Task: Discover Waterfront Estates in Naples with Luxury Amenities.
Action: Key pressed <Key.caps_lock>N<Key.caps_lock>aples<Key.enter>
Screenshot: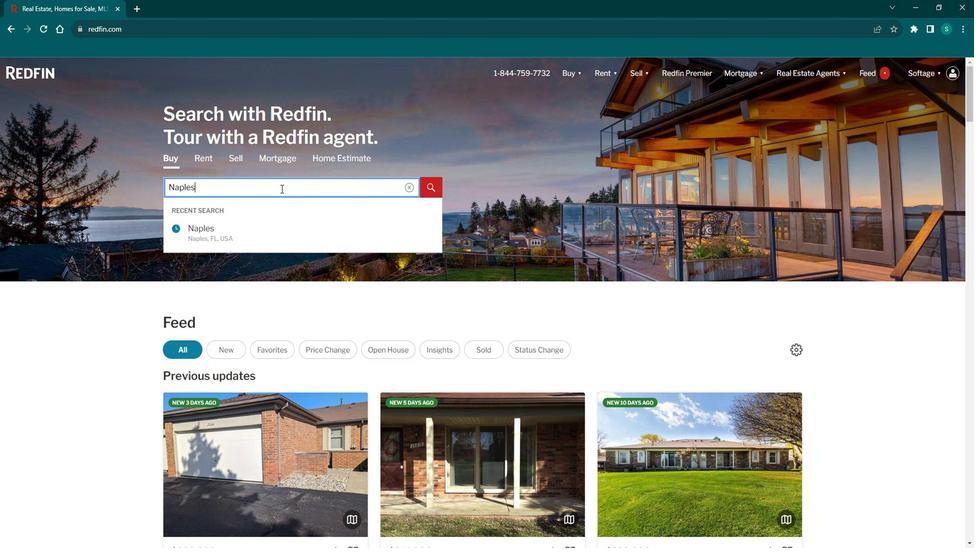 
Action: Mouse moved to (893, 156)
Screenshot: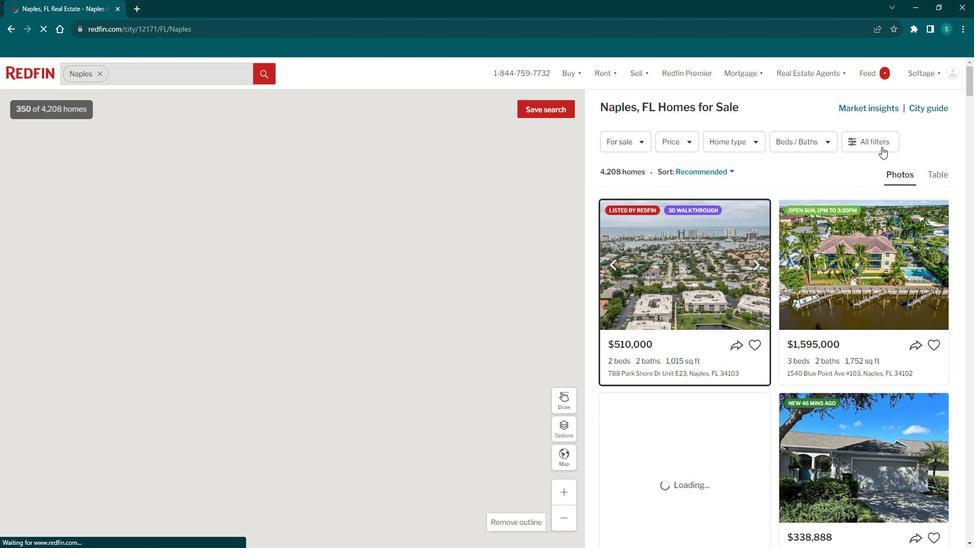 
Action: Mouse pressed left at (893, 156)
Screenshot: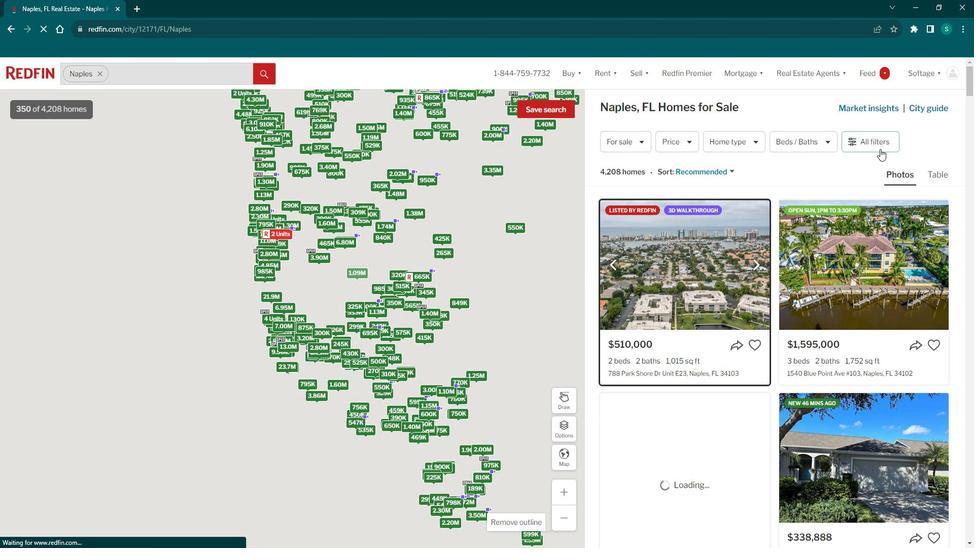 
Action: Mouse moved to (898, 155)
Screenshot: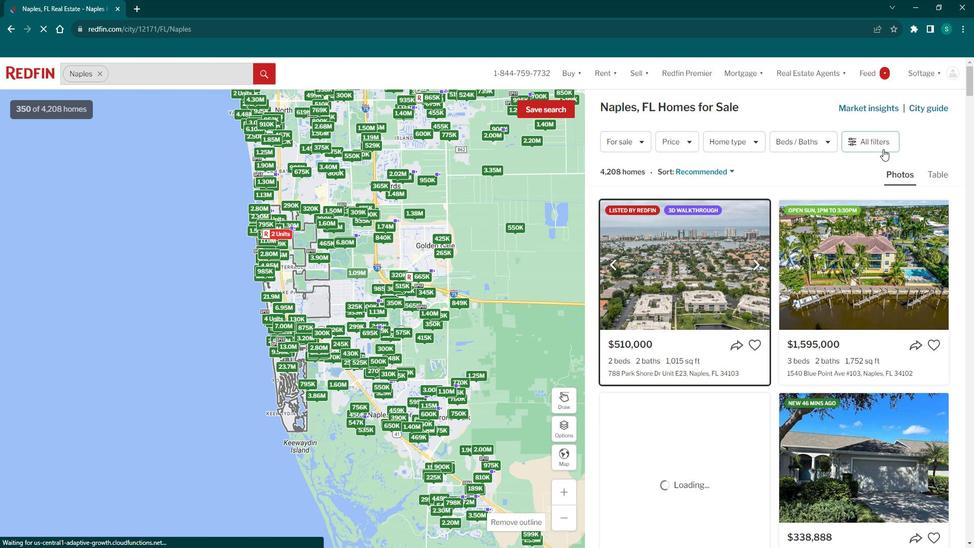 
Action: Mouse pressed left at (898, 155)
Screenshot: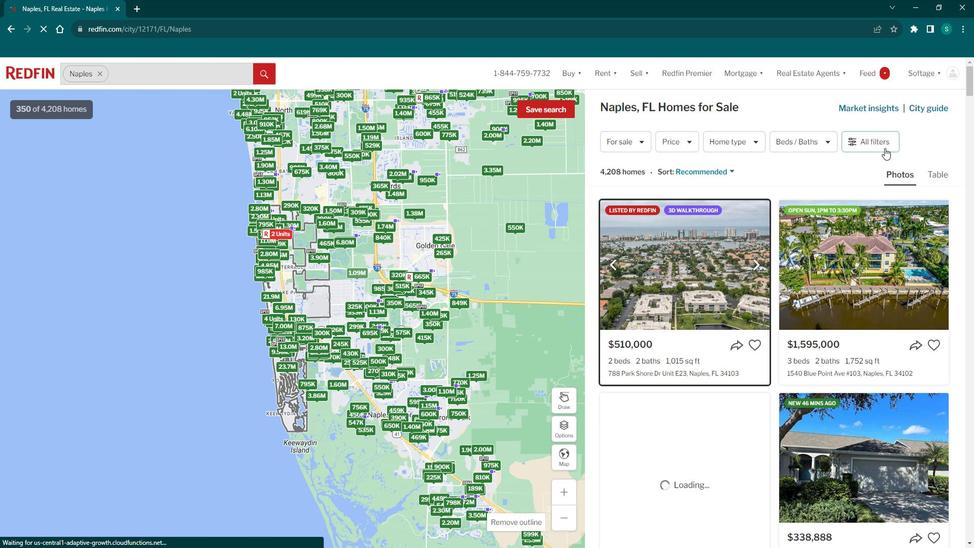 
Action: Mouse pressed left at (898, 155)
Screenshot: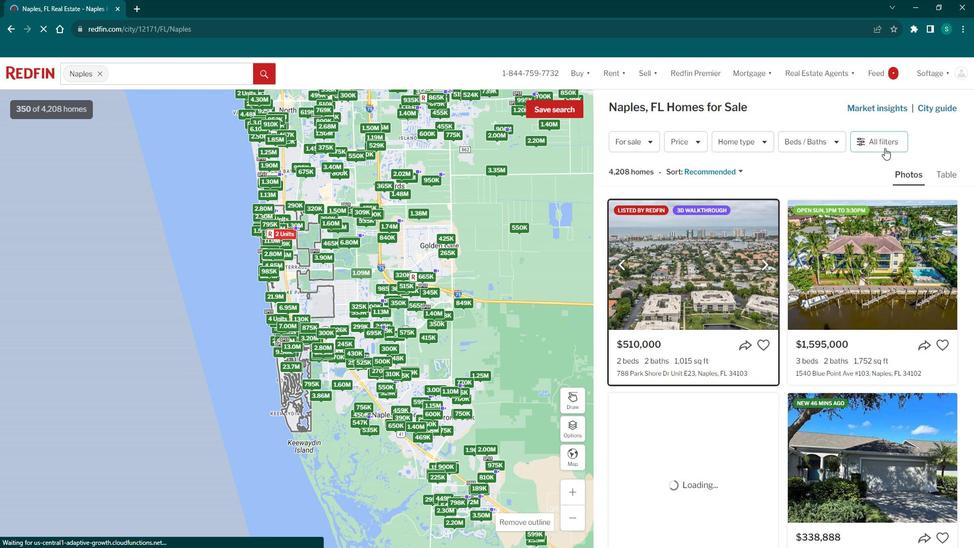 
Action: Mouse moved to (885, 149)
Screenshot: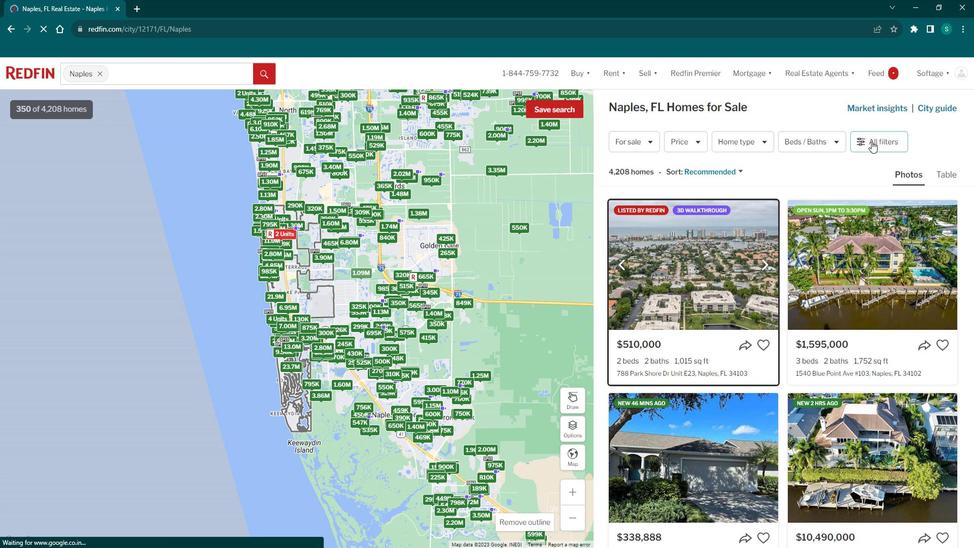 
Action: Mouse pressed left at (885, 149)
Screenshot: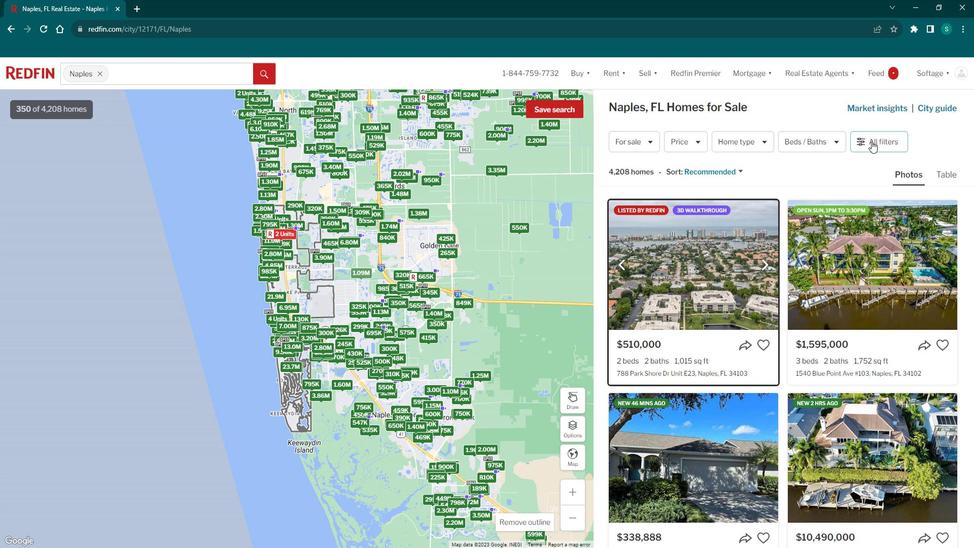 
Action: Mouse moved to (723, 402)
Screenshot: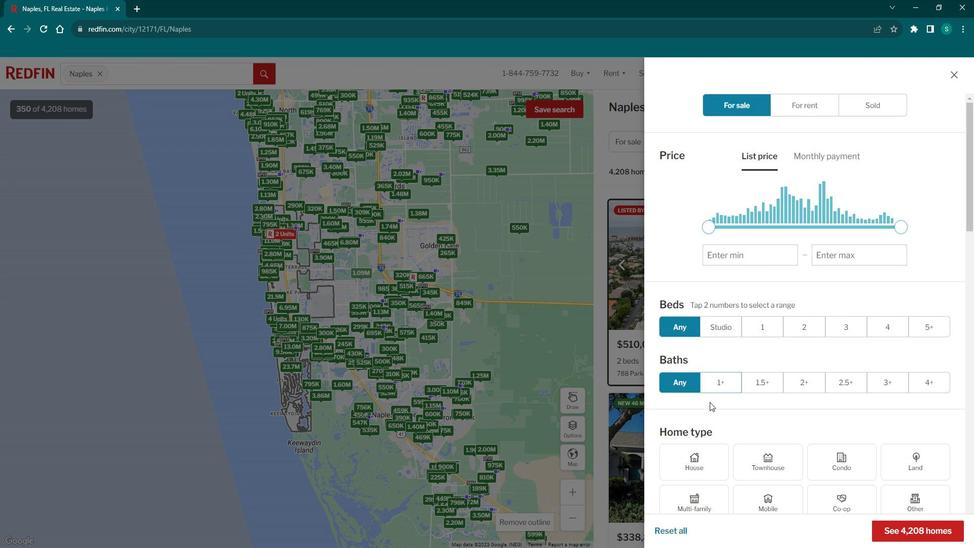 
Action: Mouse scrolled (723, 401) with delta (0, 0)
Screenshot: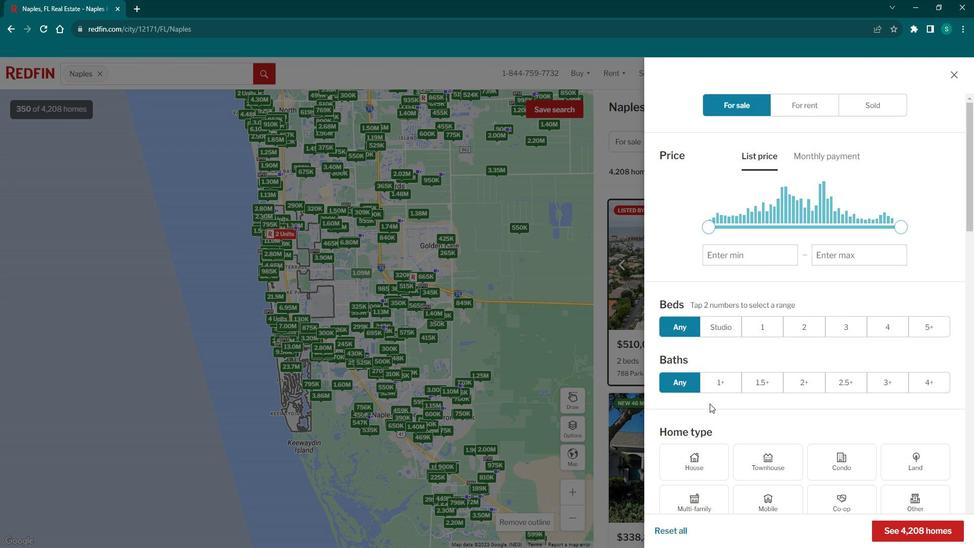 
Action: Mouse scrolled (723, 401) with delta (0, 0)
Screenshot: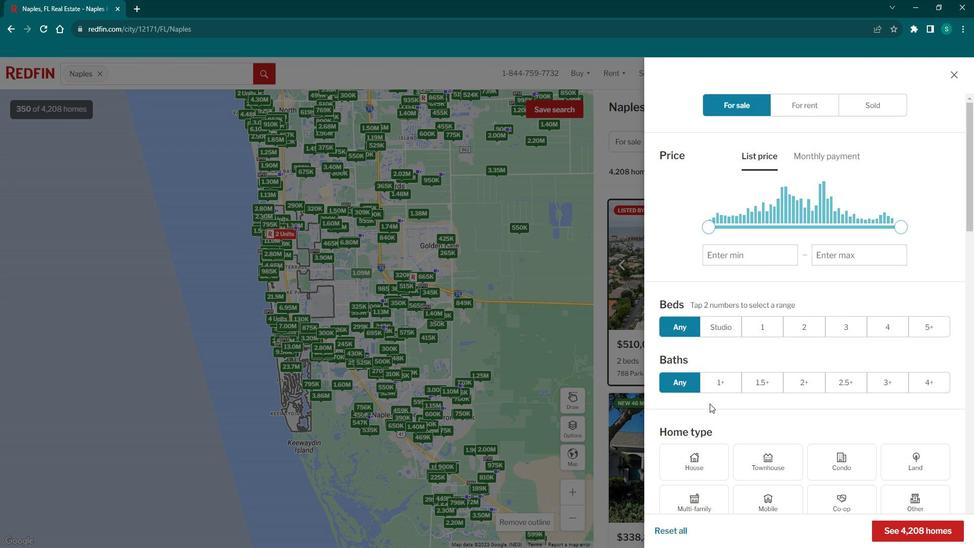 
Action: Mouse scrolled (723, 401) with delta (0, 0)
Screenshot: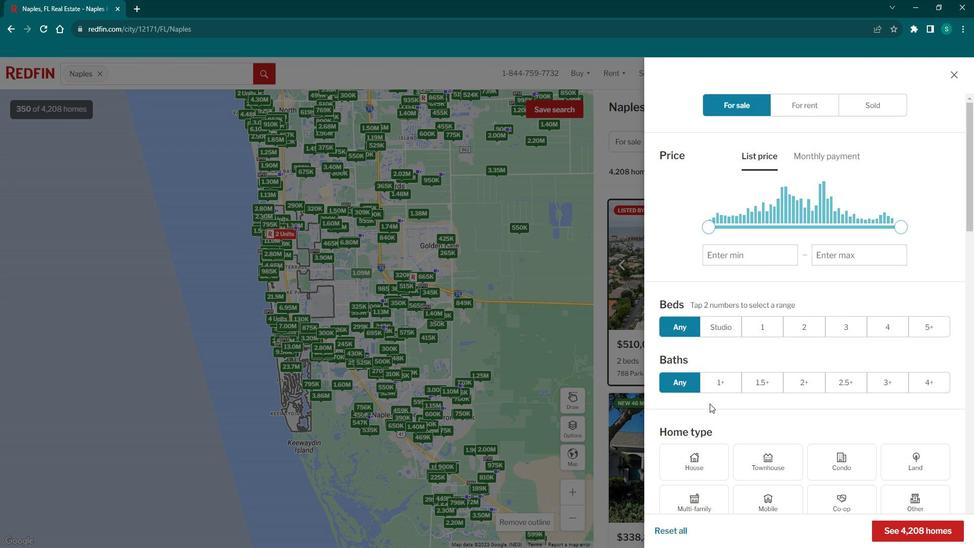 
Action: Mouse moved to (704, 298)
Screenshot: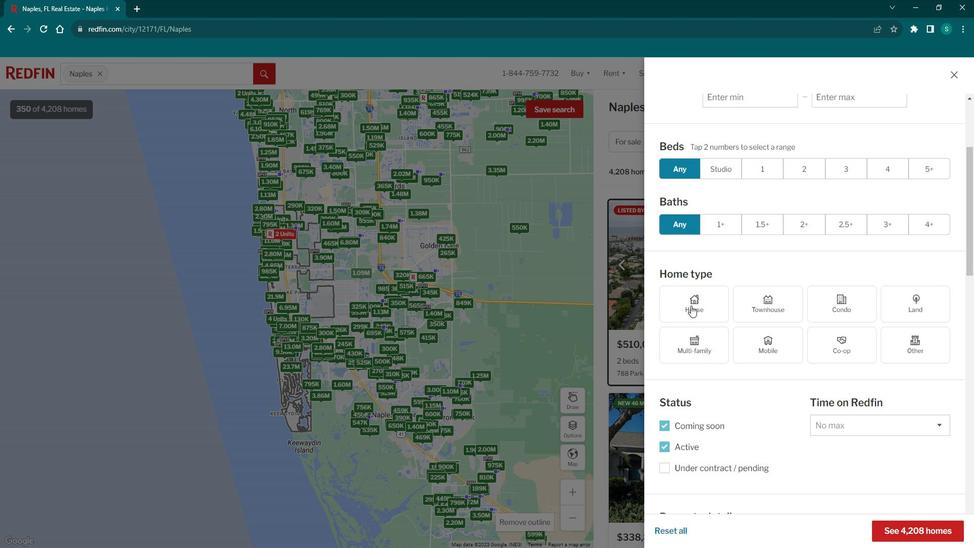
Action: Mouse pressed left at (704, 298)
Screenshot: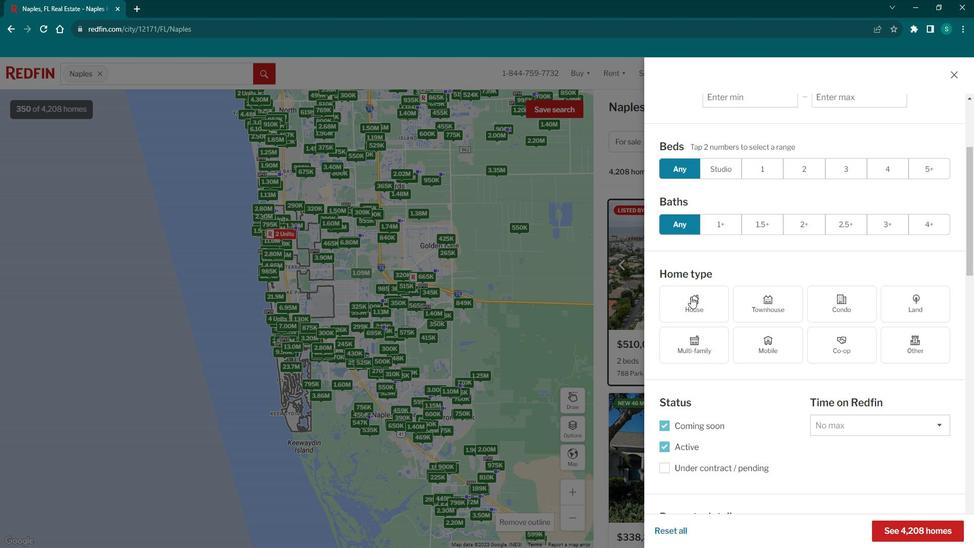 
Action: Mouse moved to (715, 393)
Screenshot: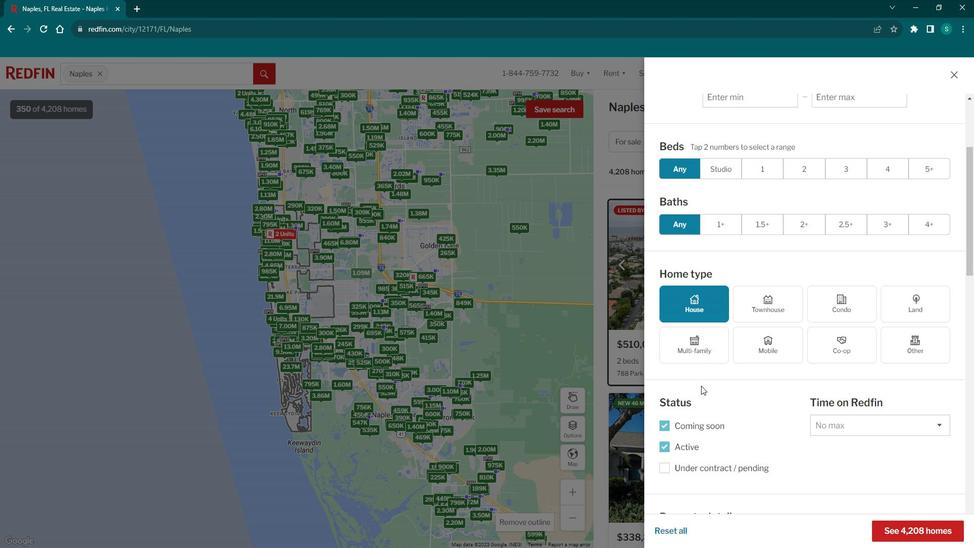 
Action: Mouse scrolled (715, 392) with delta (0, 0)
Screenshot: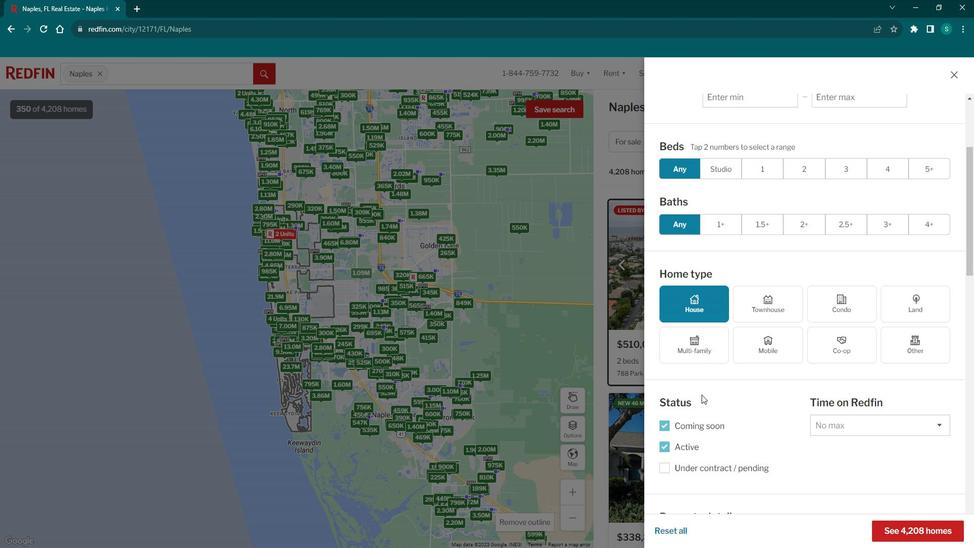 
Action: Mouse scrolled (715, 392) with delta (0, 0)
Screenshot: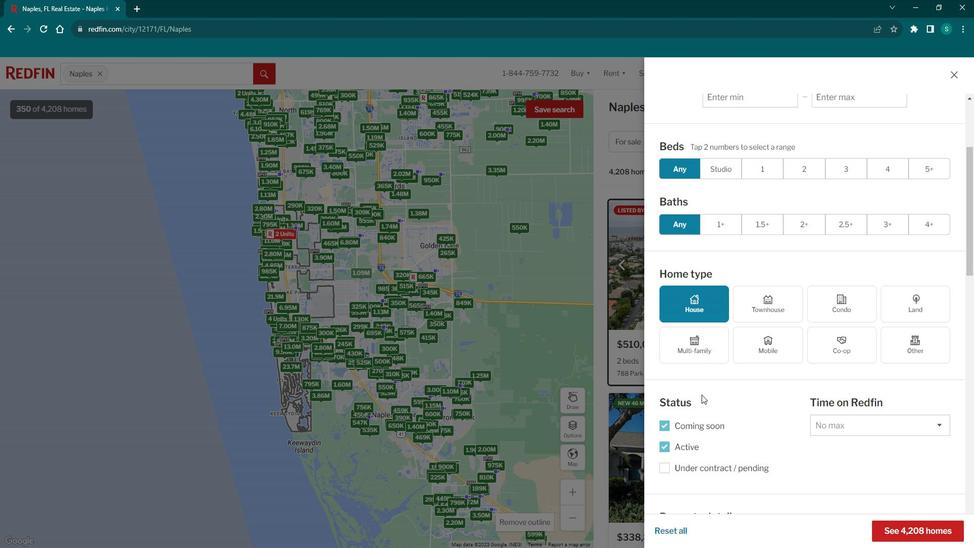 
Action: Mouse scrolled (715, 392) with delta (0, 0)
Screenshot: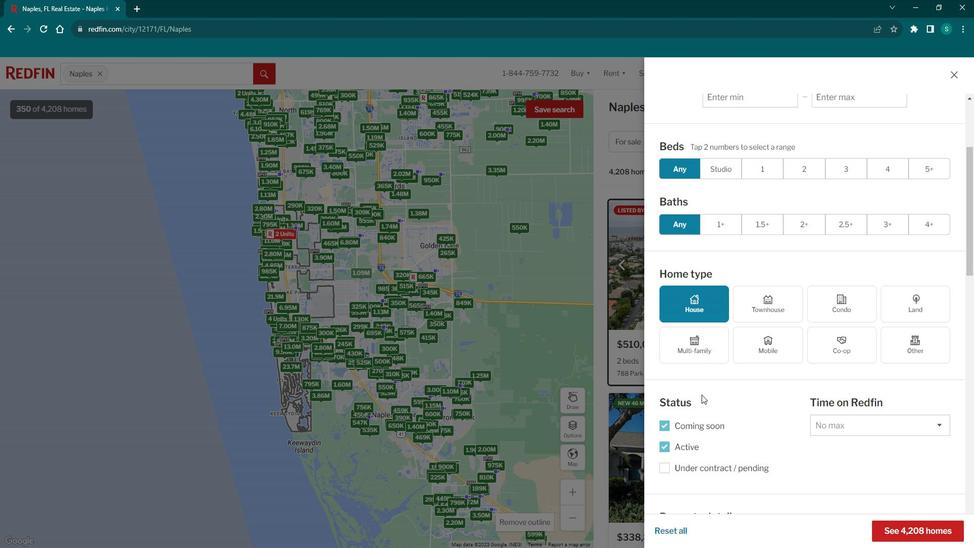 
Action: Mouse scrolled (715, 392) with delta (0, 0)
Screenshot: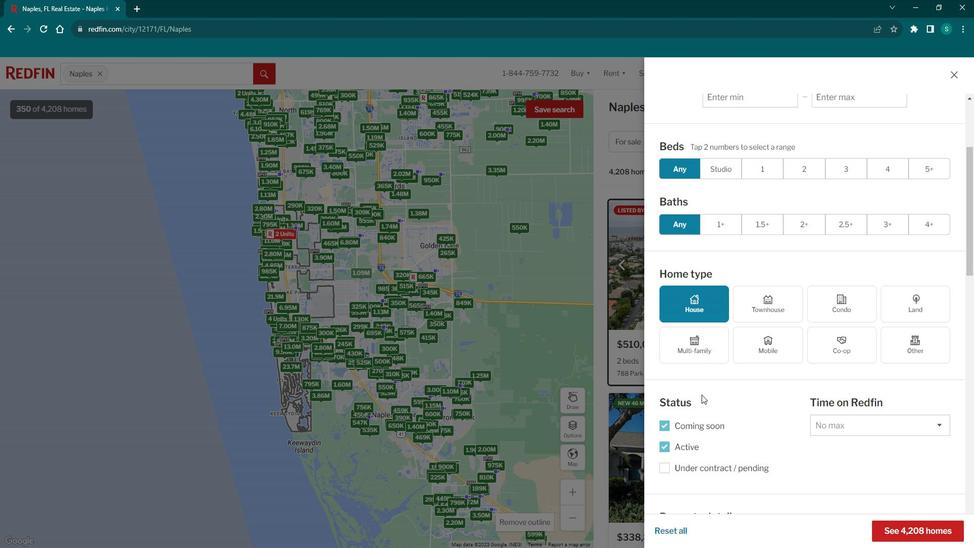 
Action: Mouse moved to (702, 324)
Screenshot: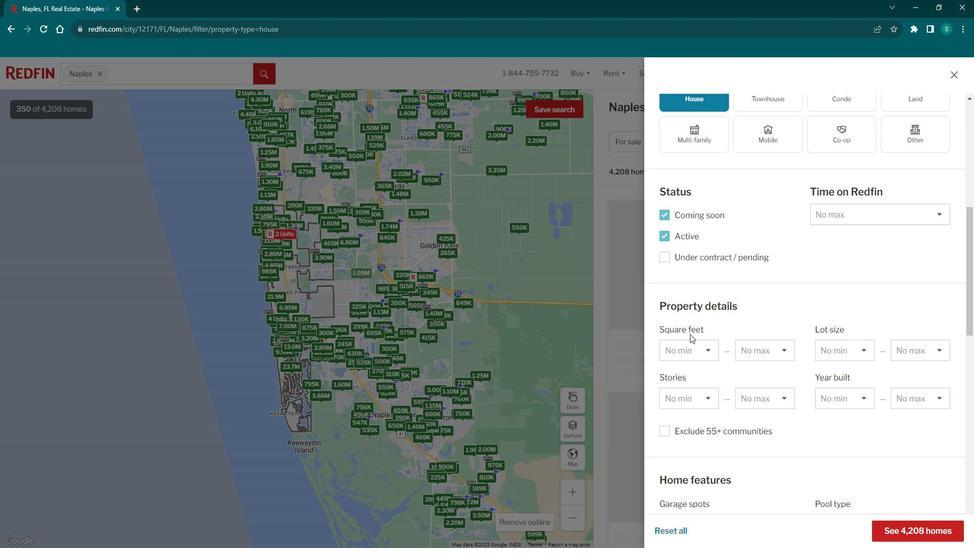 
Action: Mouse scrolled (702, 324) with delta (0, 0)
Screenshot: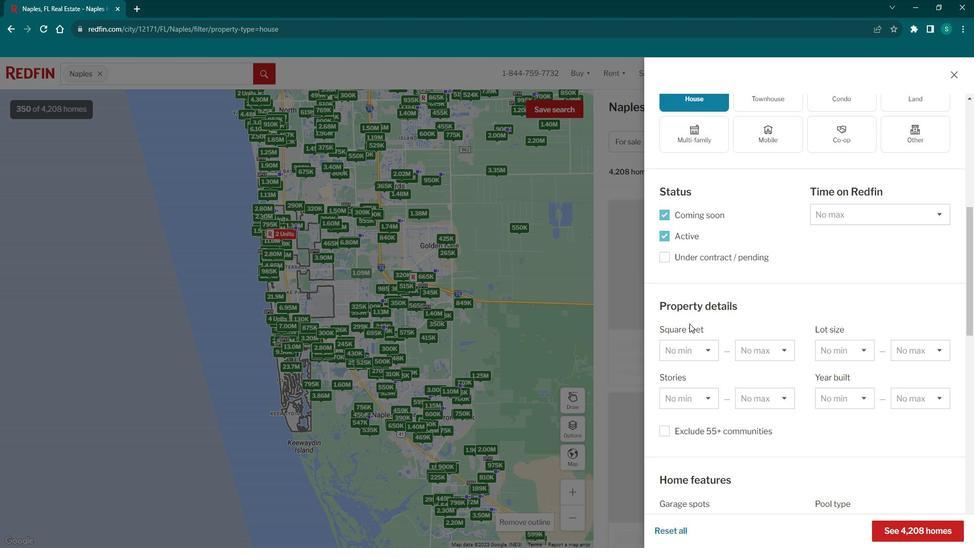 
Action: Mouse scrolled (702, 324) with delta (0, 0)
Screenshot: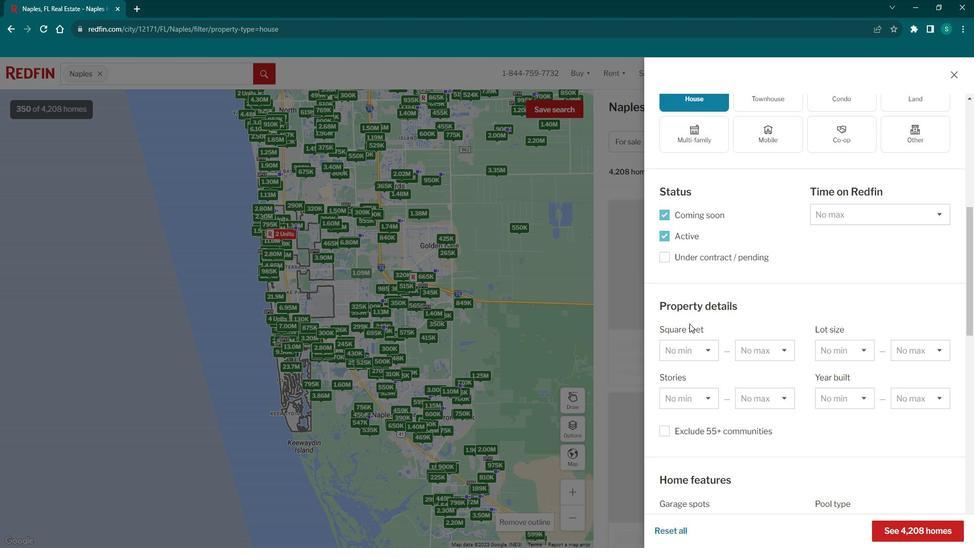 
Action: Mouse scrolled (702, 324) with delta (0, 0)
Screenshot: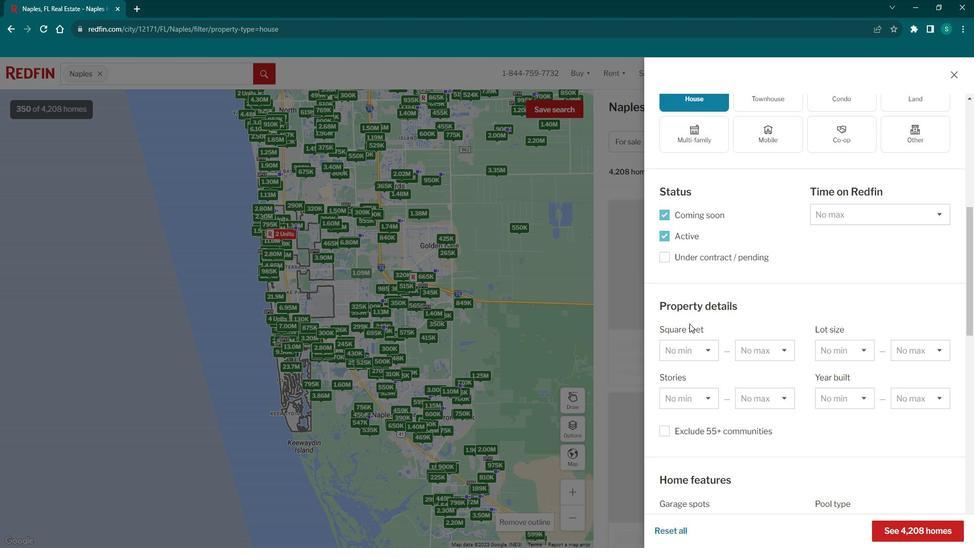 
Action: Mouse scrolled (702, 324) with delta (0, 0)
Screenshot: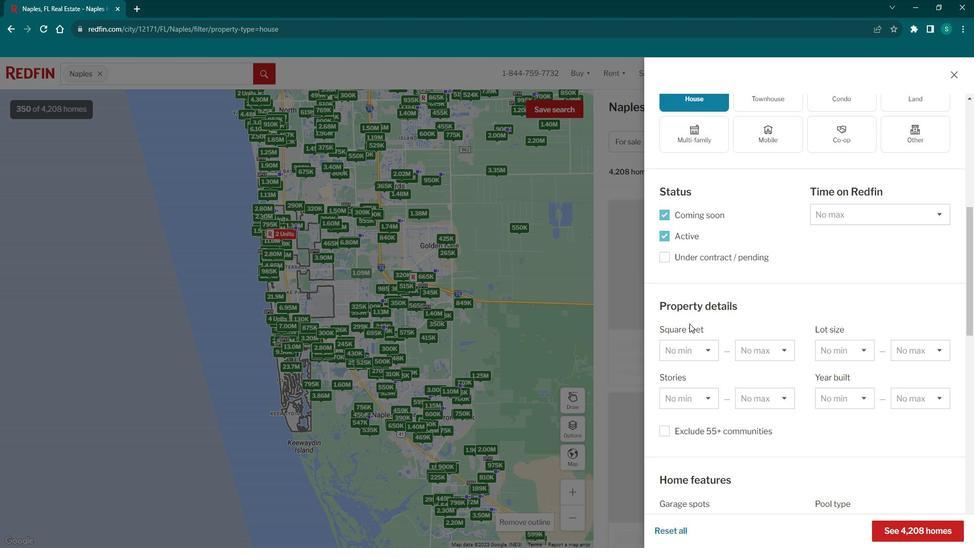 
Action: Mouse scrolled (702, 324) with delta (0, 0)
Screenshot: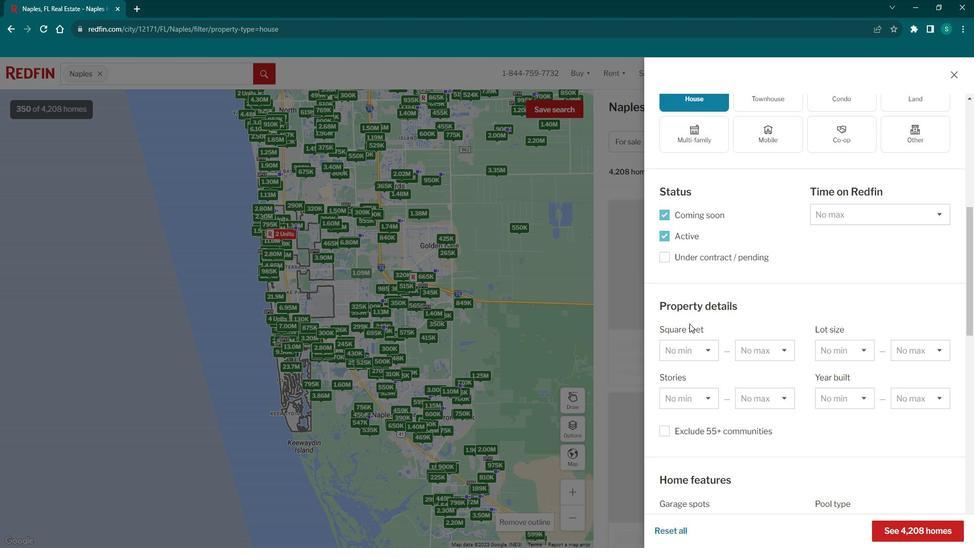 
Action: Mouse scrolled (702, 324) with delta (0, 0)
Screenshot: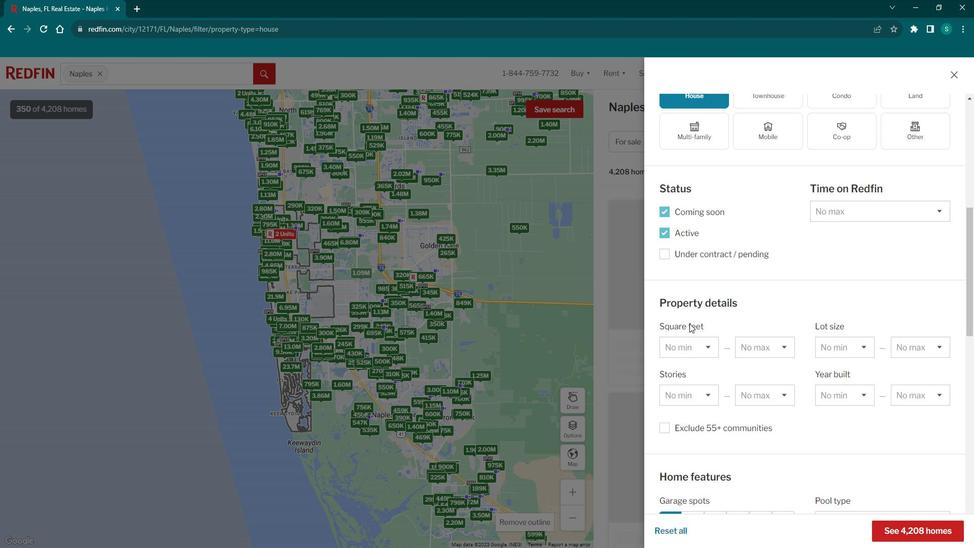 
Action: Mouse scrolled (702, 325) with delta (0, 0)
Screenshot: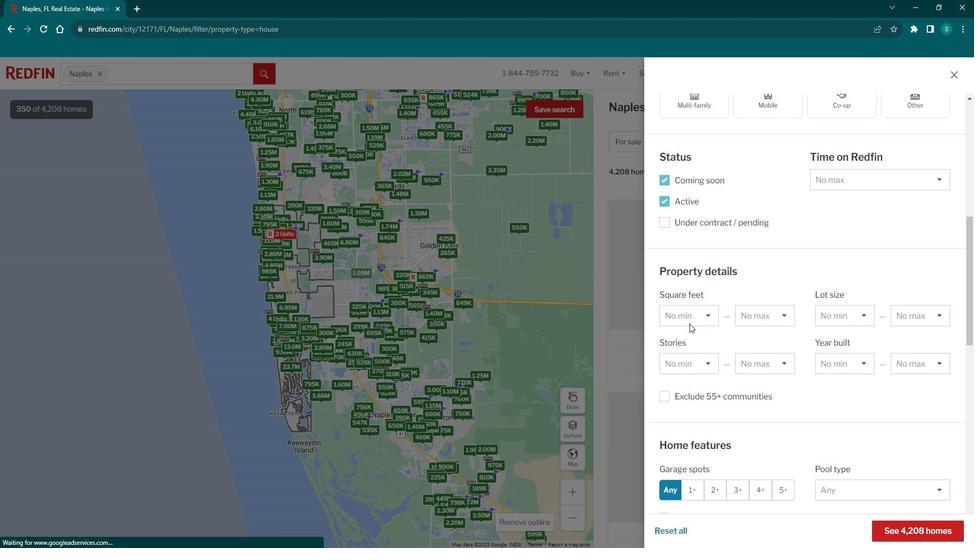 
Action: Mouse moved to (688, 343)
Screenshot: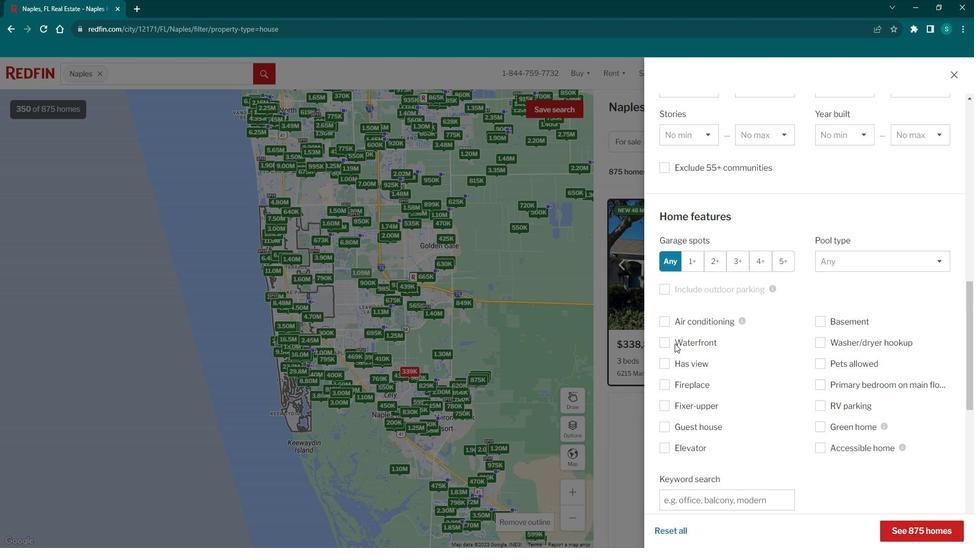 
Action: Mouse pressed left at (688, 343)
Screenshot: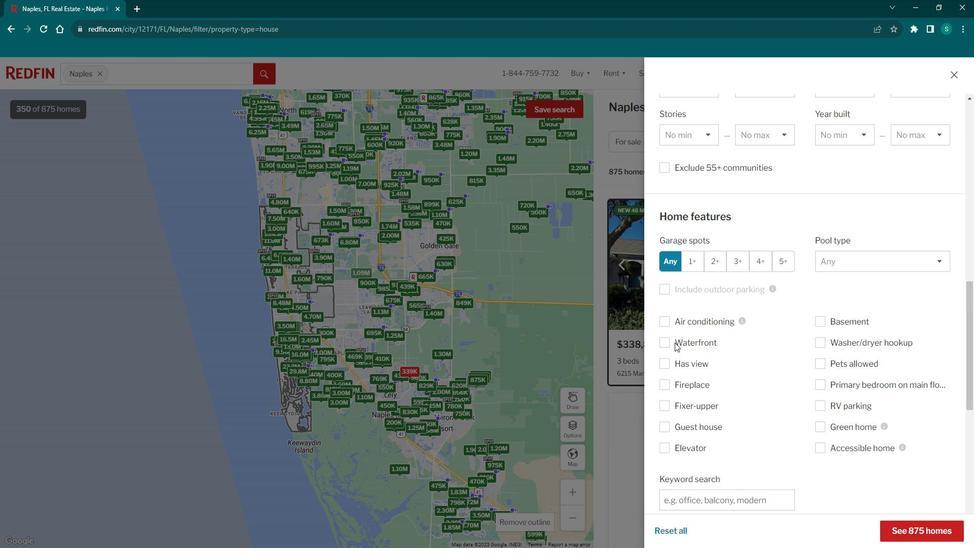 
Action: Mouse moved to (915, 529)
Screenshot: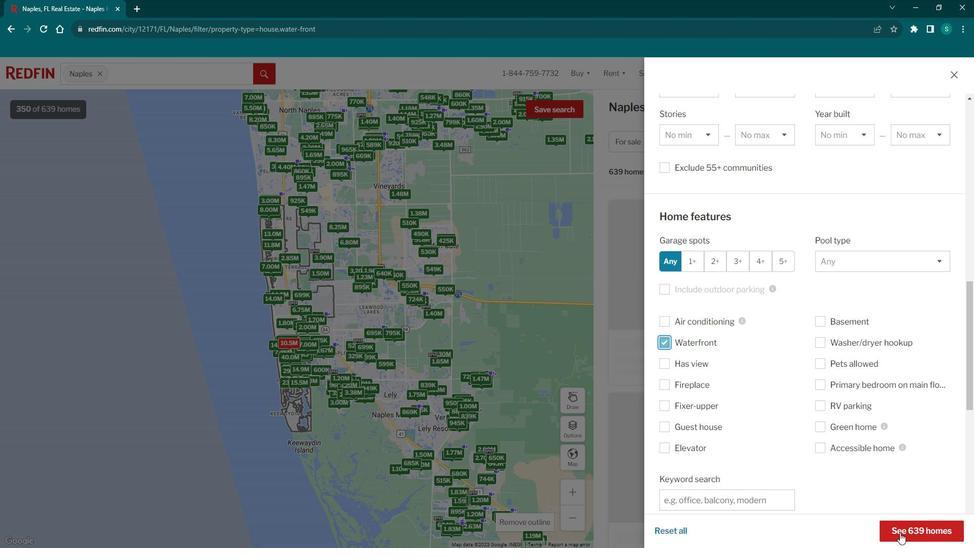 
Action: Mouse pressed left at (915, 529)
Screenshot: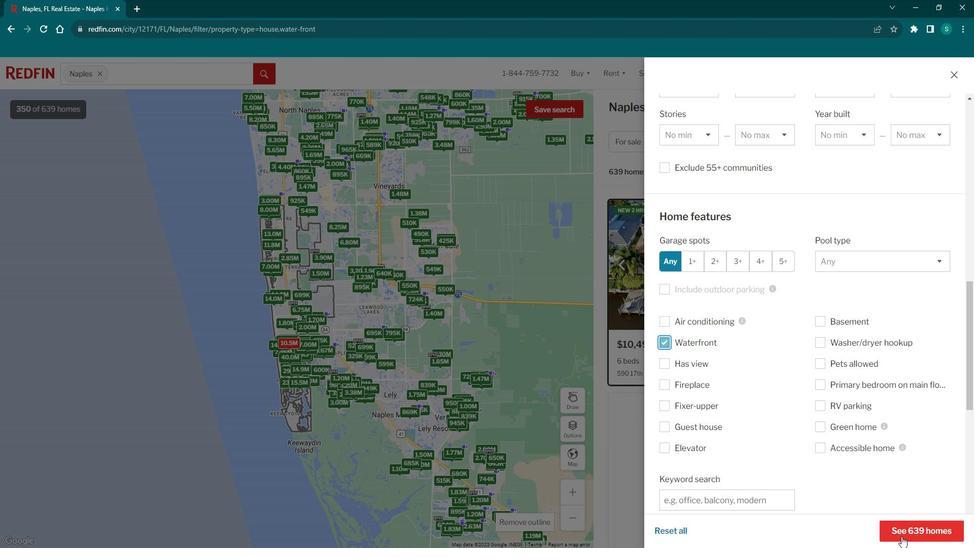 
Action: Mouse moved to (772, 417)
Screenshot: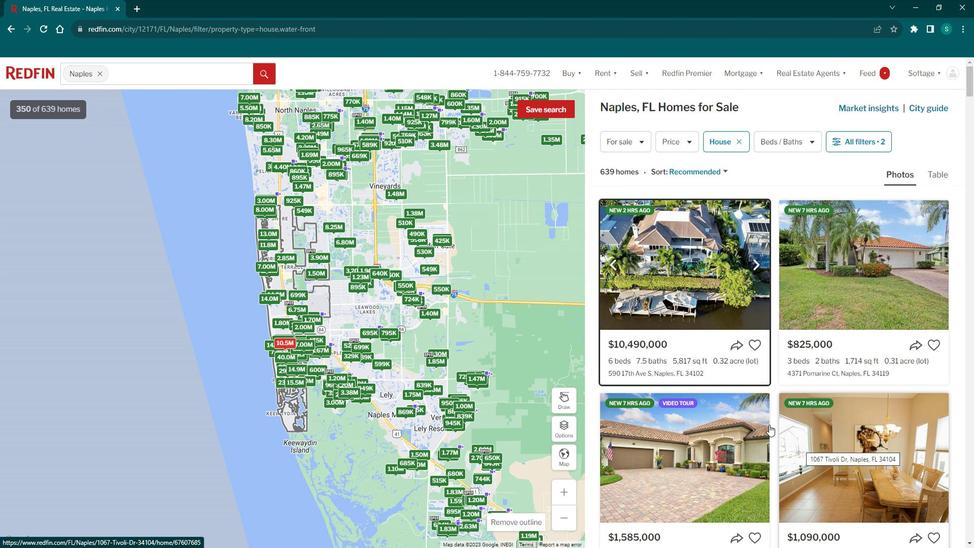
Action: Mouse scrolled (772, 417) with delta (0, 0)
Screenshot: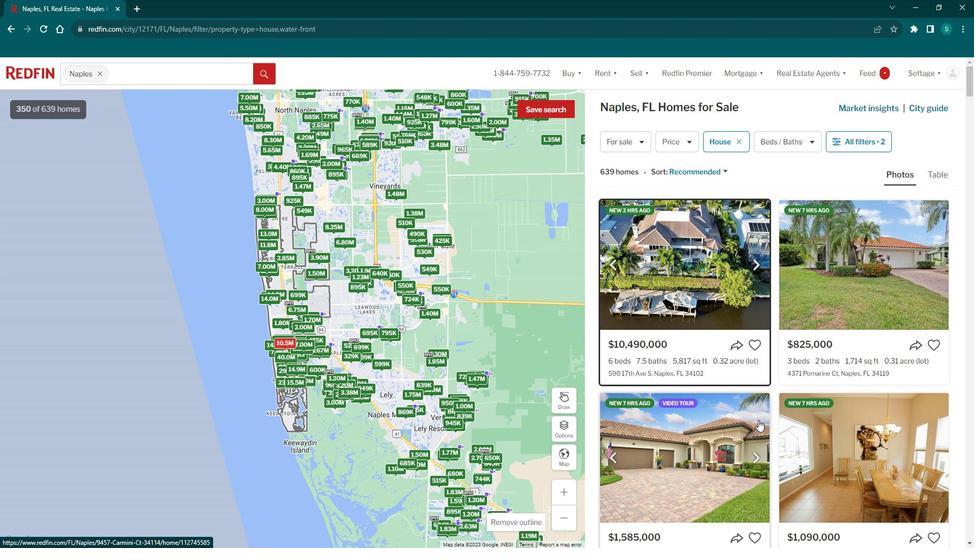
Action: Mouse scrolled (772, 417) with delta (0, 0)
Screenshot: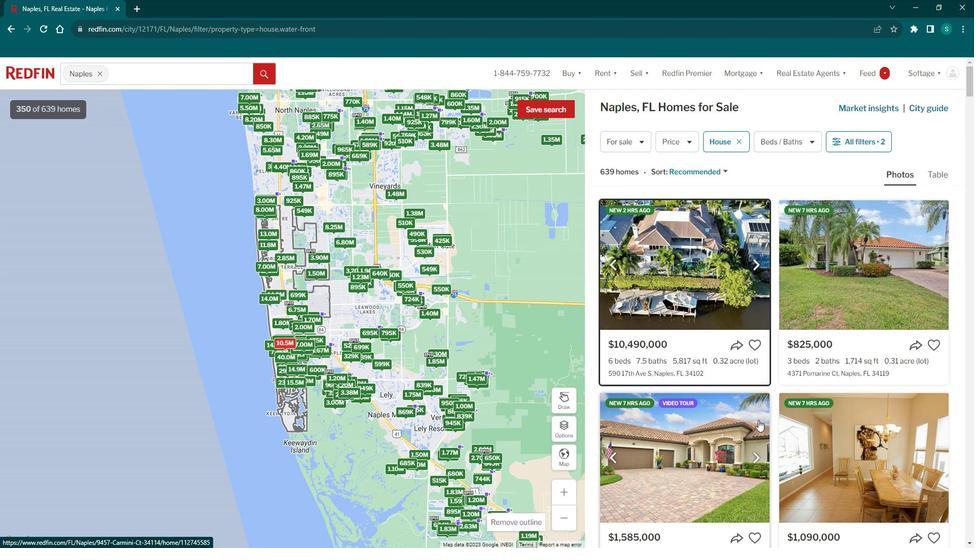 
Action: Mouse scrolled (772, 417) with delta (0, 0)
Screenshot: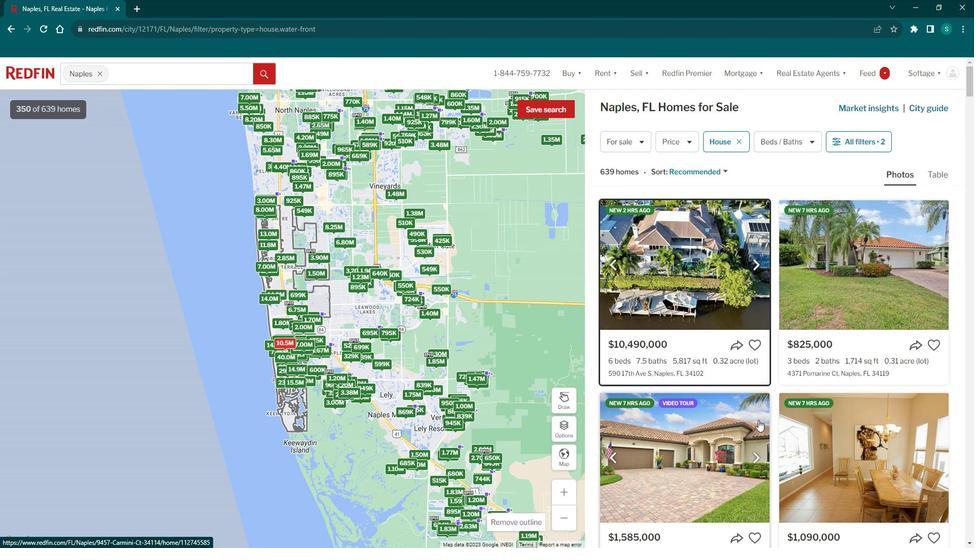 
Action: Mouse scrolled (772, 417) with delta (0, 0)
Screenshot: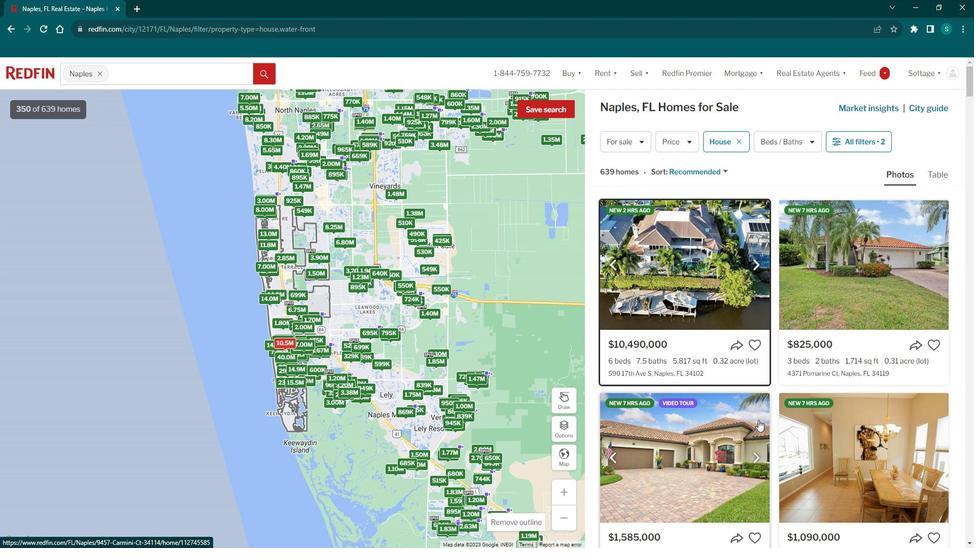 
Action: Mouse moved to (864, 293)
Screenshot: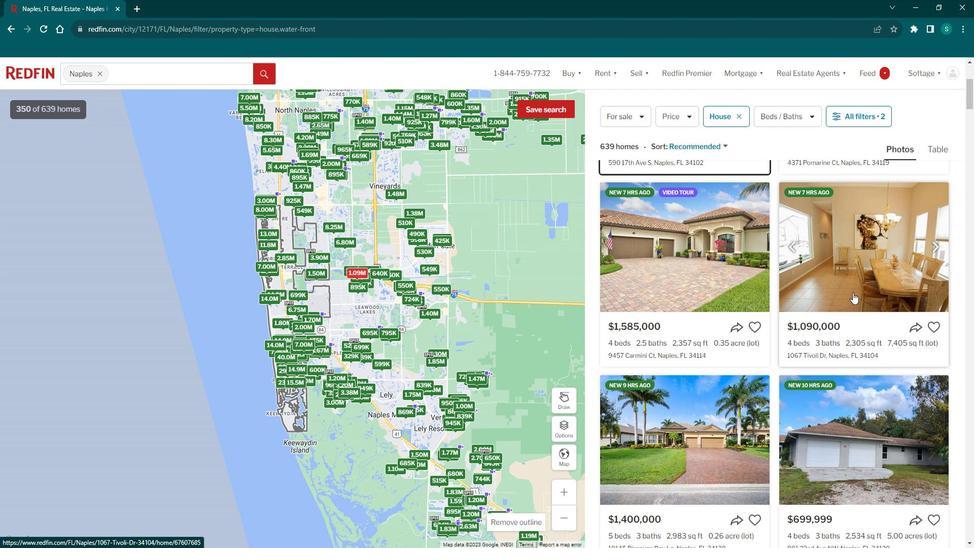 
Action: Mouse pressed left at (864, 293)
Screenshot: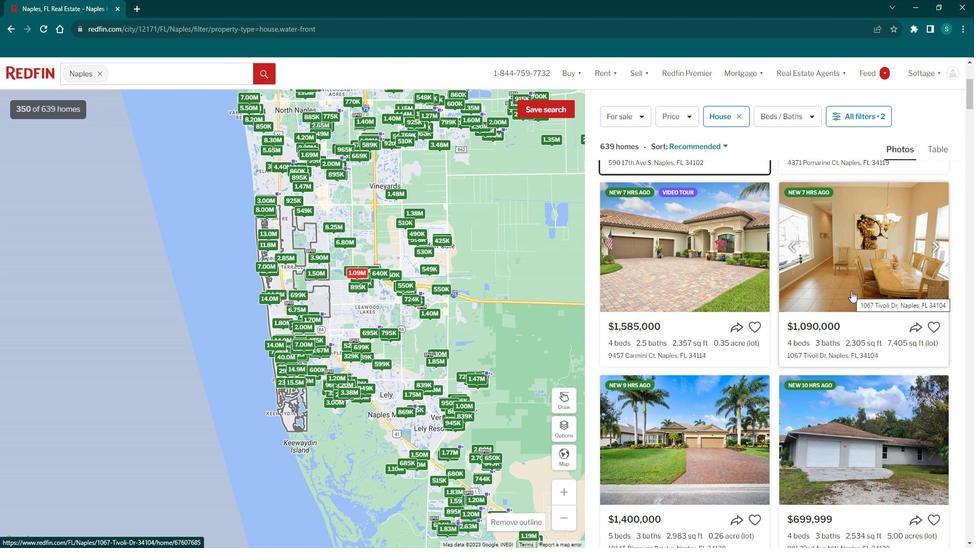 
Action: Mouse moved to (445, 237)
Screenshot: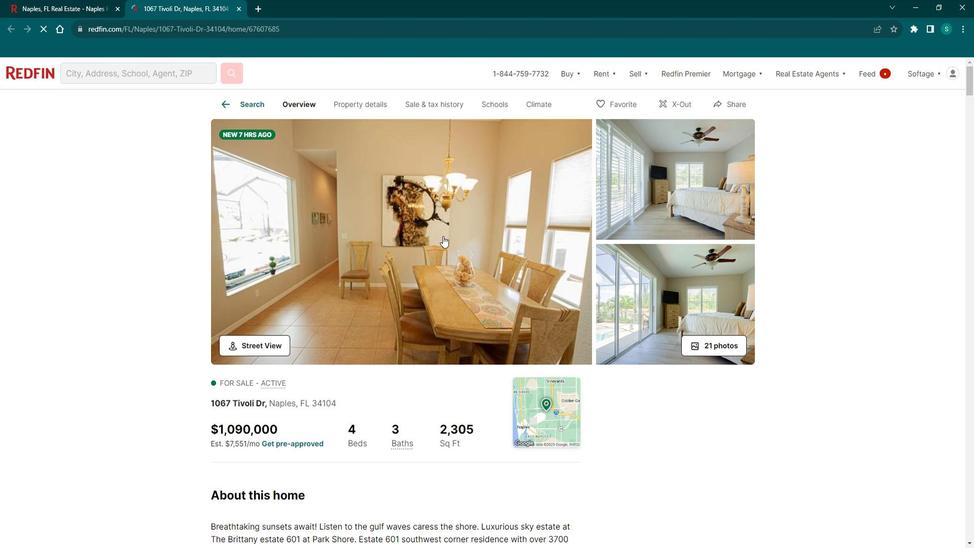 
Action: Mouse scrolled (445, 237) with delta (0, 0)
Screenshot: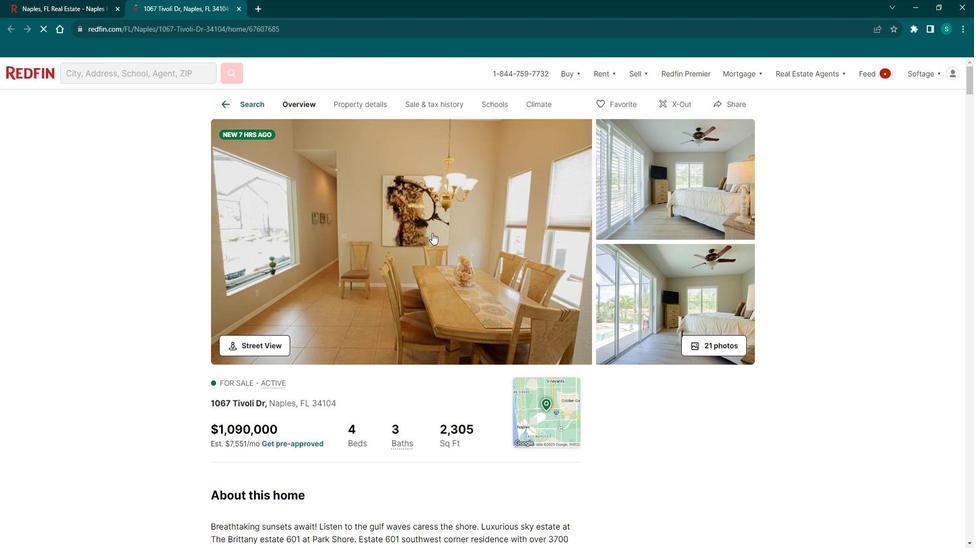 
Action: Mouse scrolled (445, 237) with delta (0, 0)
Screenshot: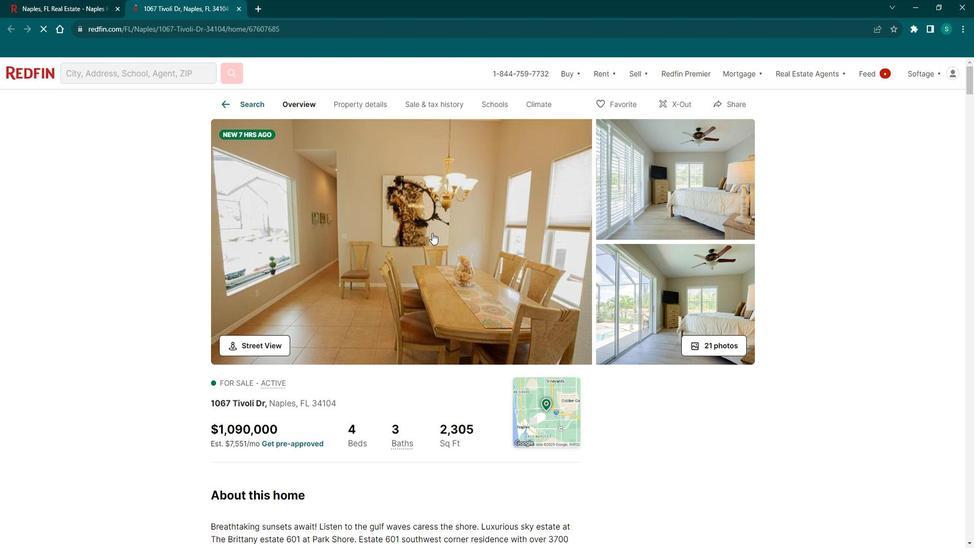 
Action: Mouse scrolled (445, 237) with delta (0, 0)
Screenshot: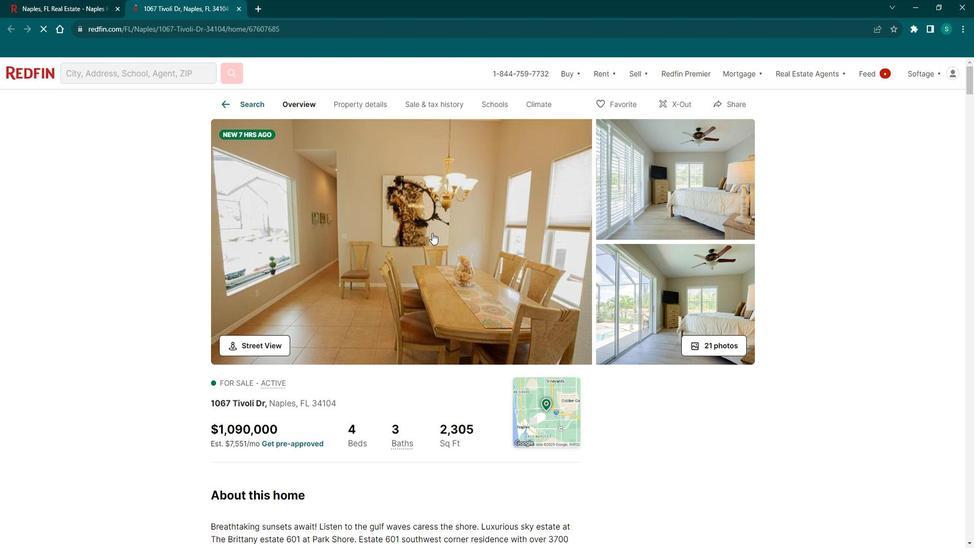 
Action: Mouse scrolled (445, 237) with delta (0, 0)
Screenshot: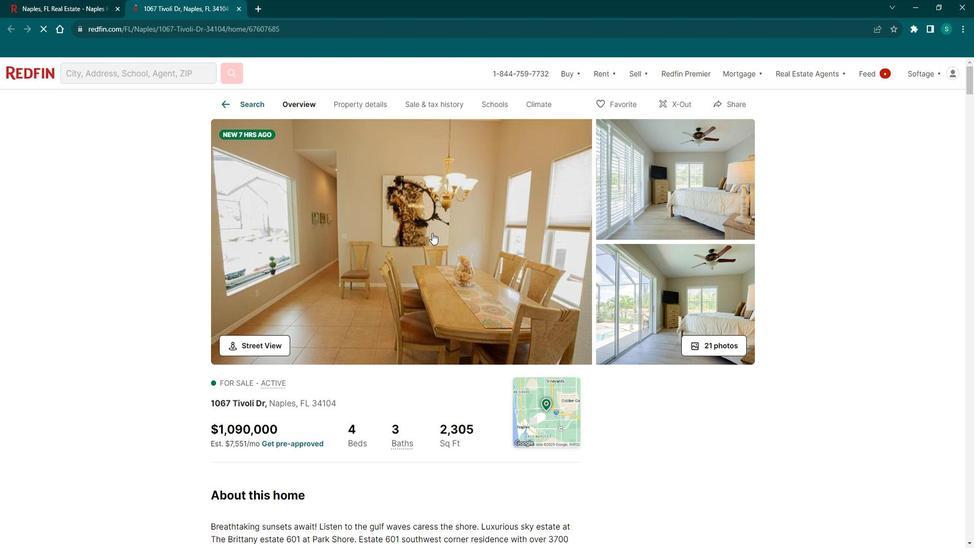 
Action: Mouse scrolled (445, 237) with delta (0, 0)
Screenshot: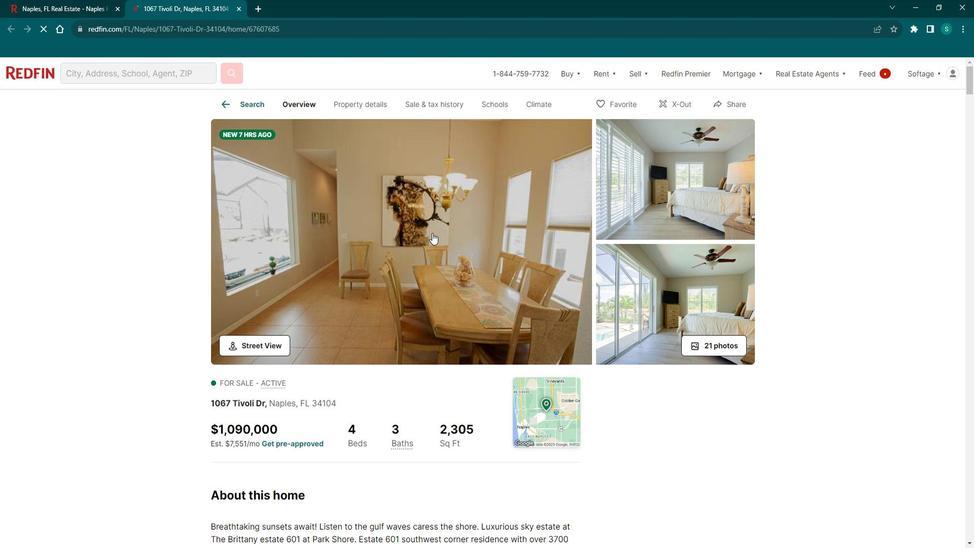 
Action: Mouse moved to (272, 306)
Screenshot: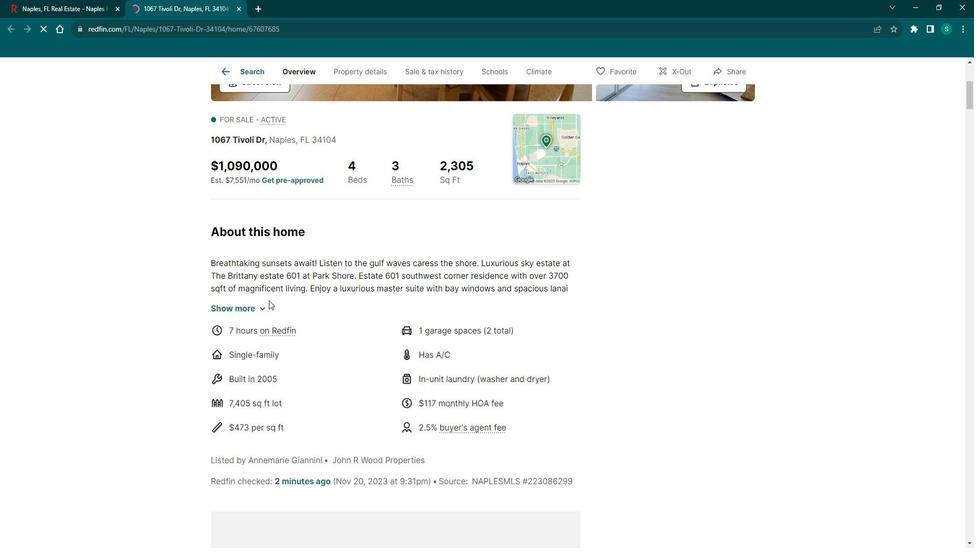 
Action: Mouse pressed left at (272, 306)
Screenshot: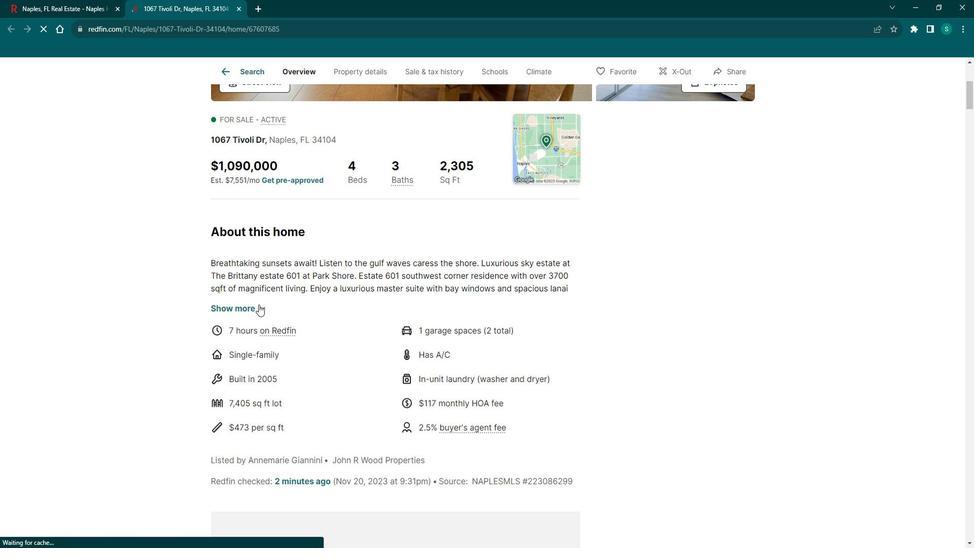 
Action: Mouse moved to (346, 280)
Screenshot: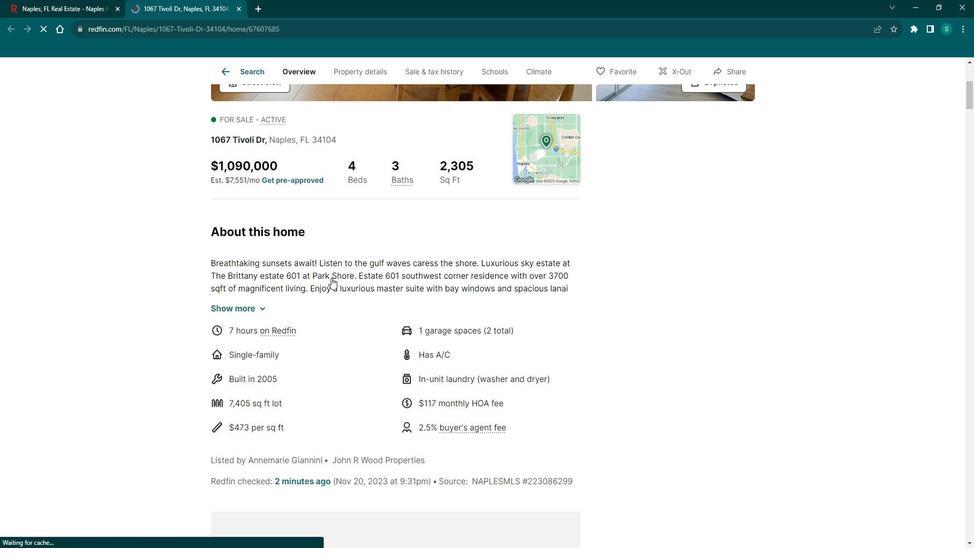 
Action: Mouse scrolled (346, 279) with delta (0, 0)
Screenshot: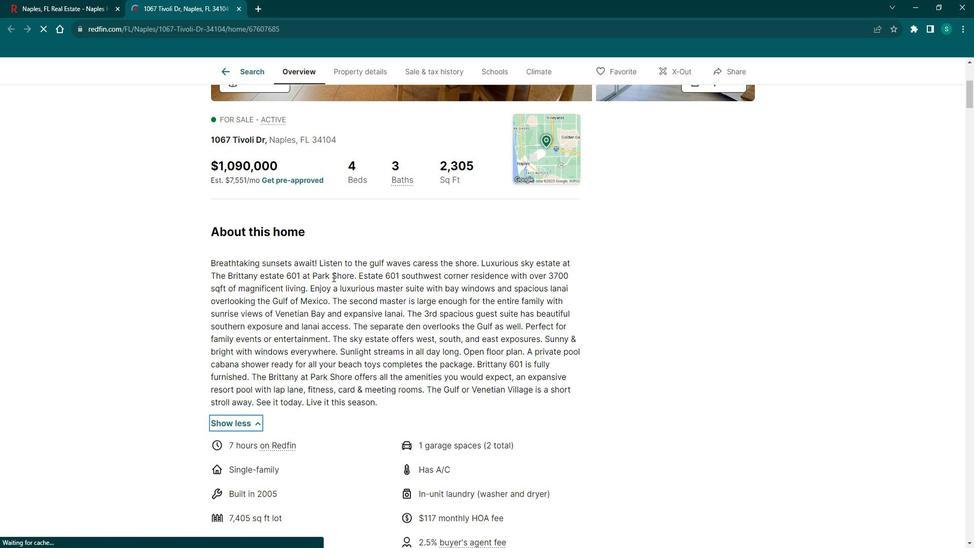 
Action: Mouse scrolled (346, 279) with delta (0, 0)
Screenshot: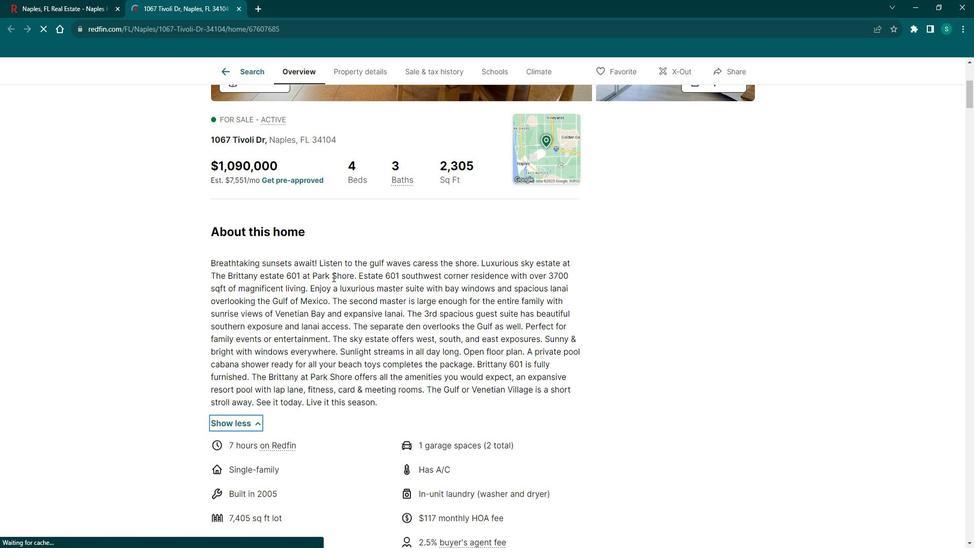 
Action: Mouse scrolled (346, 279) with delta (0, 0)
Screenshot: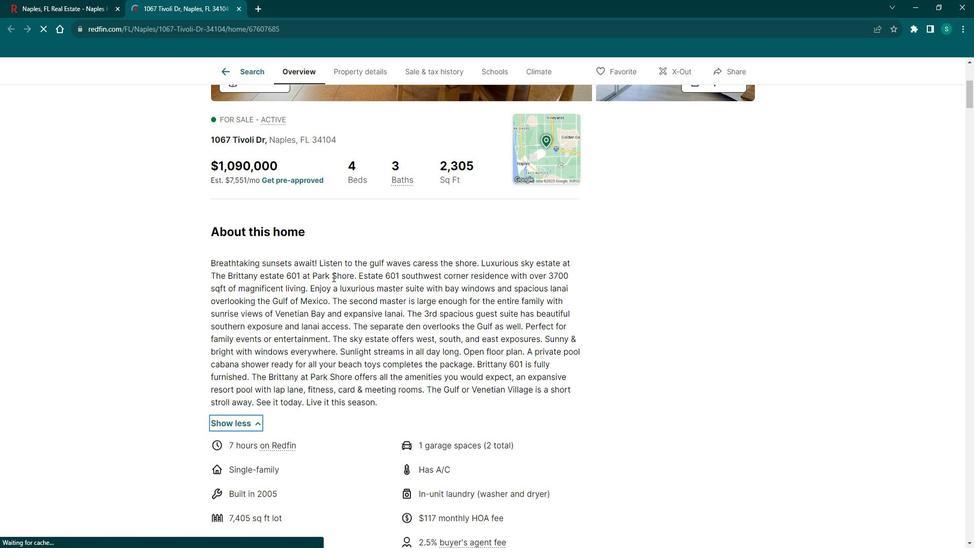 
Action: Mouse scrolled (346, 279) with delta (0, 0)
Screenshot: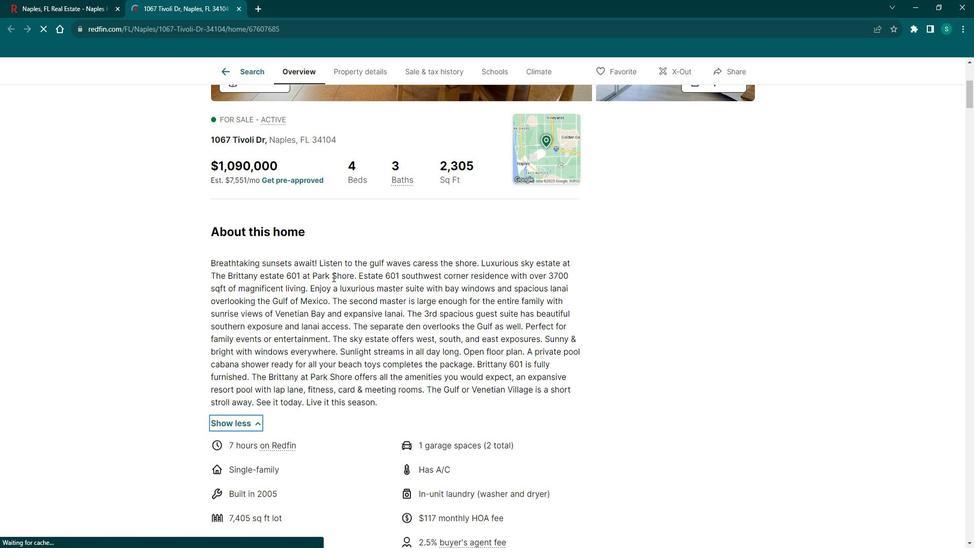 
Action: Mouse scrolled (346, 279) with delta (0, 0)
Screenshot: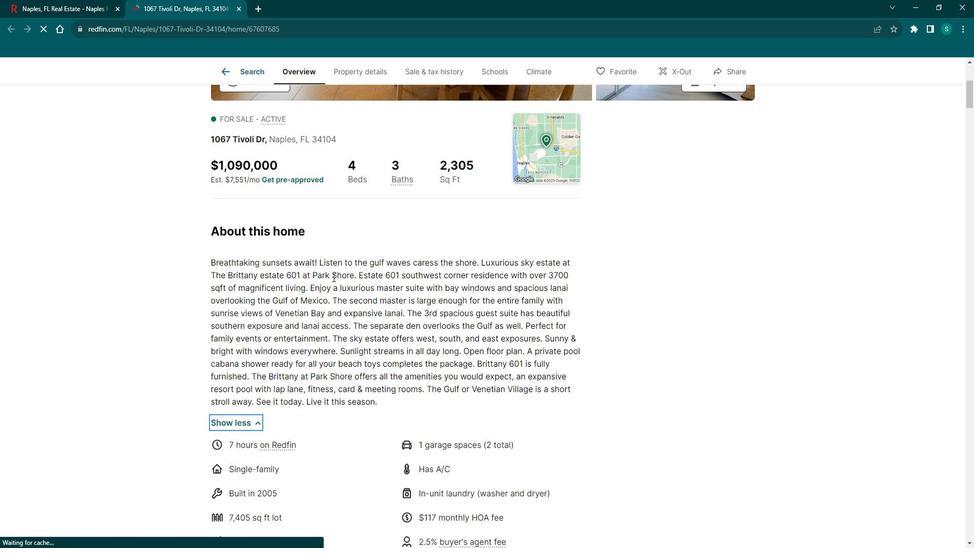 
Action: Mouse scrolled (346, 279) with delta (0, 0)
Screenshot: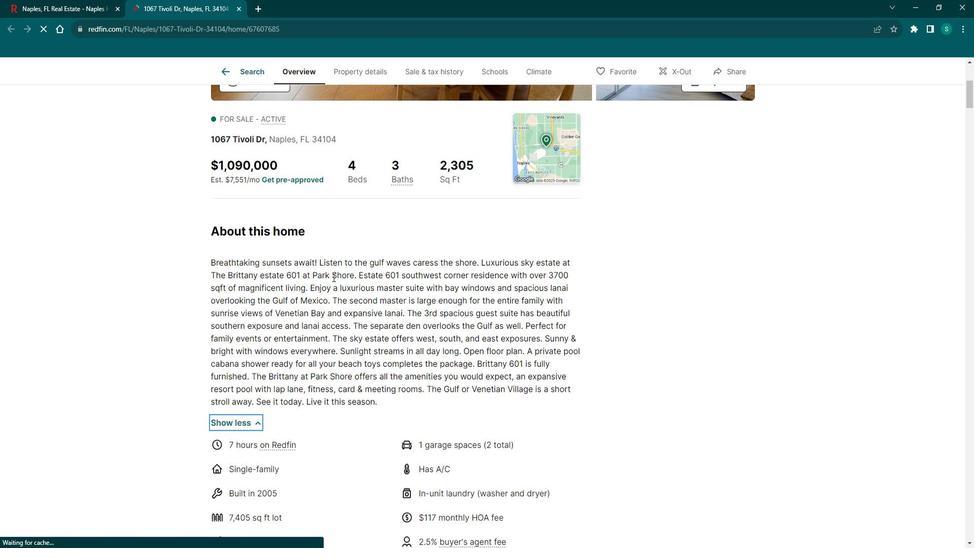 
Action: Mouse scrolled (346, 279) with delta (0, 0)
Screenshot: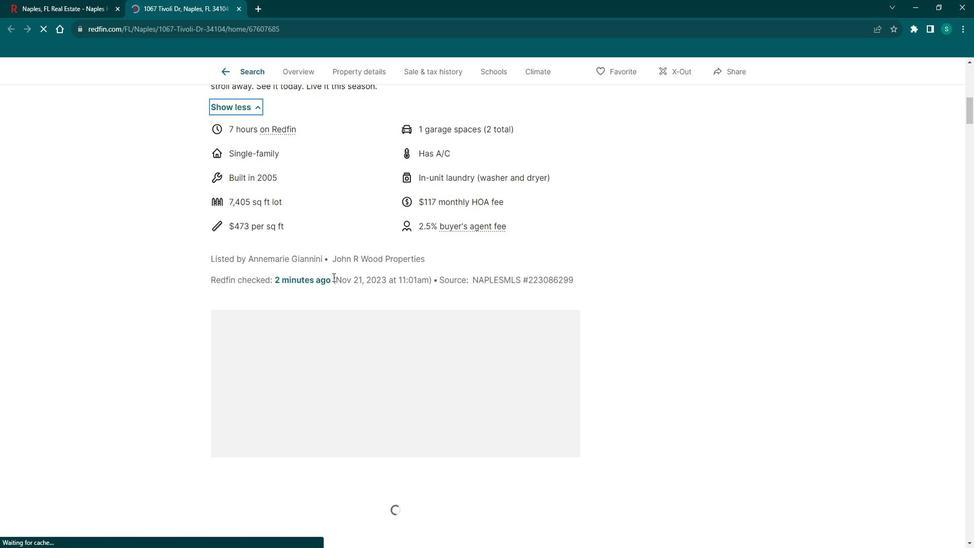
Action: Mouse scrolled (346, 279) with delta (0, 0)
Screenshot: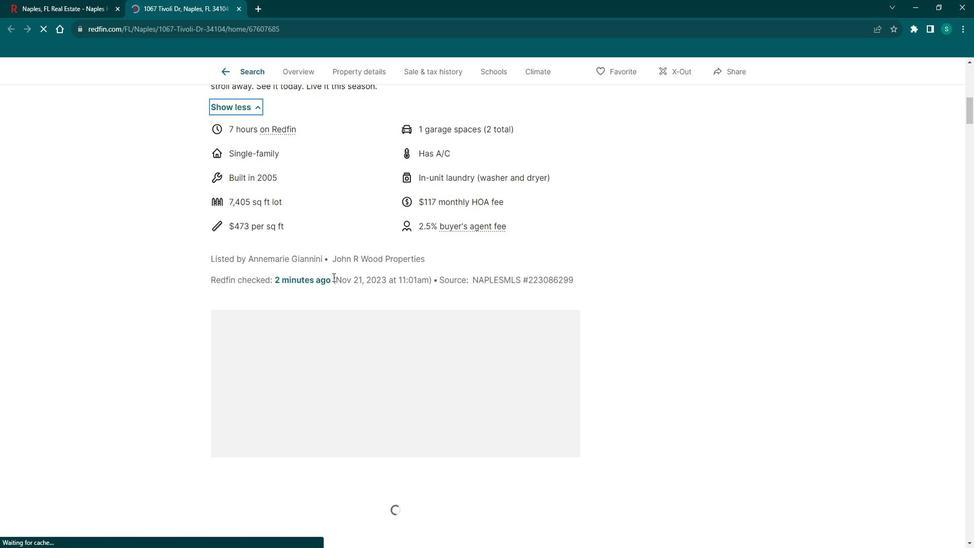 
Action: Mouse scrolled (346, 279) with delta (0, 0)
Screenshot: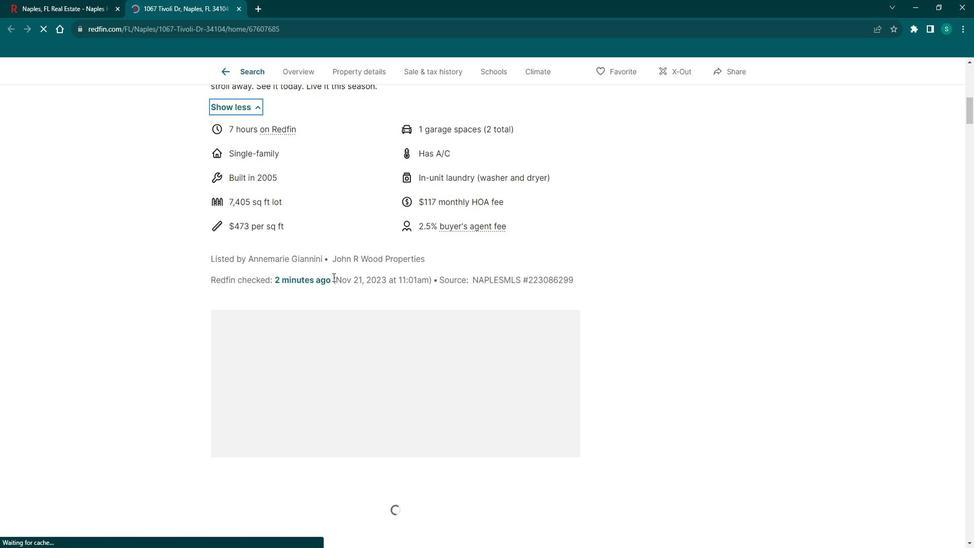 
Action: Mouse scrolled (346, 279) with delta (0, 0)
Screenshot: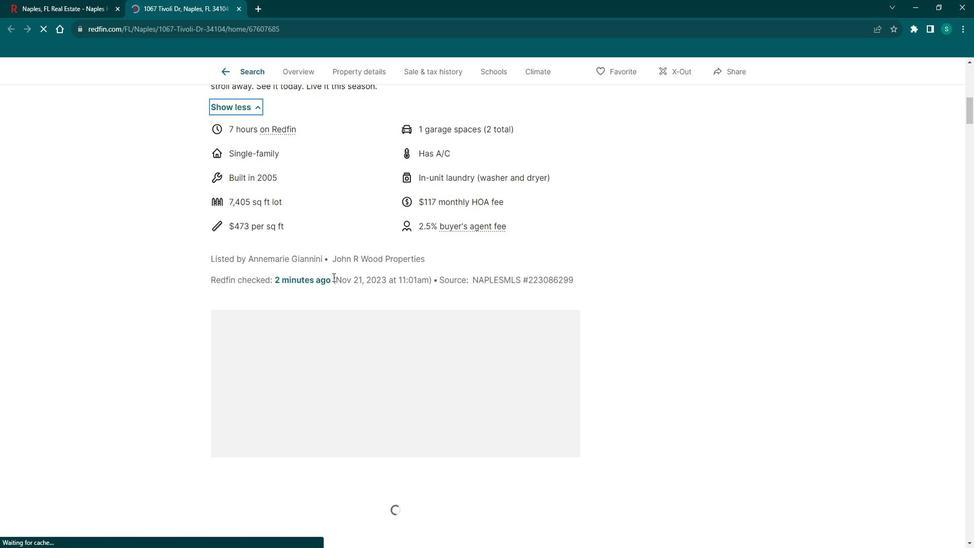 
Action: Mouse scrolled (346, 279) with delta (0, 0)
Screenshot: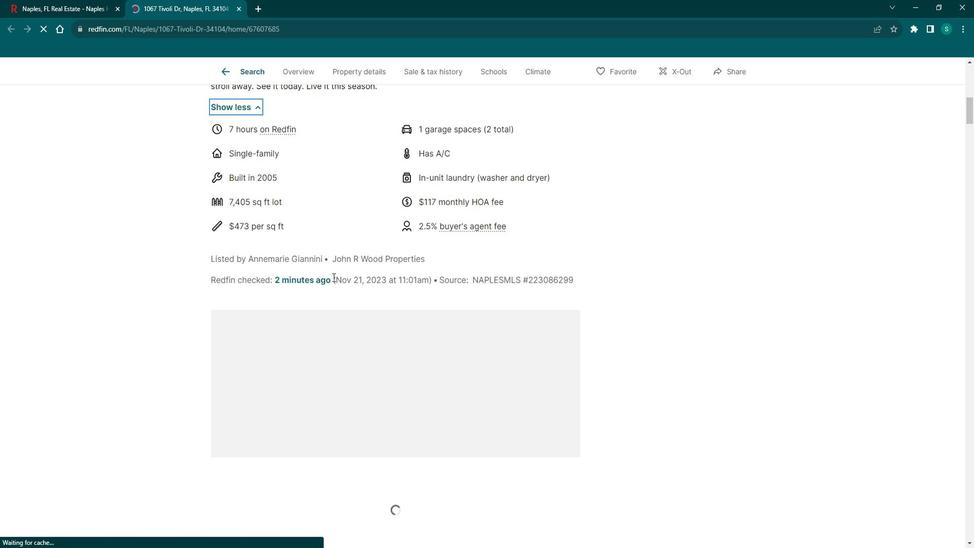 
Action: Mouse scrolled (346, 279) with delta (0, 0)
Screenshot: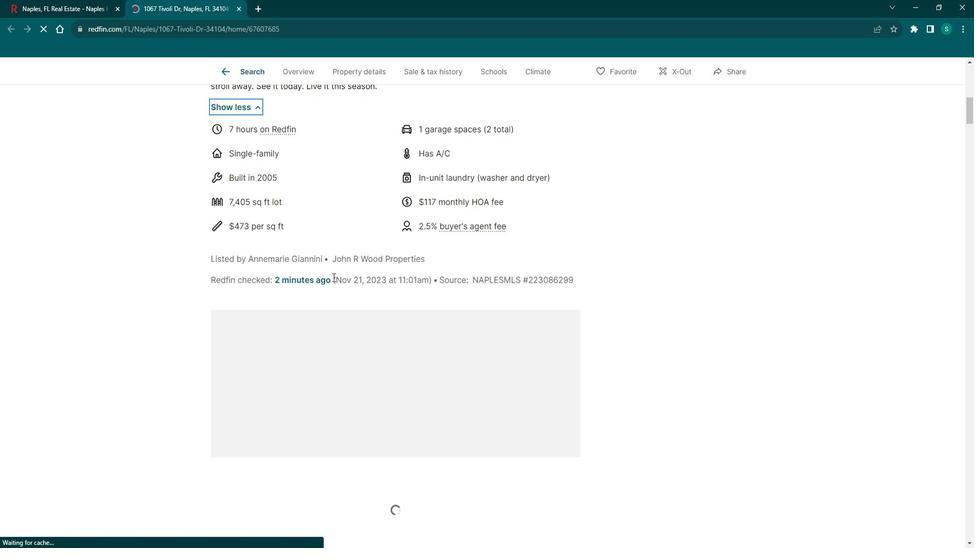 
Action: Mouse scrolled (346, 279) with delta (0, 0)
Screenshot: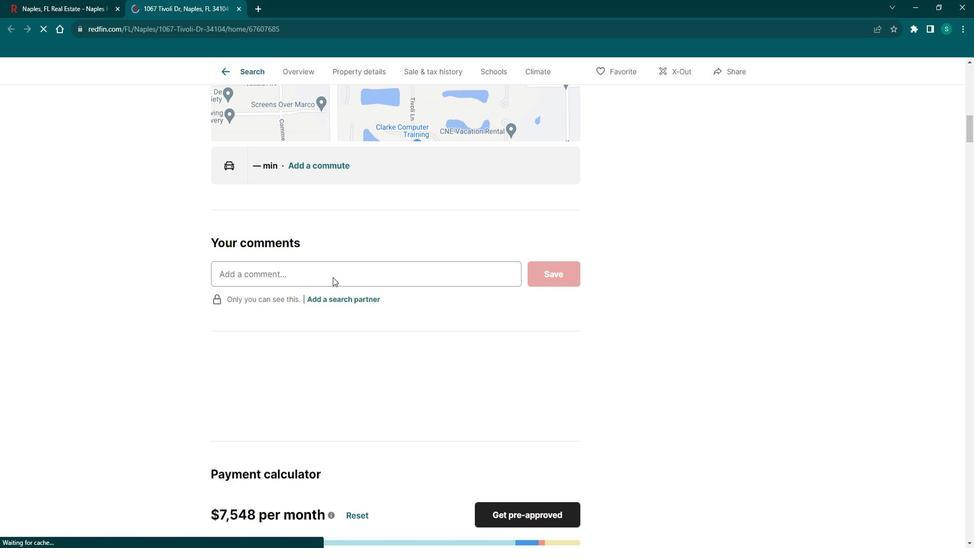 
Action: Mouse scrolled (346, 279) with delta (0, 0)
Screenshot: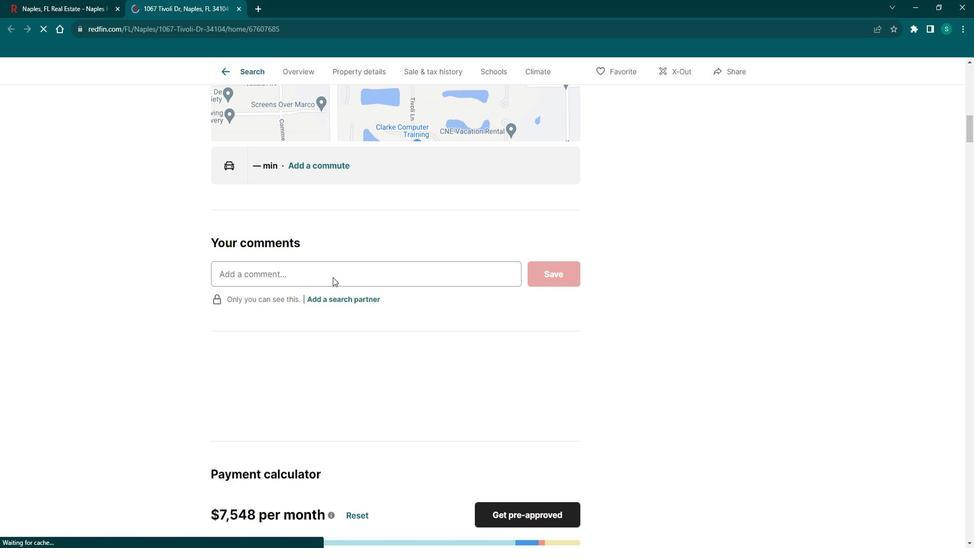 
Action: Mouse scrolled (346, 279) with delta (0, 0)
Screenshot: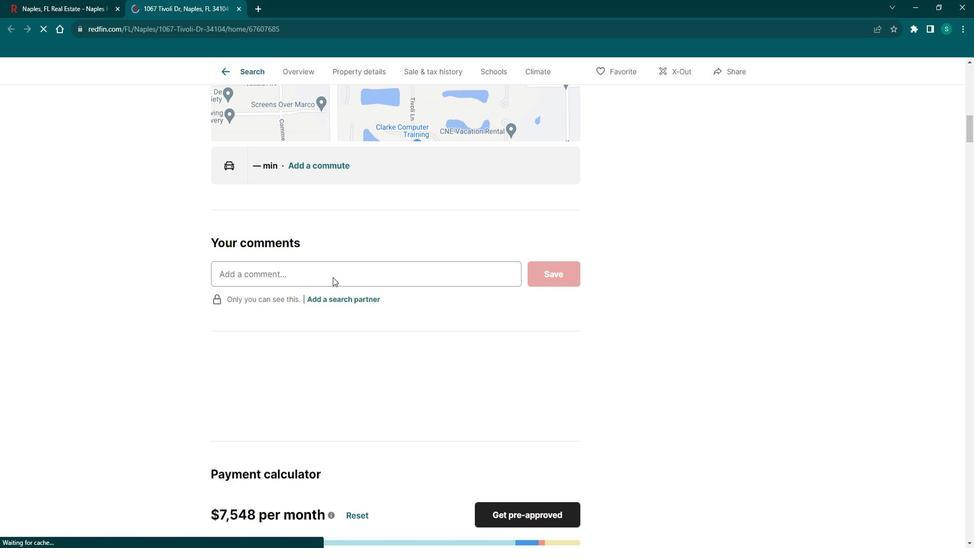 
Action: Mouse scrolled (346, 279) with delta (0, 0)
Screenshot: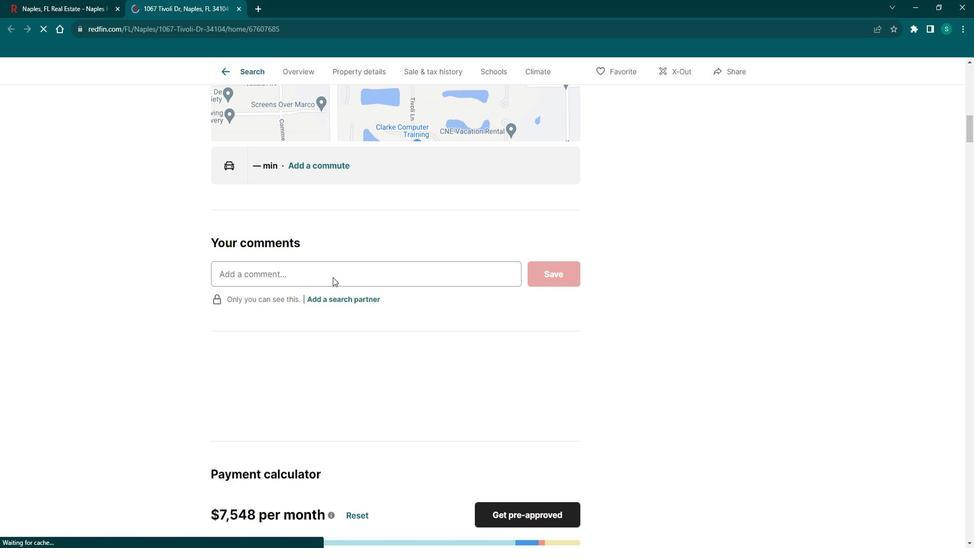 
Action: Mouse scrolled (346, 279) with delta (0, 0)
Screenshot: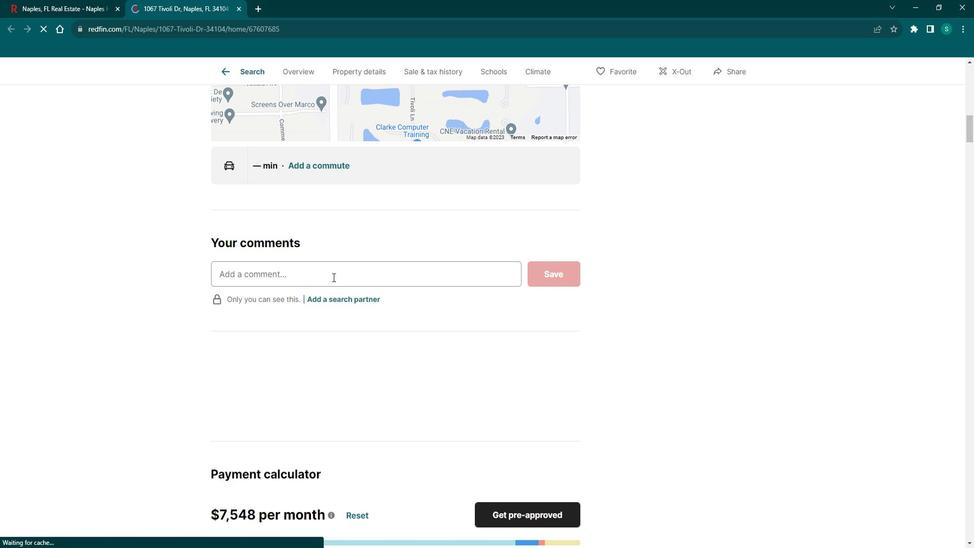 
Action: Mouse scrolled (346, 279) with delta (0, 0)
Screenshot: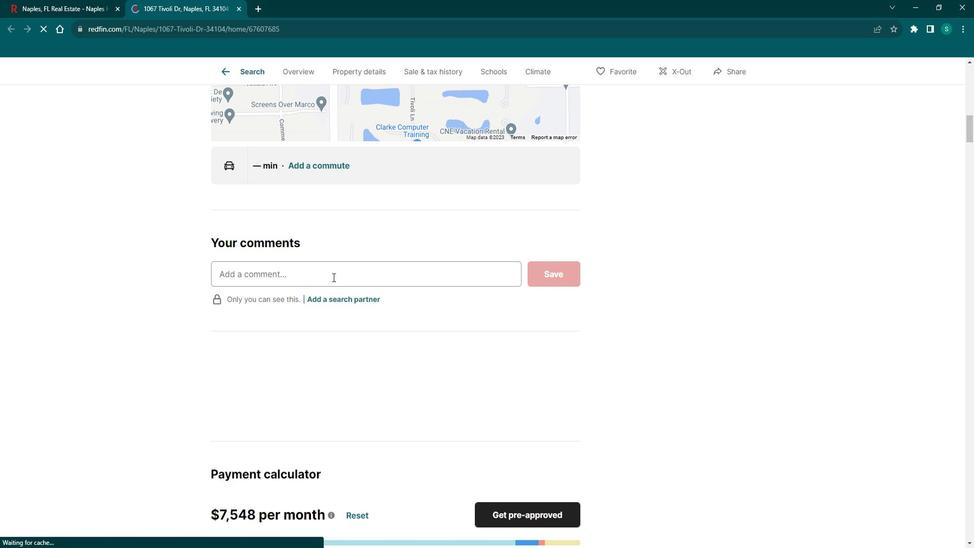 
Action: Mouse scrolled (346, 279) with delta (0, 0)
Screenshot: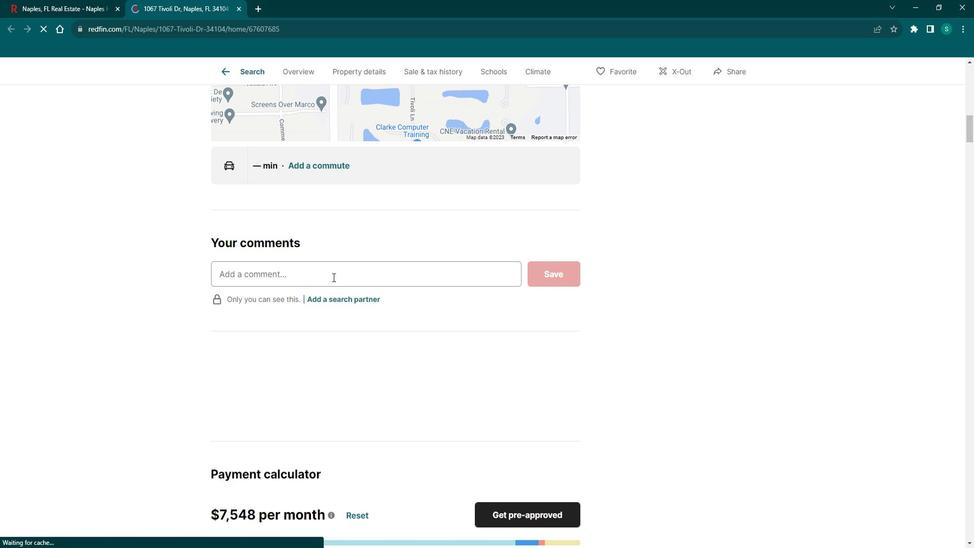 
Action: Mouse scrolled (346, 280) with delta (0, 0)
Screenshot: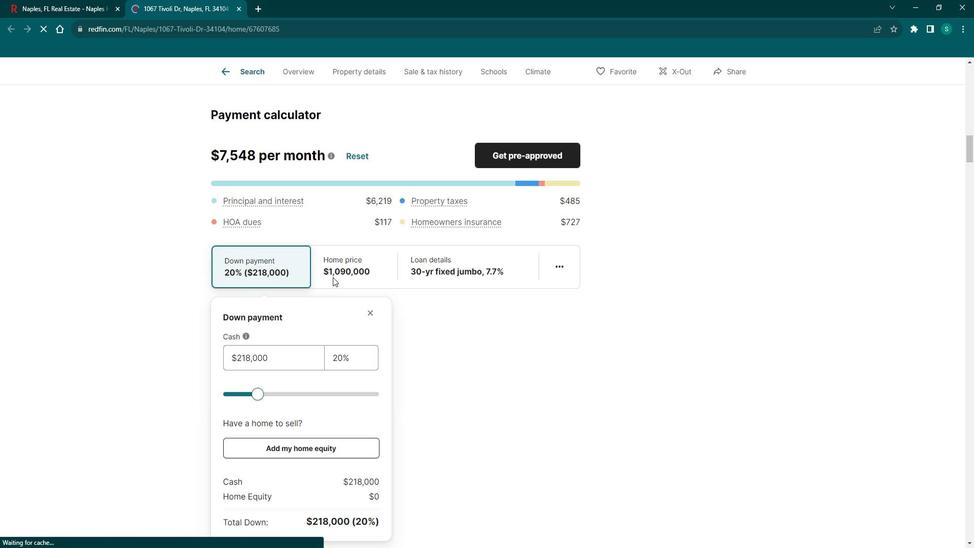
Action: Mouse scrolled (346, 279) with delta (0, 0)
Screenshot: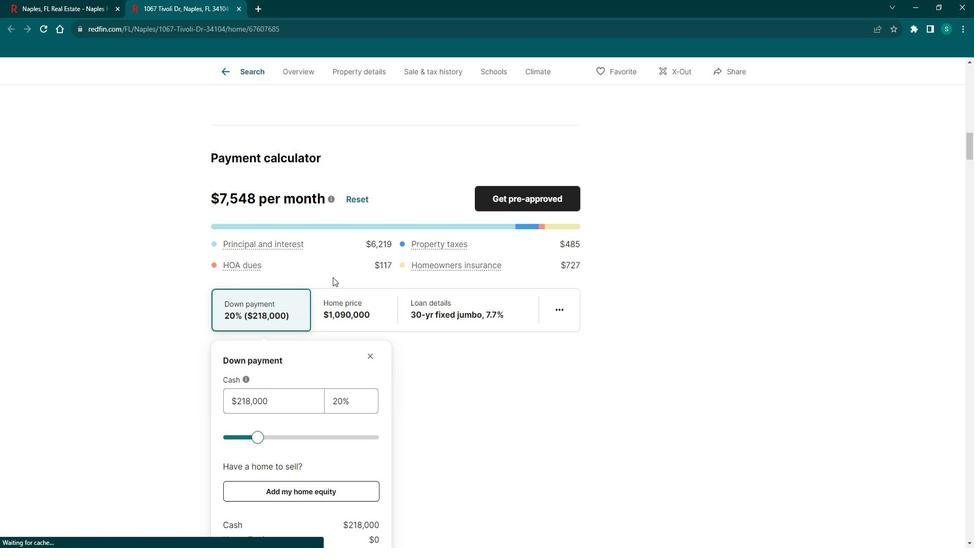 
Action: Mouse scrolled (346, 279) with delta (0, 0)
Screenshot: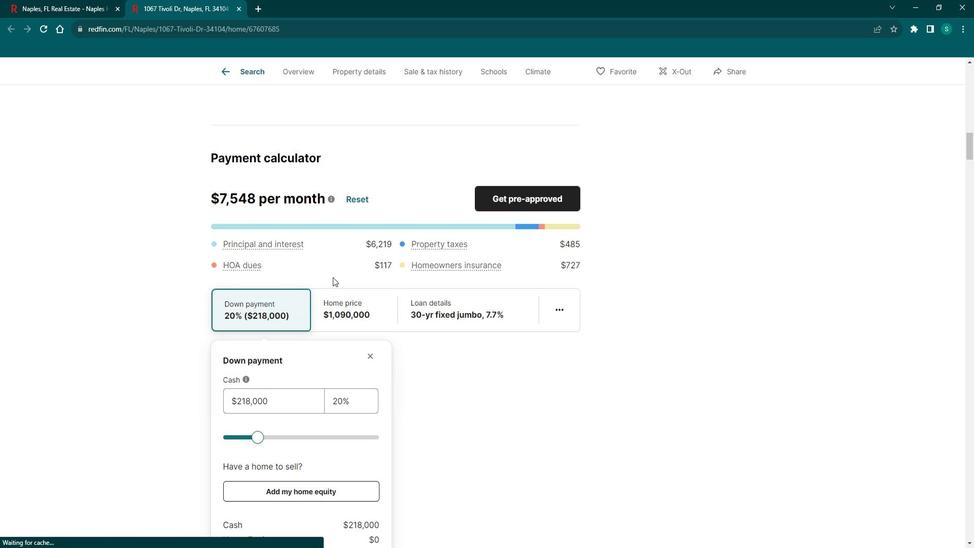 
Action: Mouse scrolled (346, 279) with delta (0, 0)
Screenshot: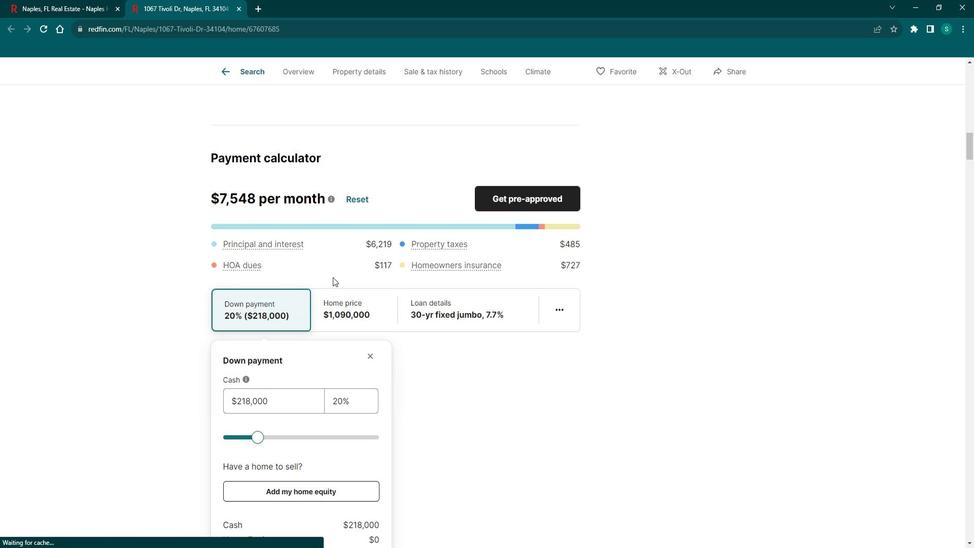 
Action: Mouse scrolled (346, 279) with delta (0, 0)
Screenshot: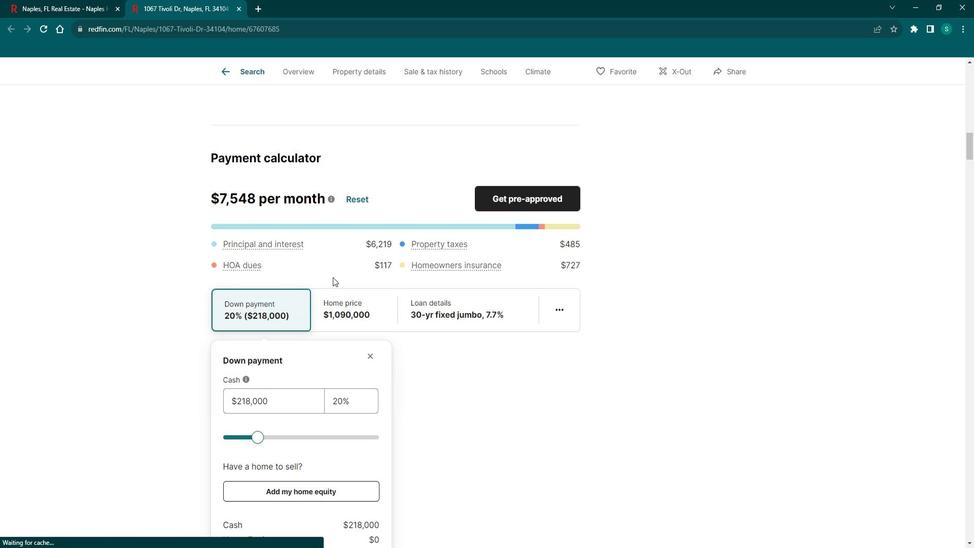 
Action: Mouse scrolled (346, 279) with delta (0, 0)
Screenshot: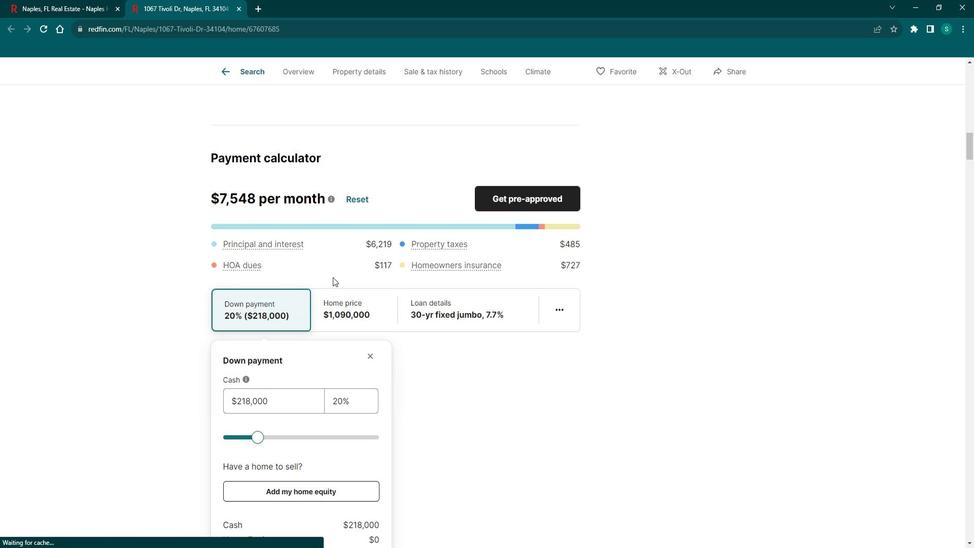 
Action: Mouse scrolled (346, 279) with delta (0, 0)
Screenshot: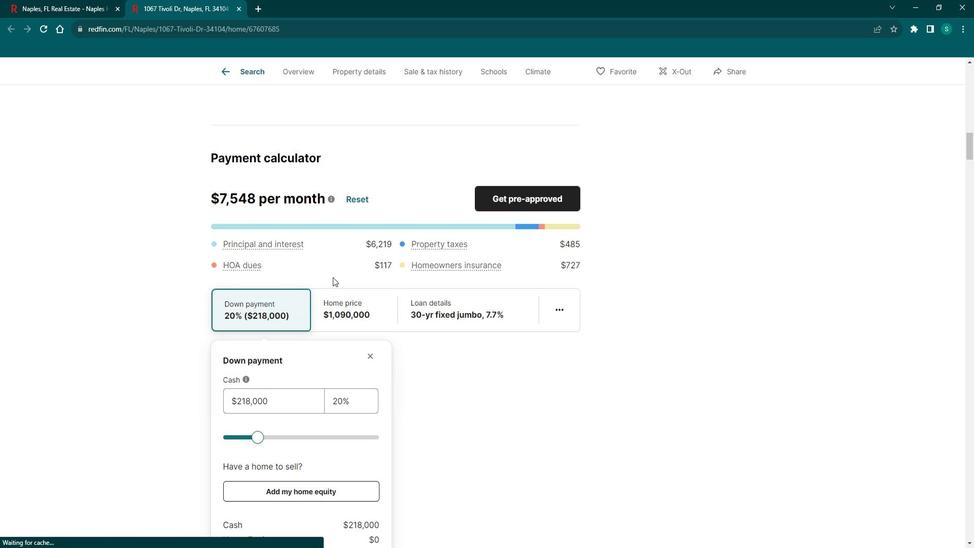 
Action: Mouse scrolled (346, 279) with delta (0, 0)
Screenshot: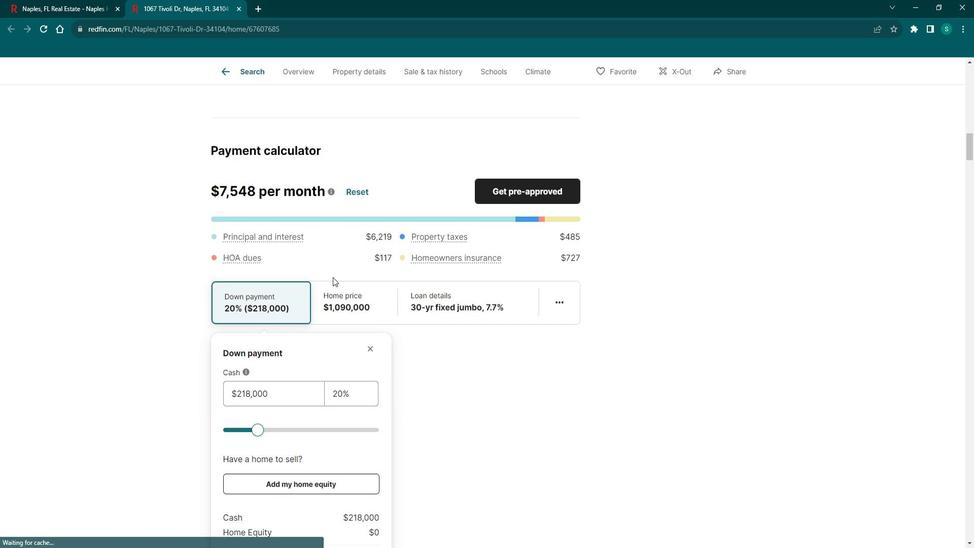 
Action: Mouse scrolled (346, 279) with delta (0, 0)
Screenshot: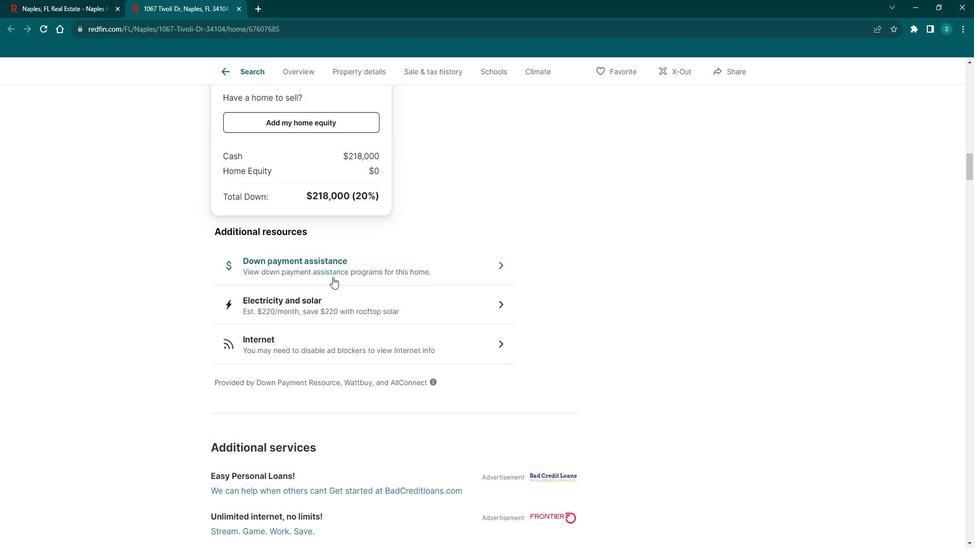 
Action: Mouse scrolled (346, 279) with delta (0, 0)
Screenshot: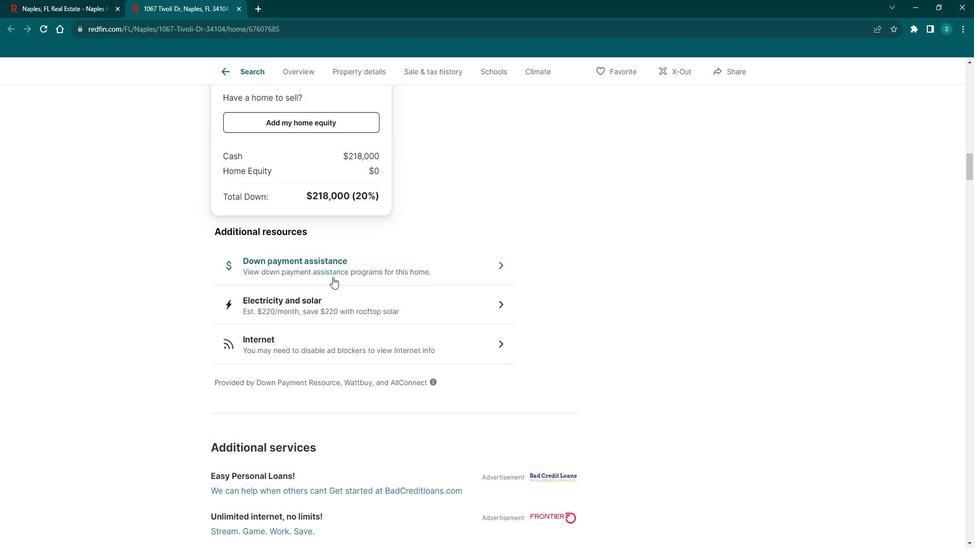 
Action: Mouse scrolled (346, 279) with delta (0, 0)
Screenshot: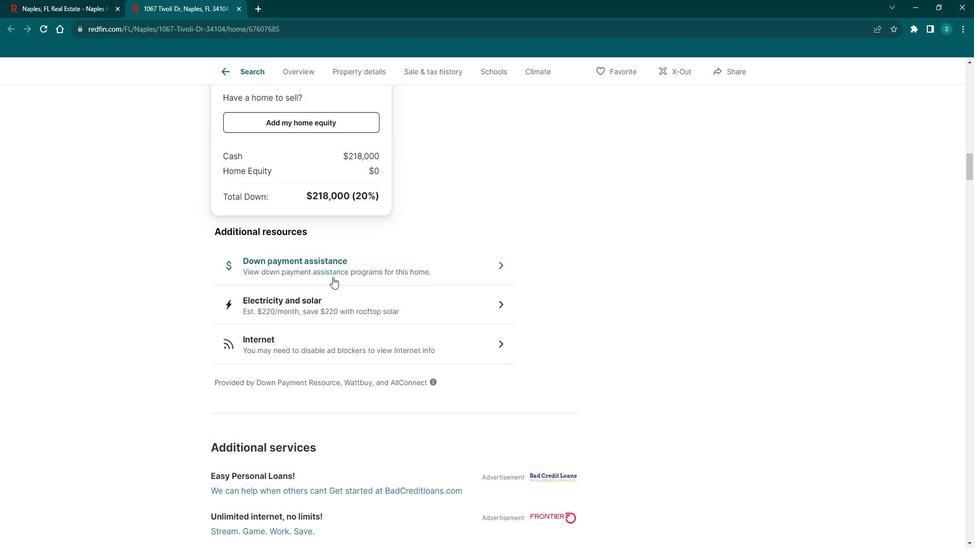 
Action: Mouse scrolled (346, 279) with delta (0, 0)
Screenshot: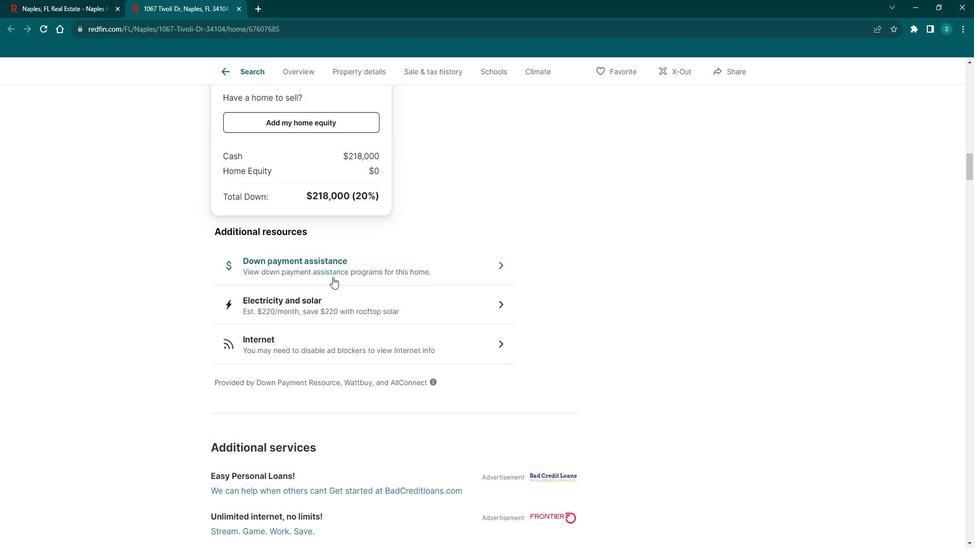 
Action: Mouse scrolled (346, 279) with delta (0, 0)
Screenshot: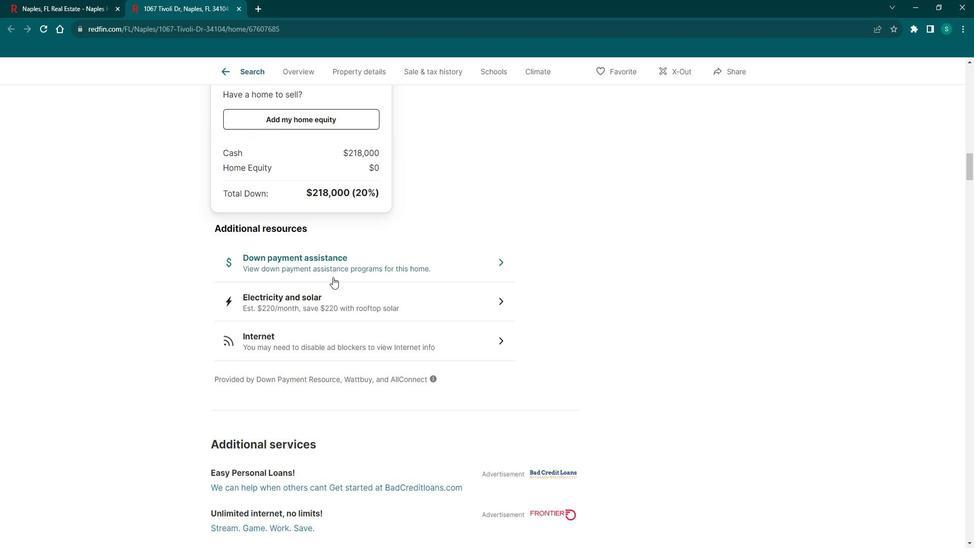 
Action: Mouse scrolled (346, 279) with delta (0, 0)
Screenshot: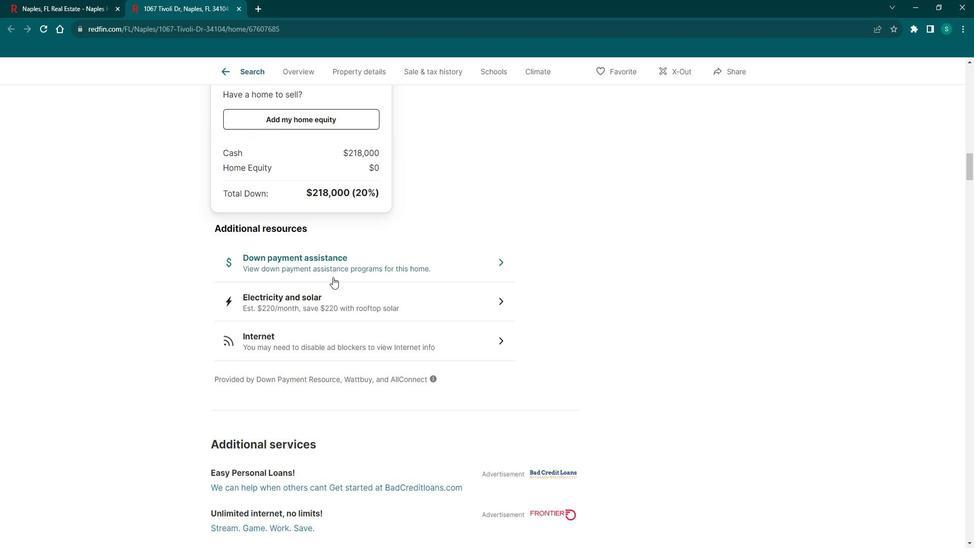 
Action: Mouse scrolled (346, 279) with delta (0, 0)
Screenshot: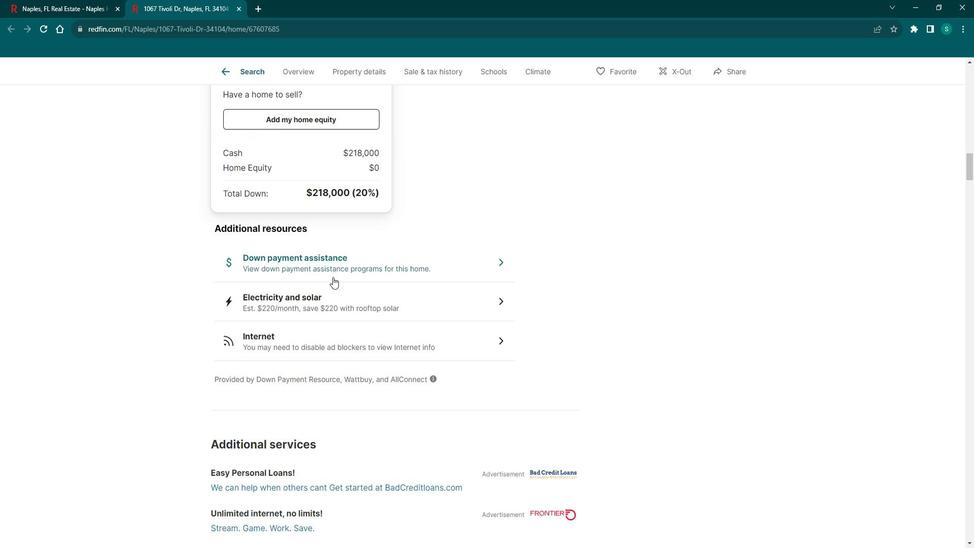 
Action: Mouse scrolled (346, 279) with delta (0, 0)
Screenshot: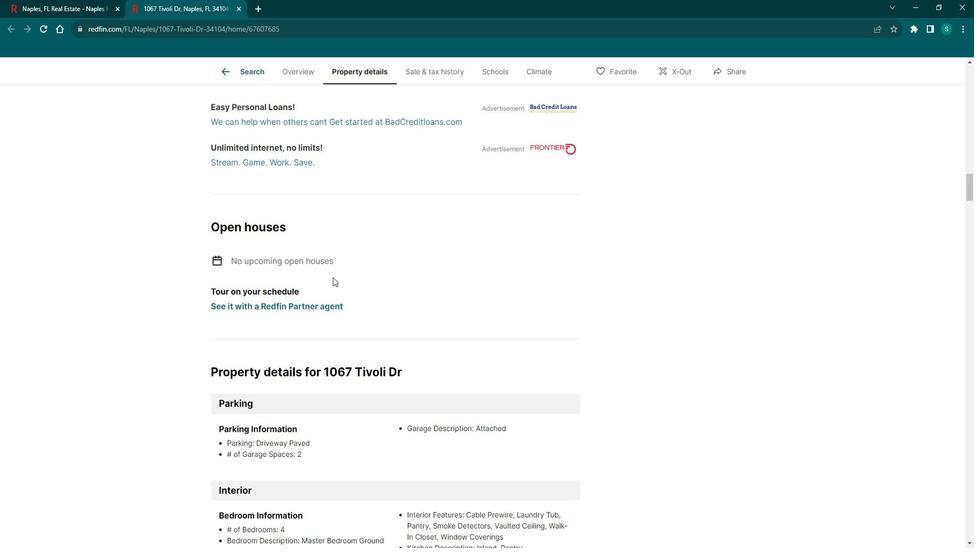 
Action: Mouse scrolled (346, 279) with delta (0, 0)
Screenshot: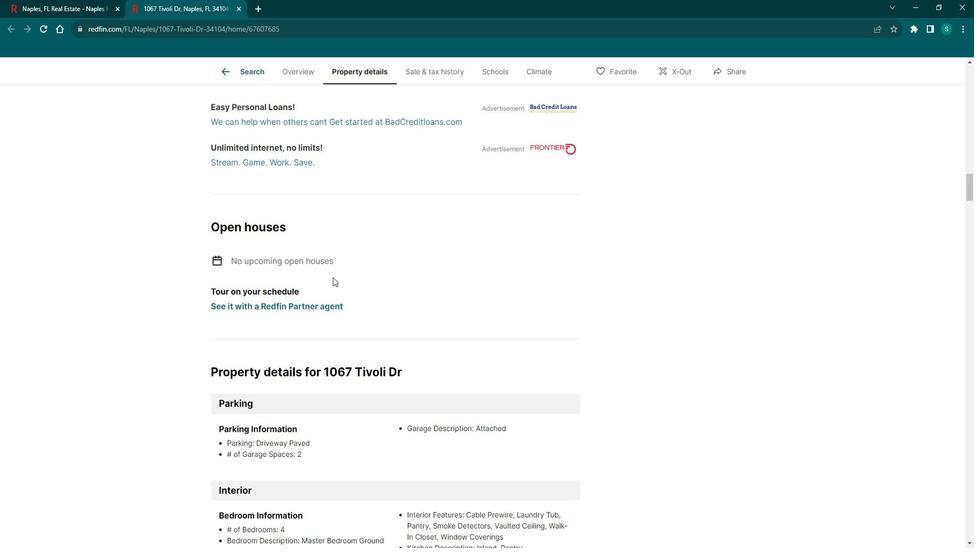 
Action: Mouse scrolled (346, 279) with delta (0, 0)
Screenshot: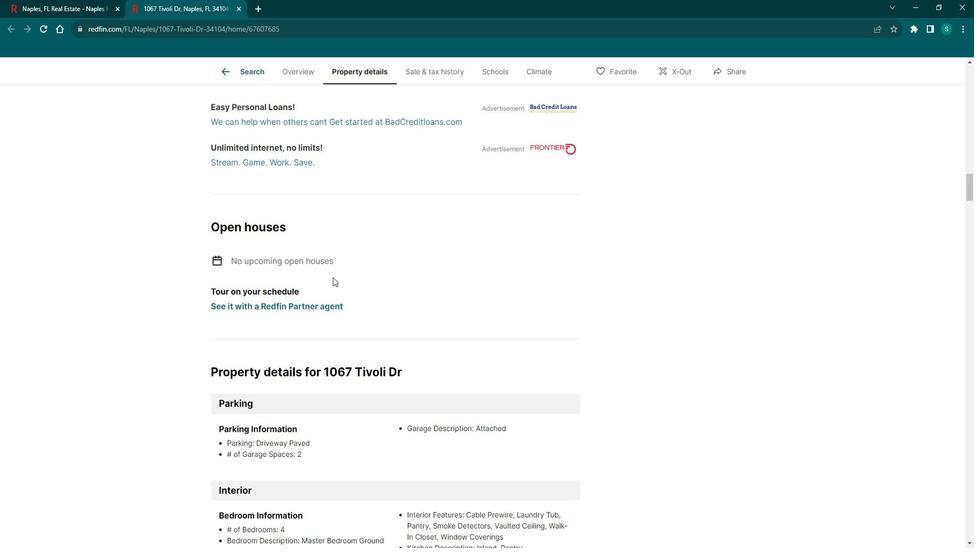 
Action: Mouse scrolled (346, 279) with delta (0, 0)
Screenshot: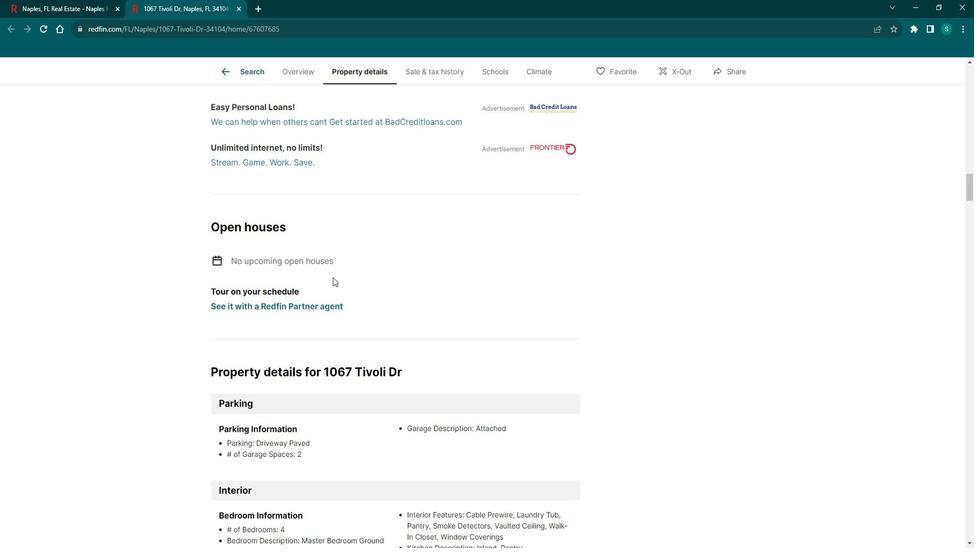 
Action: Mouse scrolled (346, 279) with delta (0, 0)
Screenshot: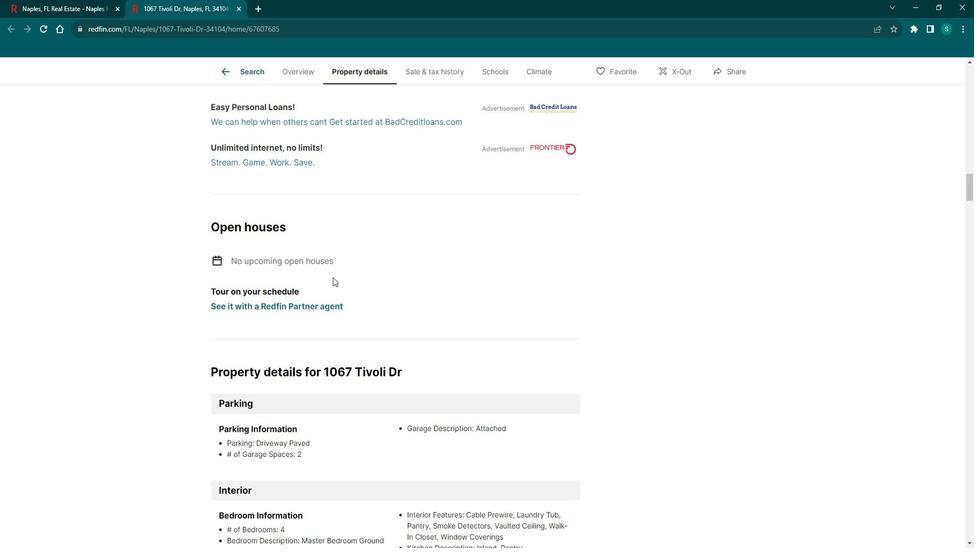 
Action: Mouse scrolled (346, 279) with delta (0, 0)
Screenshot: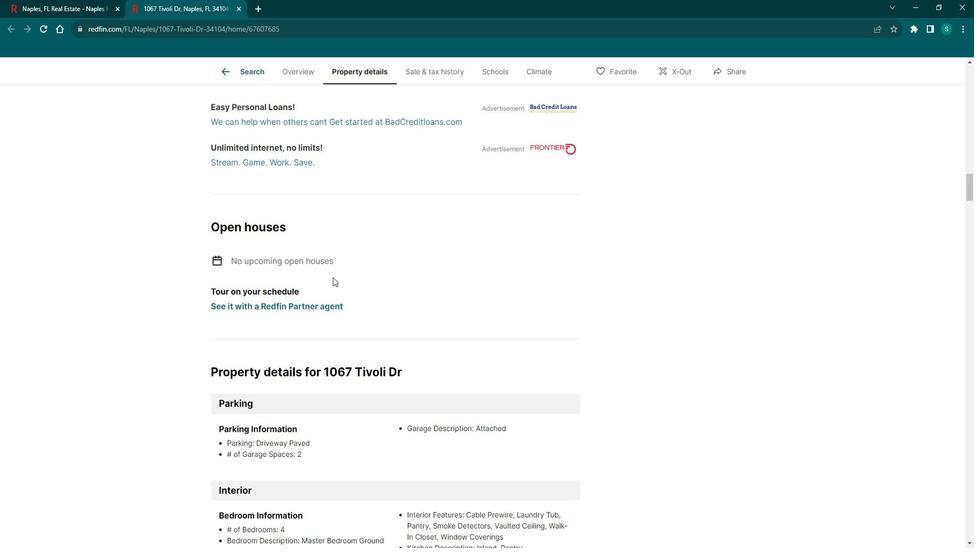 
Action: Mouse scrolled (346, 279) with delta (0, 0)
Screenshot: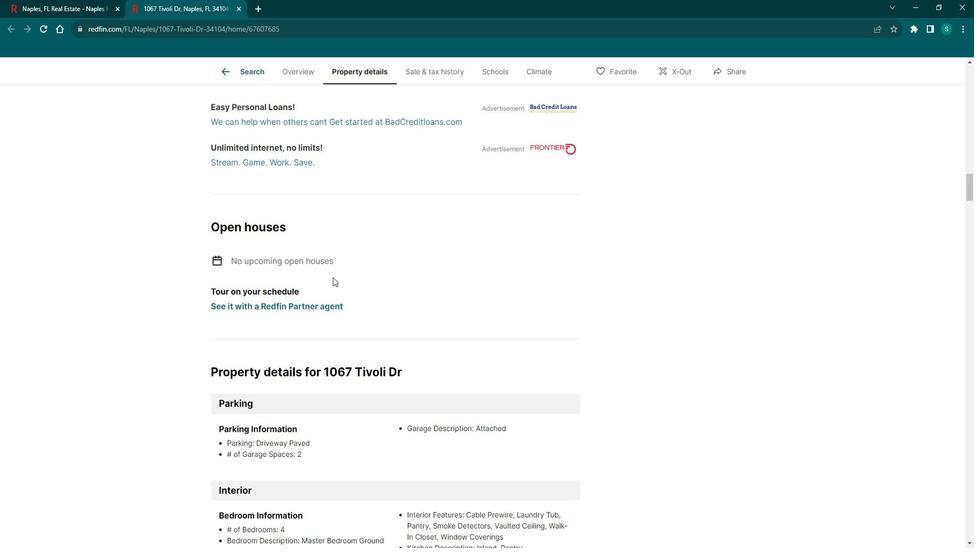
Action: Mouse scrolled (346, 279) with delta (0, 0)
Screenshot: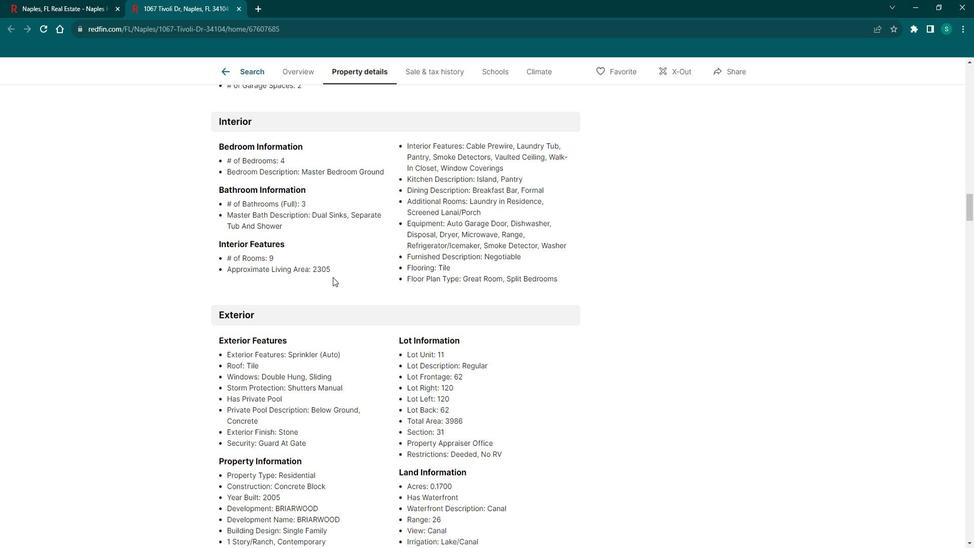 
Action: Mouse scrolled (346, 279) with delta (0, 0)
Screenshot: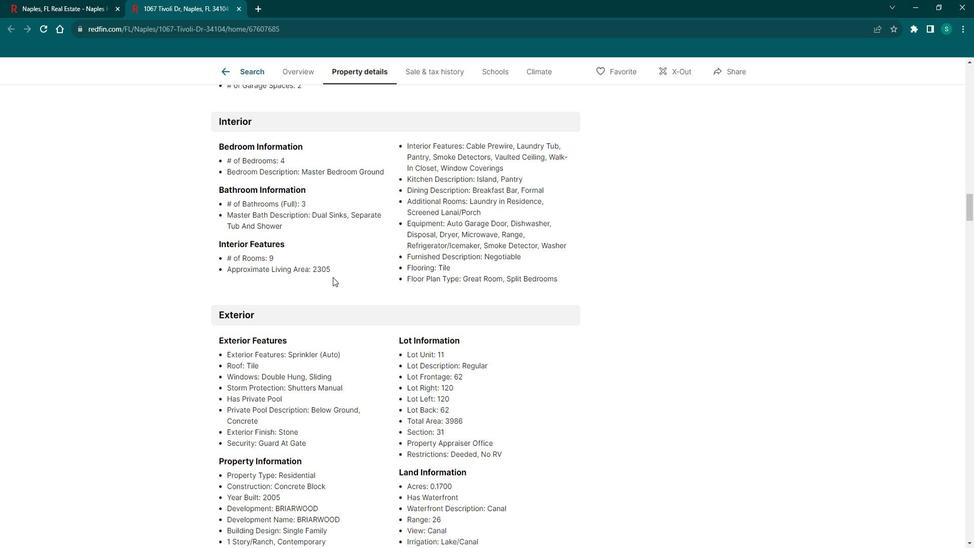 
Action: Mouse scrolled (346, 279) with delta (0, 0)
Screenshot: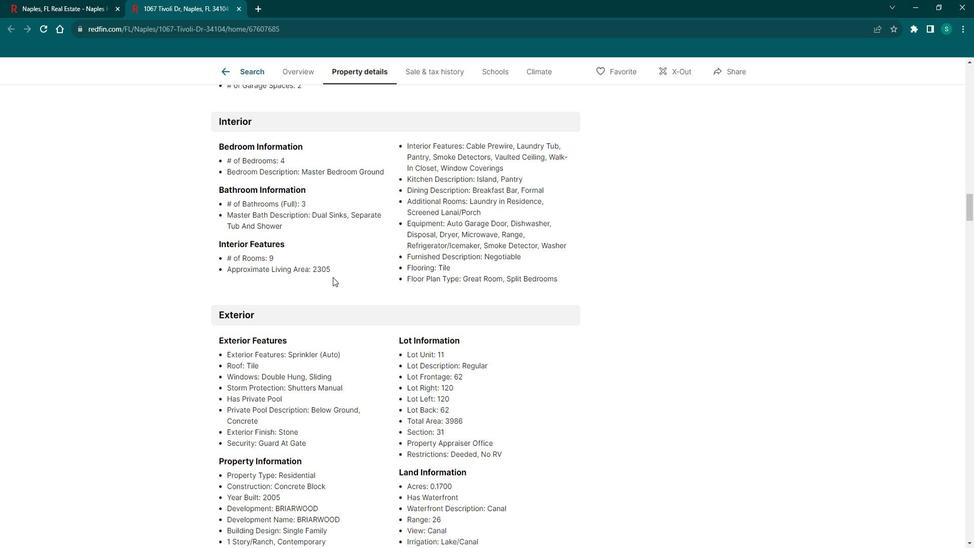 
Action: Mouse scrolled (346, 279) with delta (0, 0)
Screenshot: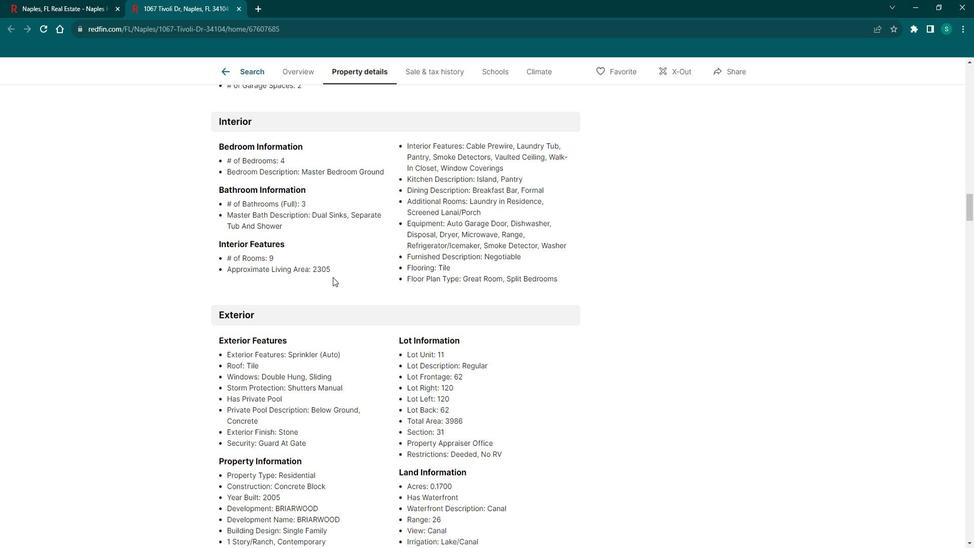 
Action: Mouse scrolled (346, 279) with delta (0, 0)
Screenshot: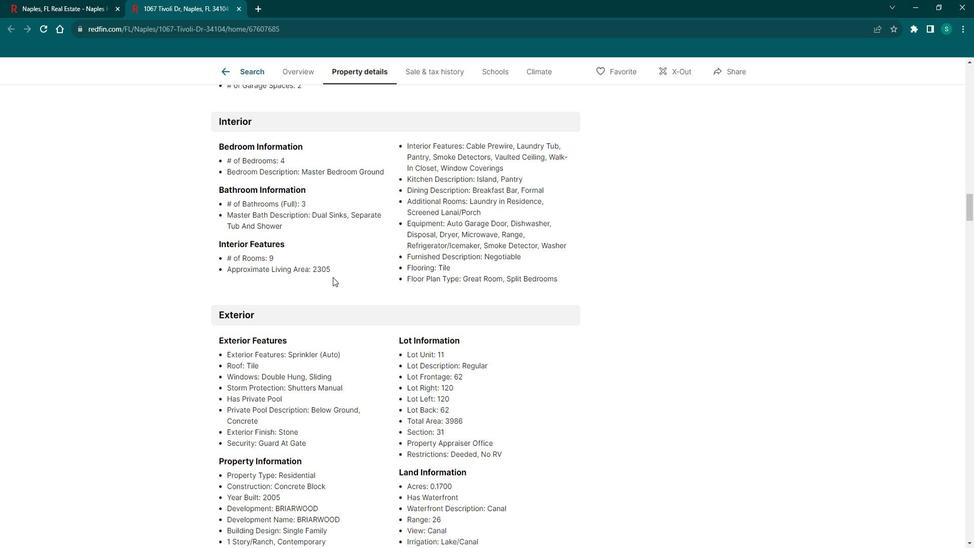 
Action: Mouse scrolled (346, 279) with delta (0, 0)
Screenshot: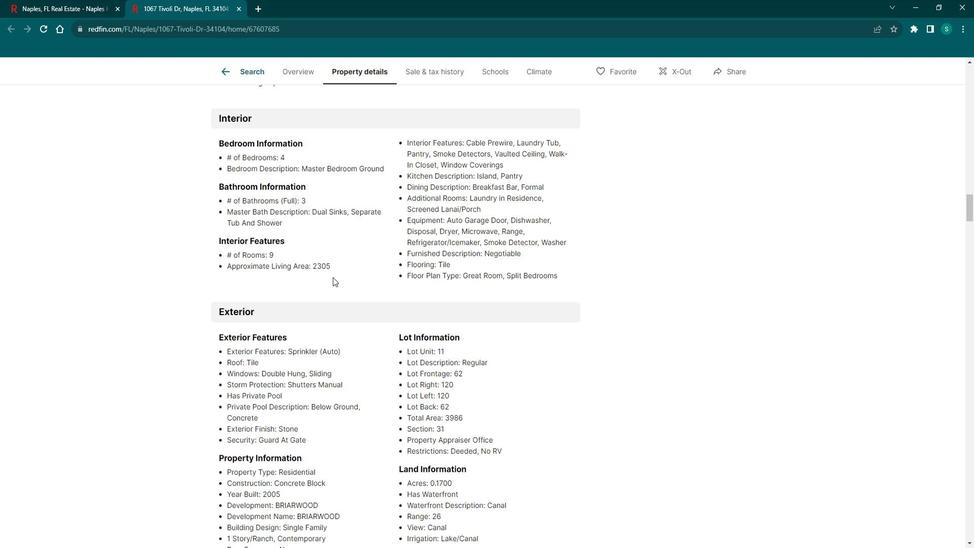 
Action: Mouse scrolled (346, 279) with delta (0, 0)
Screenshot: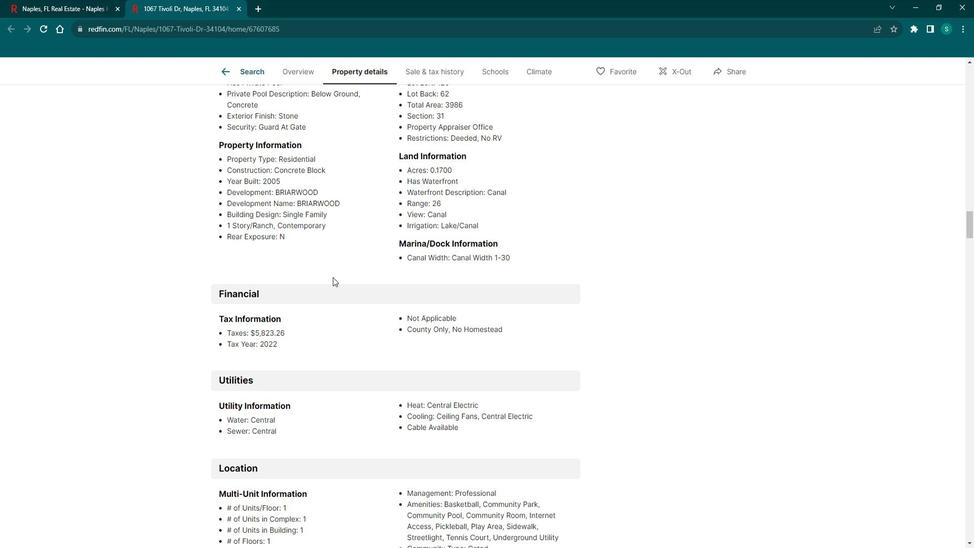 
Action: Mouse scrolled (346, 279) with delta (0, 0)
Screenshot: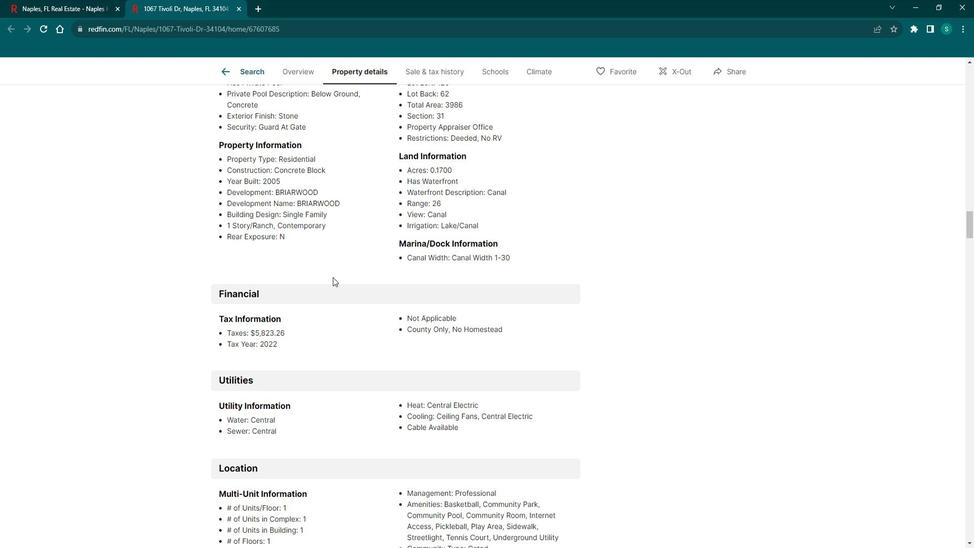 
Action: Mouse scrolled (346, 279) with delta (0, 0)
Screenshot: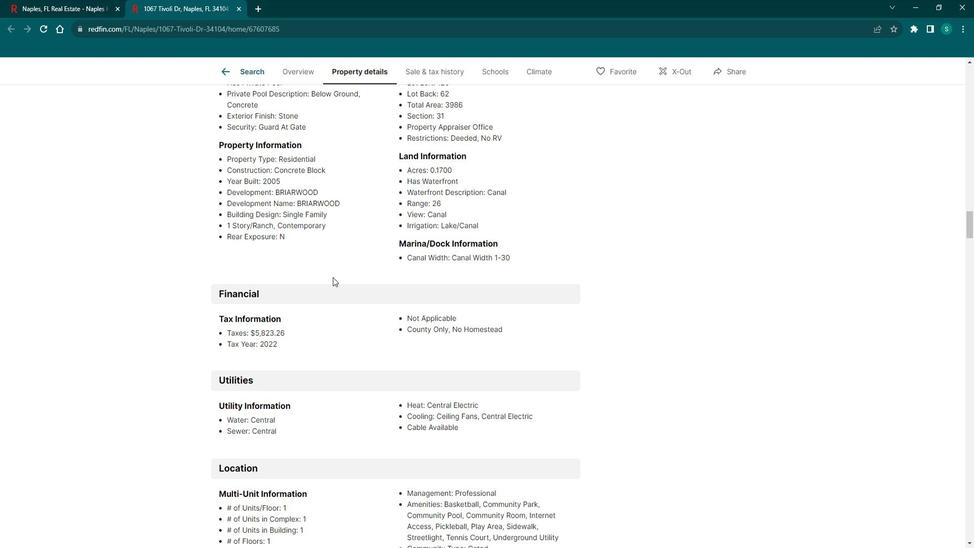 
Action: Mouse scrolled (346, 279) with delta (0, 0)
Screenshot: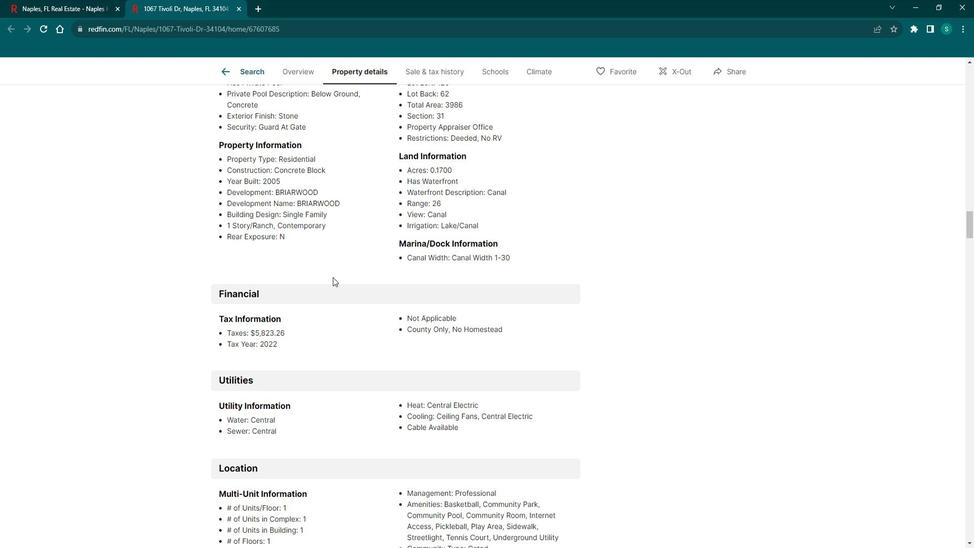 
Action: Mouse scrolled (346, 279) with delta (0, 0)
Screenshot: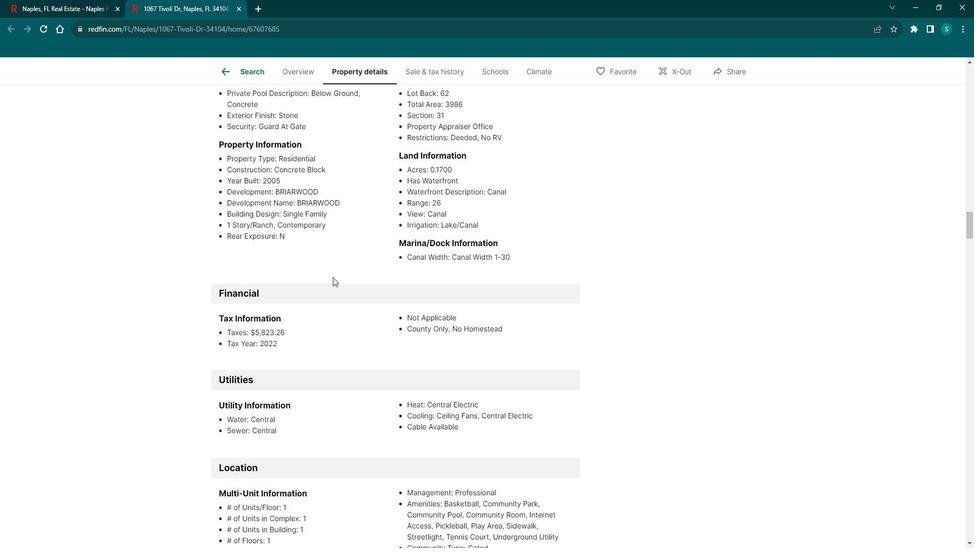 
Action: Mouse scrolled (346, 279) with delta (0, 0)
Screenshot: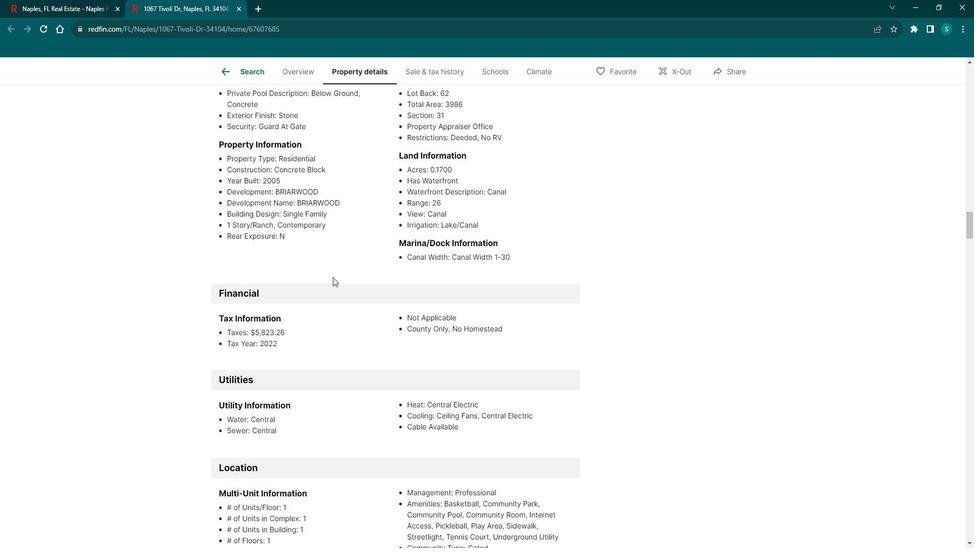 
Action: Mouse scrolled (346, 279) with delta (0, 0)
Screenshot: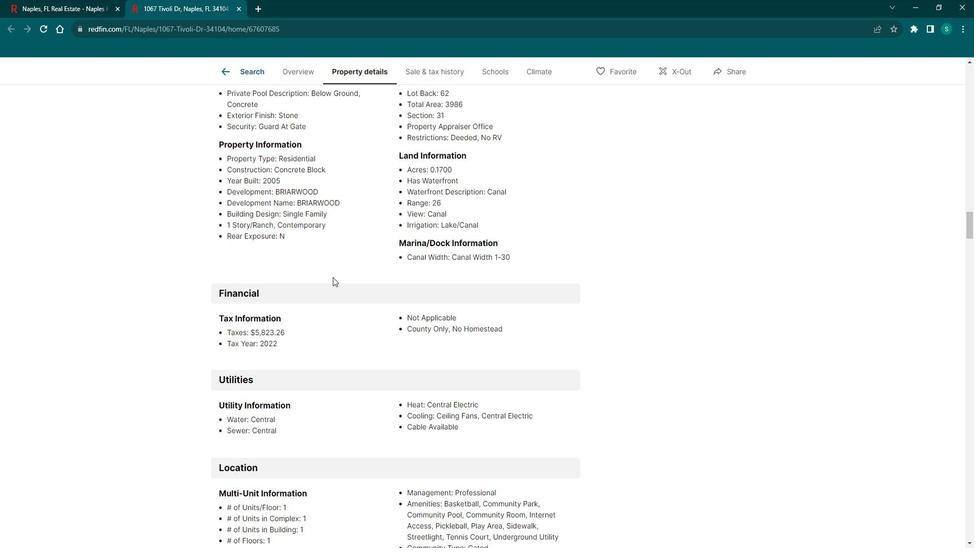 
Action: Mouse scrolled (346, 279) with delta (0, 0)
Screenshot: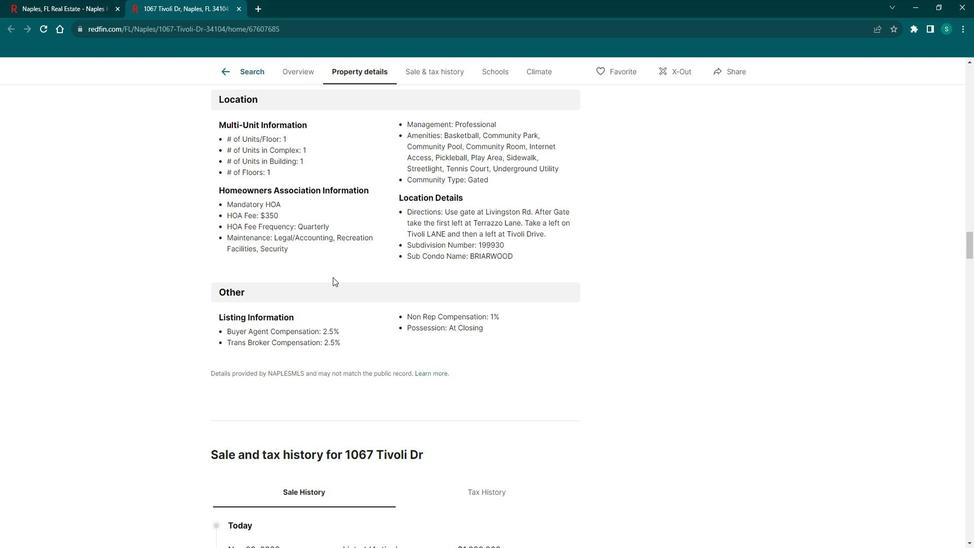 
Action: Mouse scrolled (346, 279) with delta (0, 0)
Screenshot: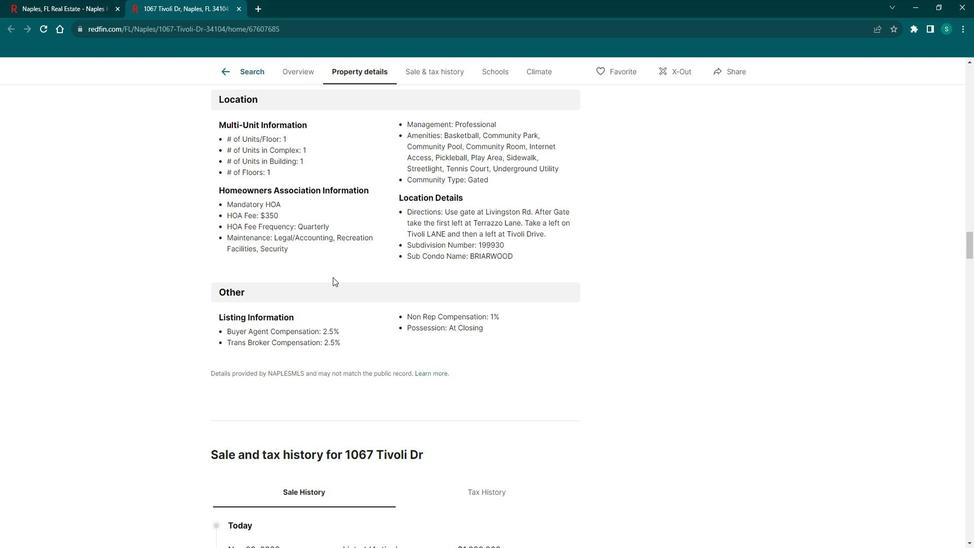 
Action: Mouse scrolled (346, 279) with delta (0, 0)
Screenshot: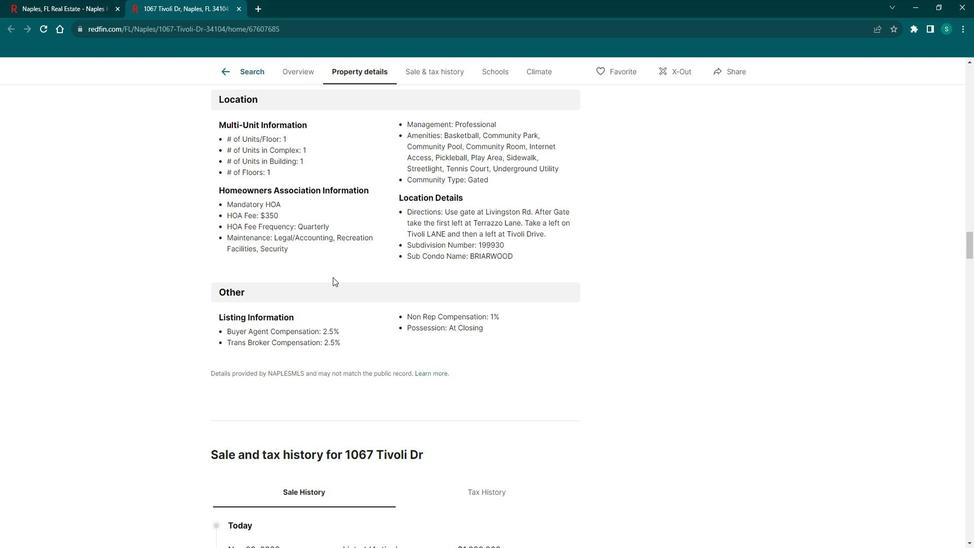 
Action: Mouse scrolled (346, 279) with delta (0, 0)
Screenshot: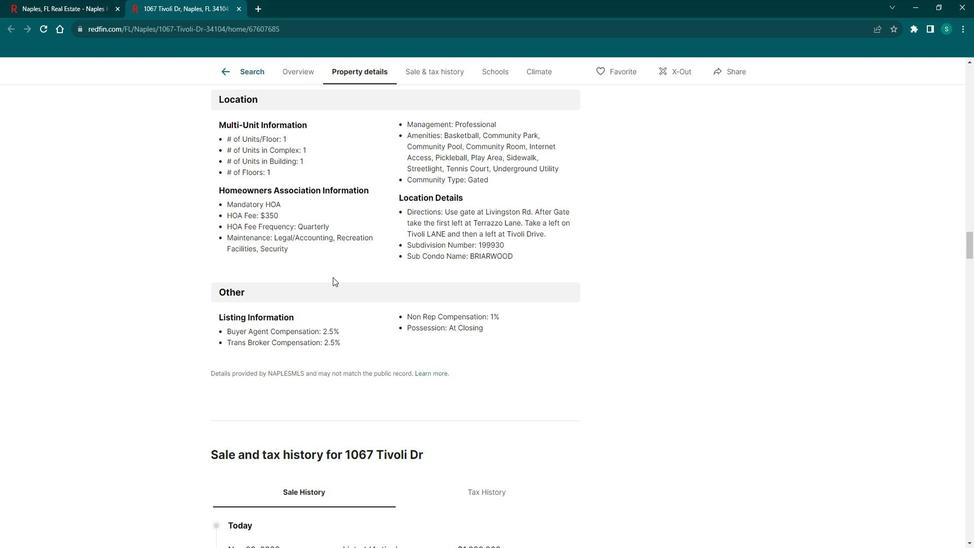 
Action: Mouse scrolled (346, 279) with delta (0, 0)
Screenshot: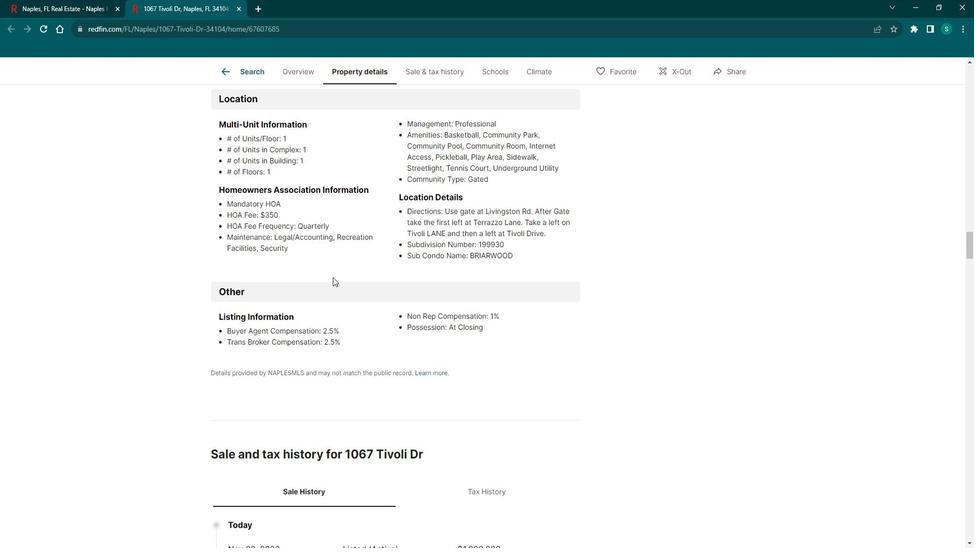 
Action: Mouse scrolled (346, 279) with delta (0, 0)
Screenshot: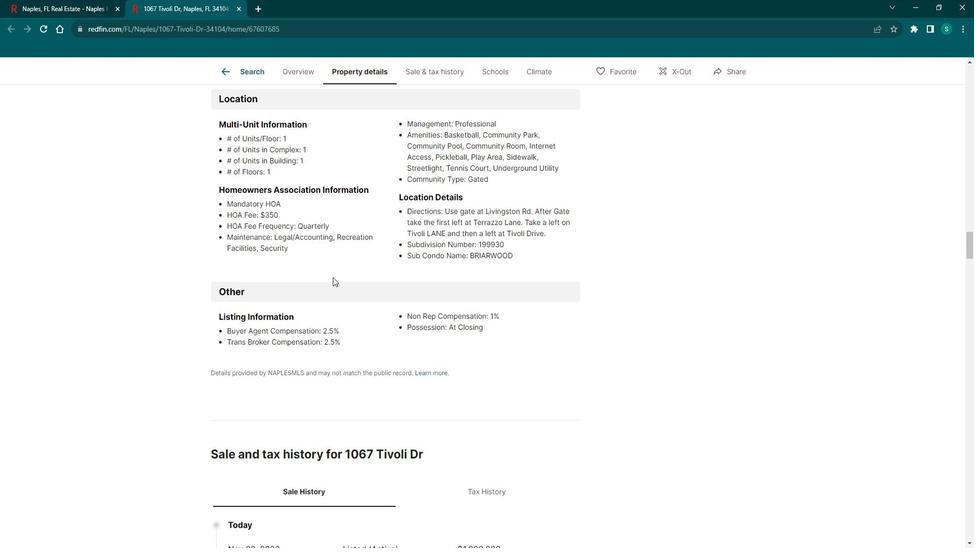 
Action: Mouse scrolled (346, 279) with delta (0, 0)
Screenshot: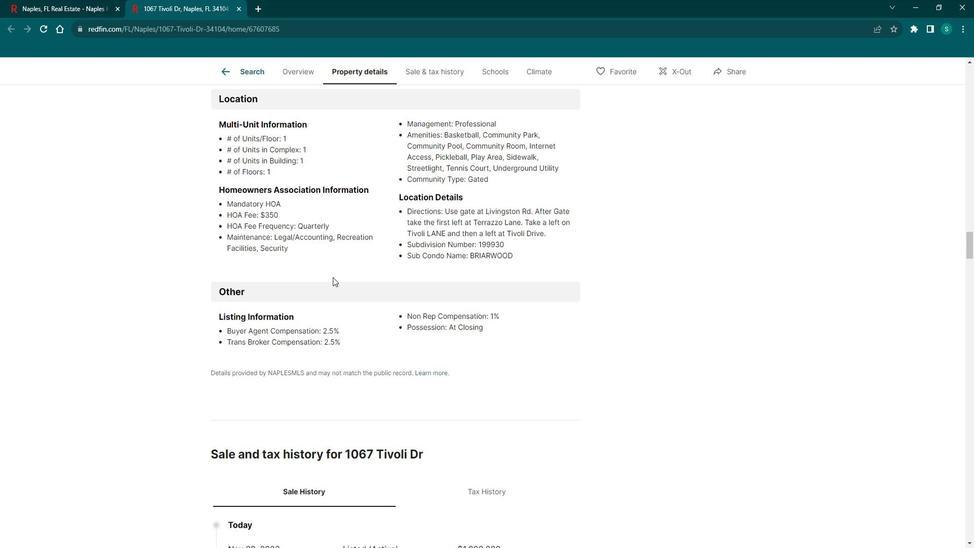 
Action: Mouse scrolled (346, 279) with delta (0, 0)
Screenshot: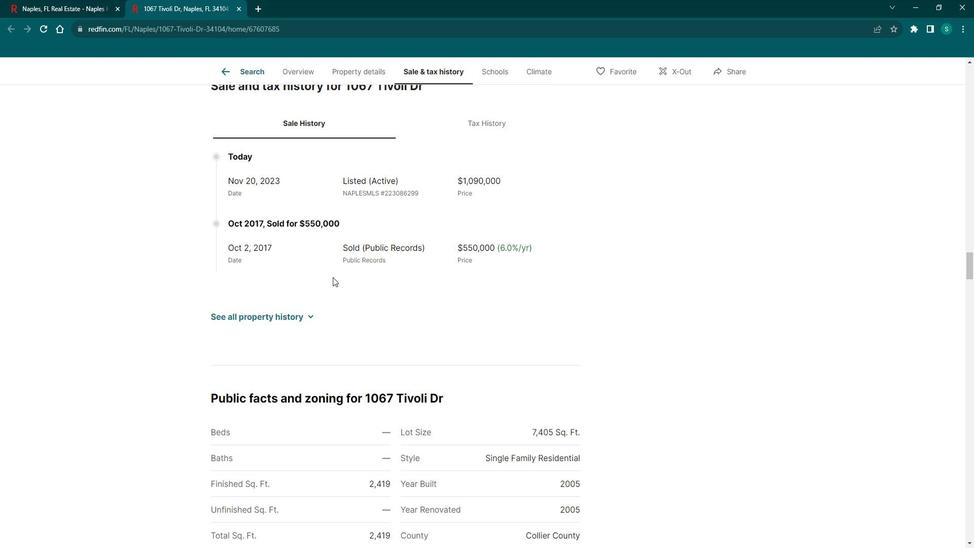 
Action: Mouse scrolled (346, 279) with delta (0, 0)
Screenshot: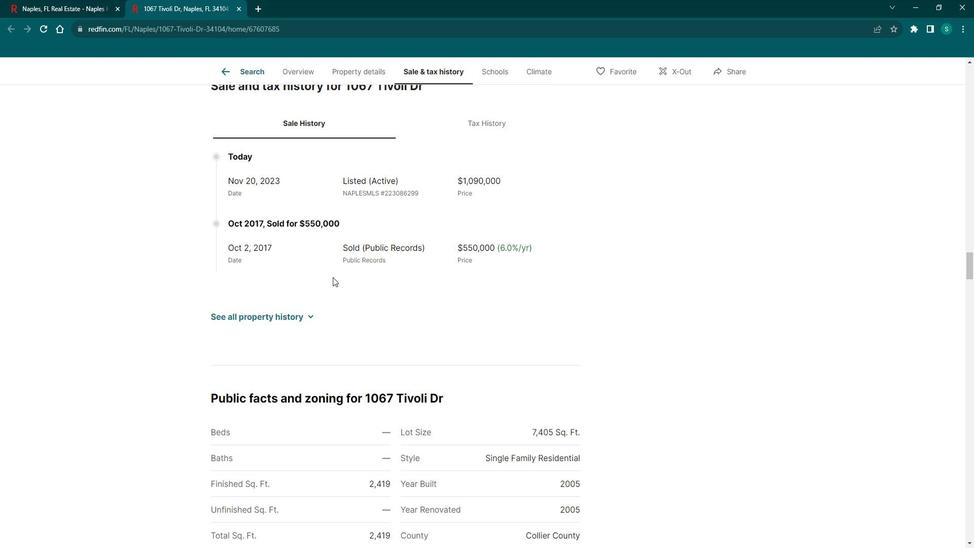 
Action: Mouse scrolled (346, 279) with delta (0, 0)
Screenshot: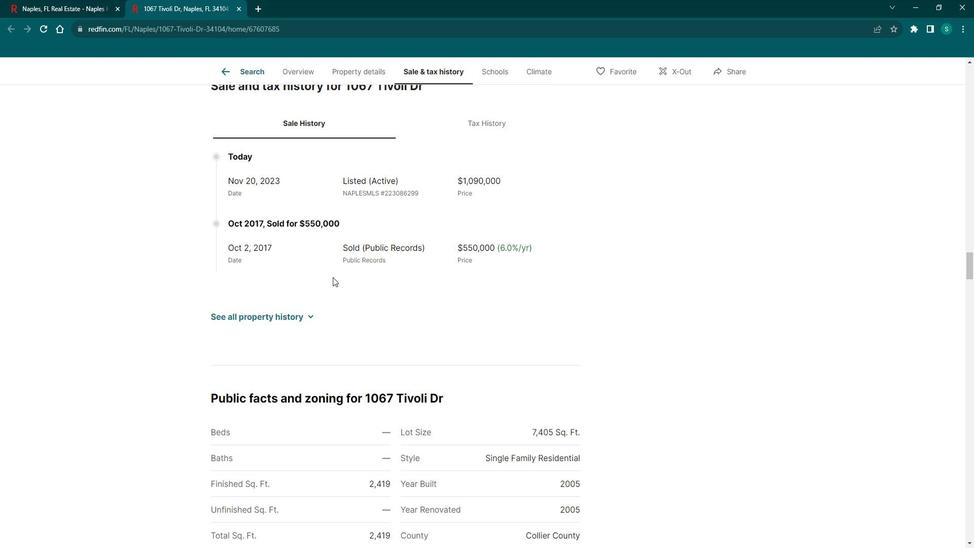 
Action: Mouse scrolled (346, 279) with delta (0, 0)
Screenshot: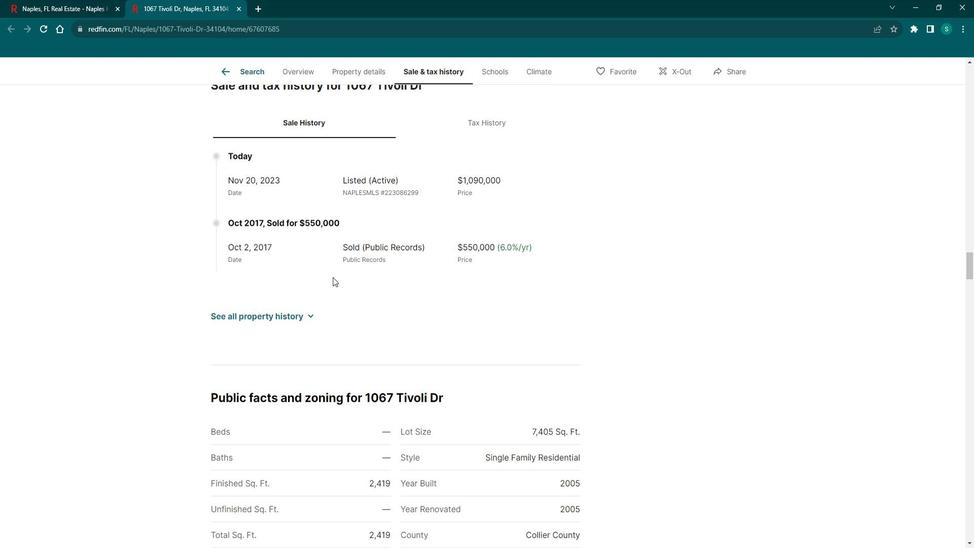 
Action: Mouse scrolled (346, 279) with delta (0, 0)
Screenshot: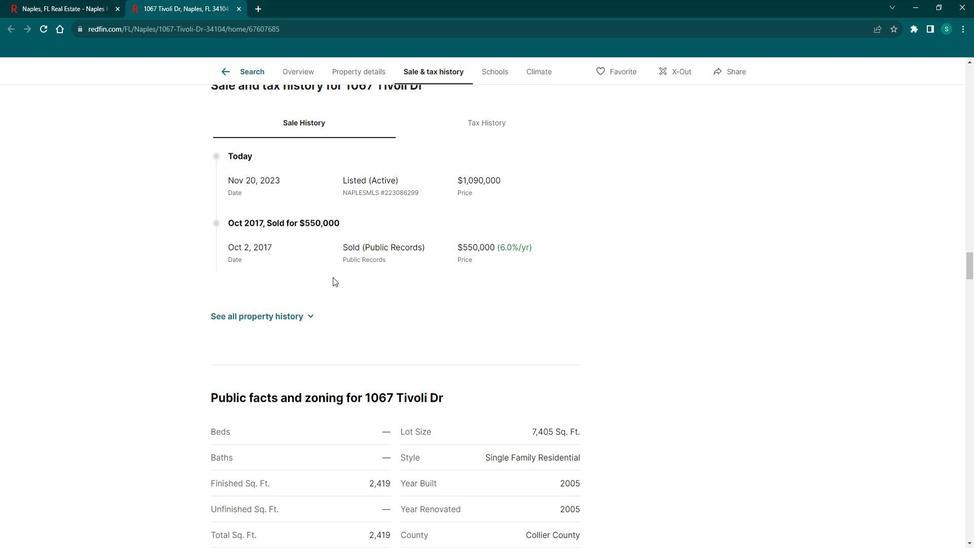 
Action: Mouse scrolled (346, 279) with delta (0, 0)
Screenshot: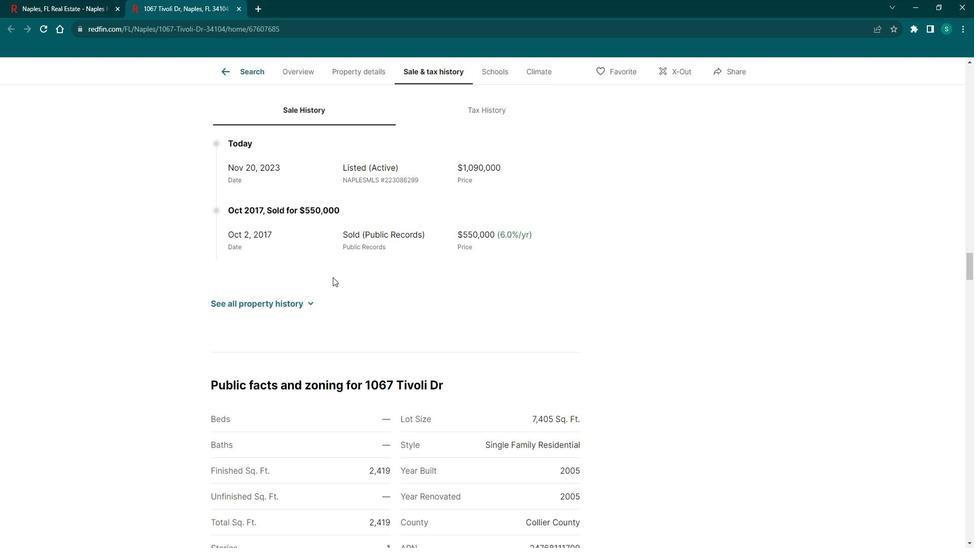 
Action: Mouse scrolled (346, 279) with delta (0, 0)
Screenshot: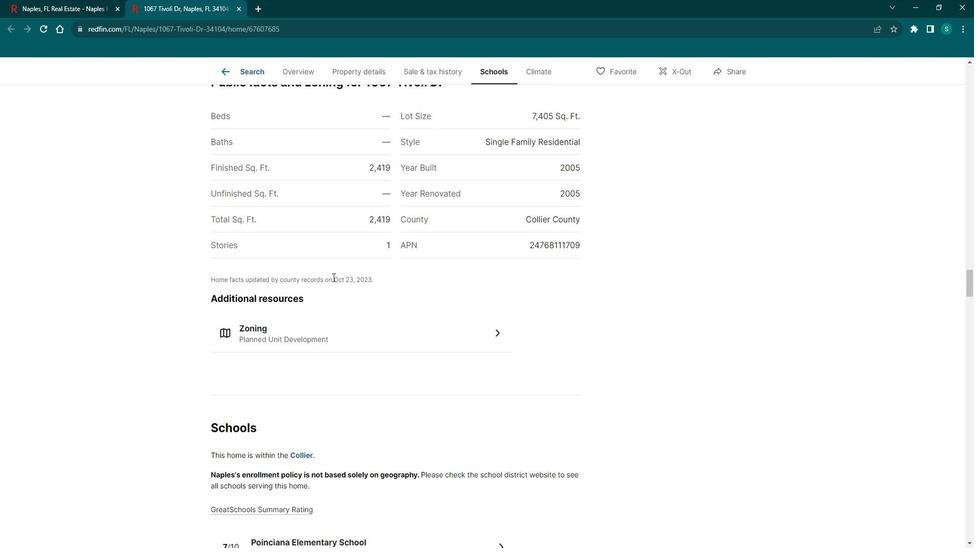 
Action: Mouse scrolled (346, 279) with delta (0, 0)
Screenshot: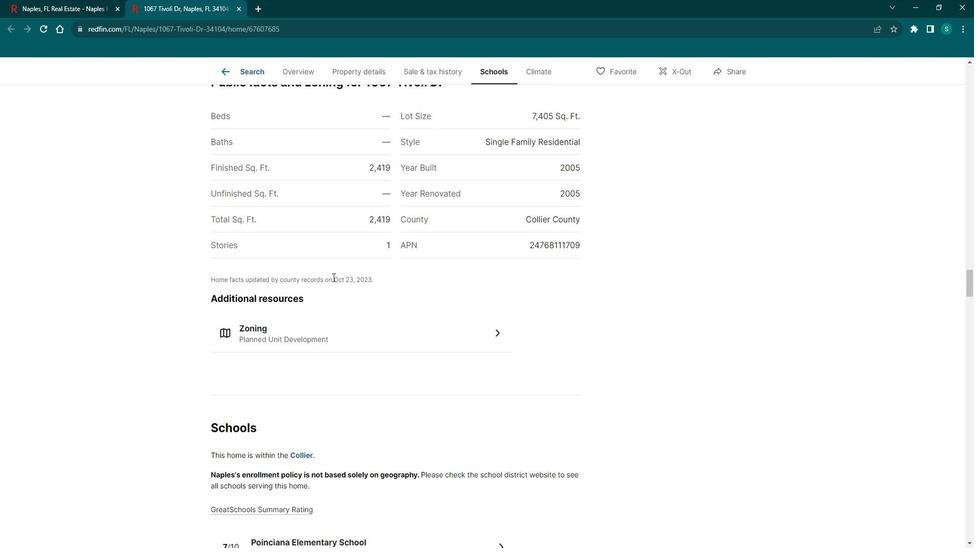 
Action: Mouse scrolled (346, 279) with delta (0, 0)
Screenshot: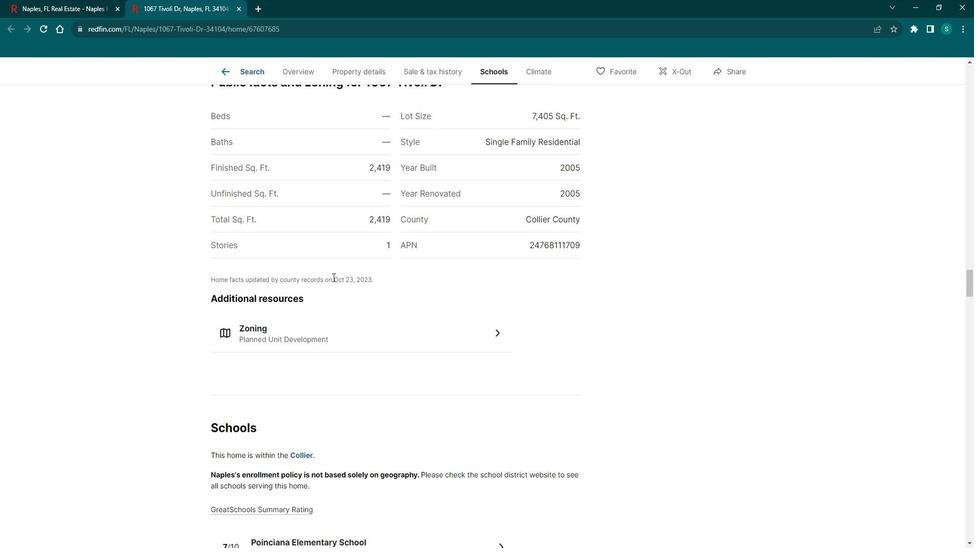 
Action: Mouse scrolled (346, 279) with delta (0, 0)
Screenshot: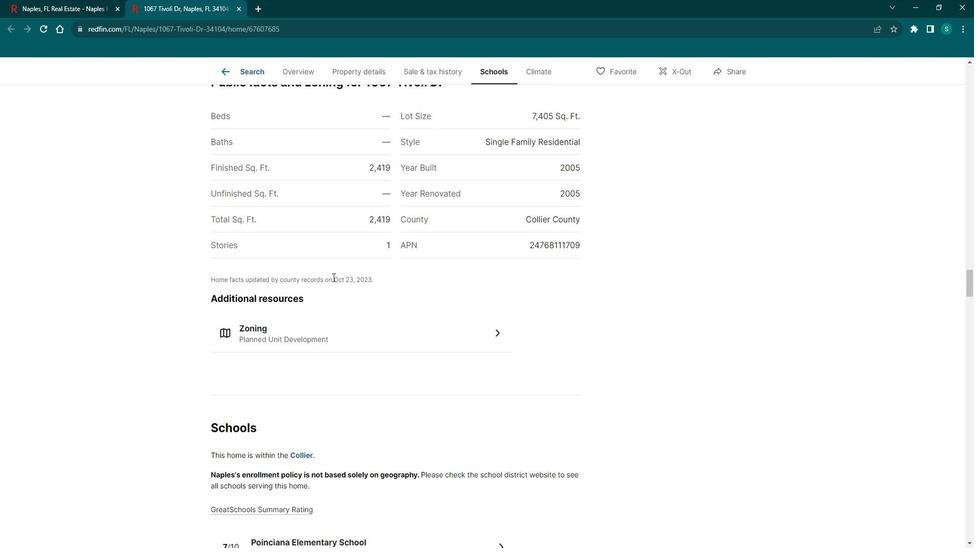 
Action: Mouse scrolled (346, 279) with delta (0, 0)
Screenshot: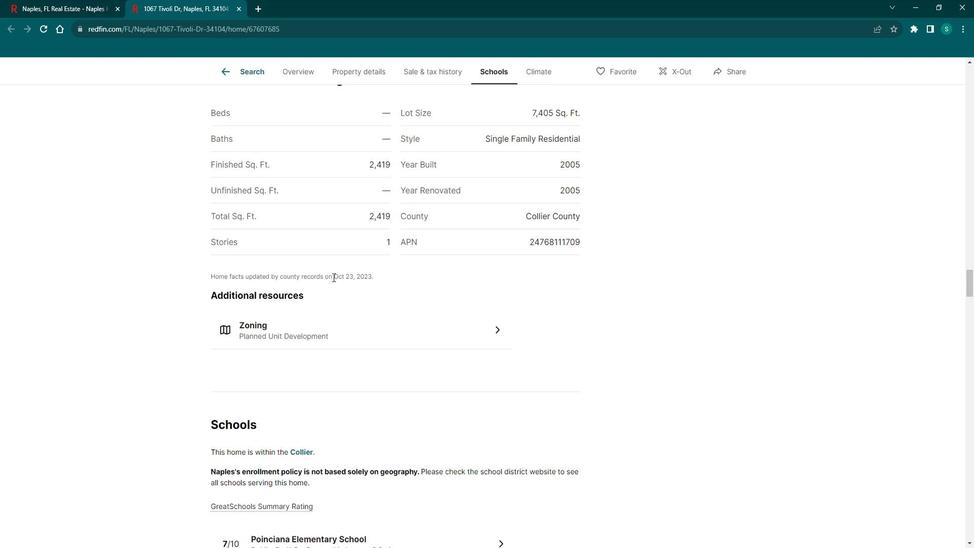 
Action: Mouse scrolled (346, 279) with delta (0, 0)
Screenshot: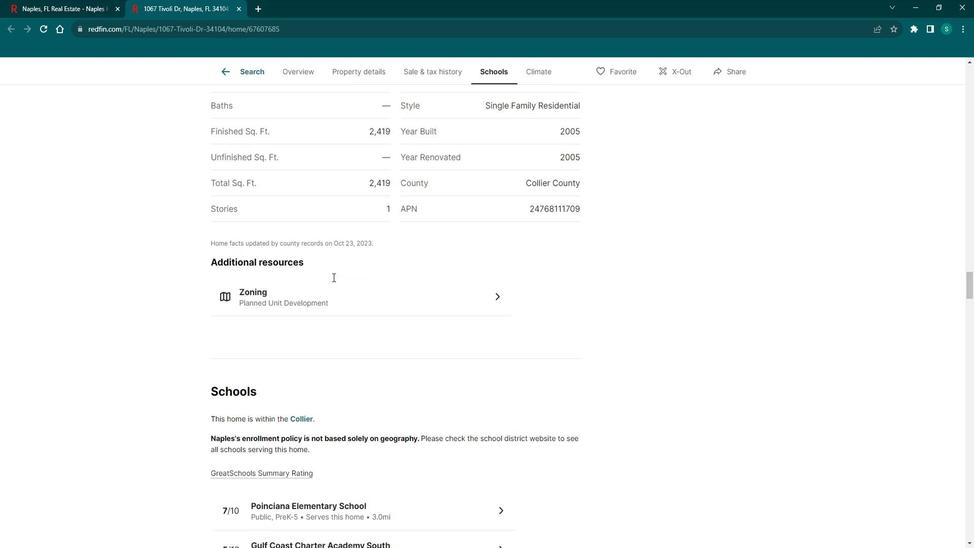 
Action: Mouse scrolled (346, 279) with delta (0, 0)
Screenshot: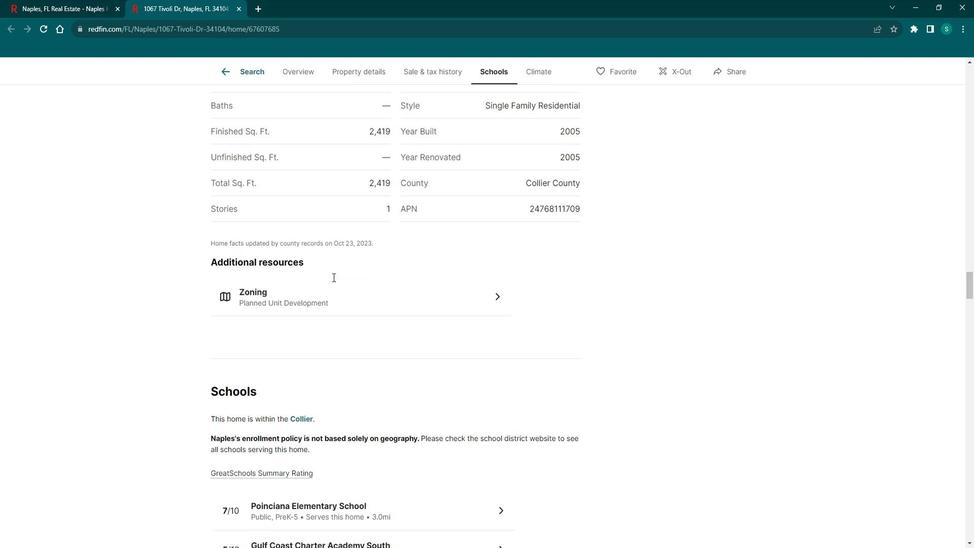 
Action: Mouse scrolled (346, 279) with delta (0, 0)
Screenshot: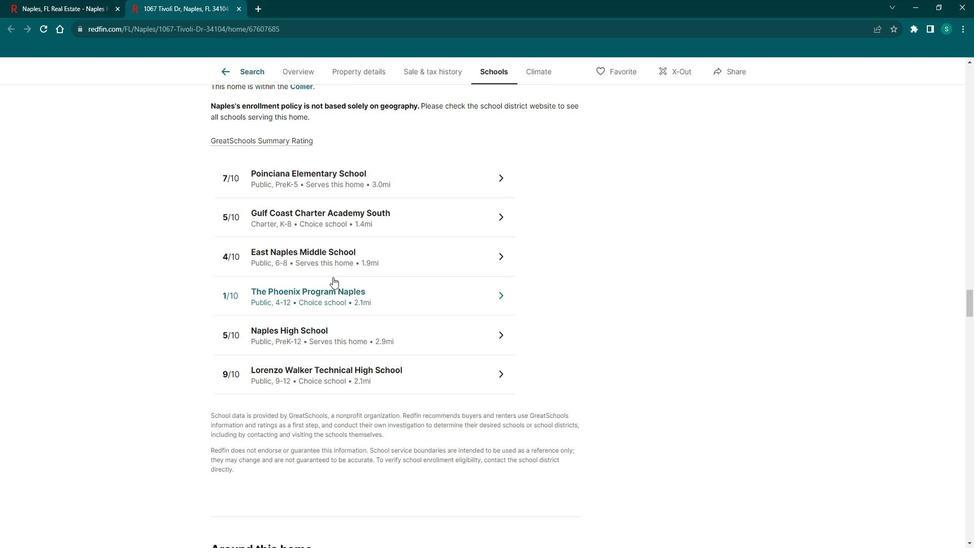 
Action: Mouse scrolled (346, 279) with delta (0, 0)
Screenshot: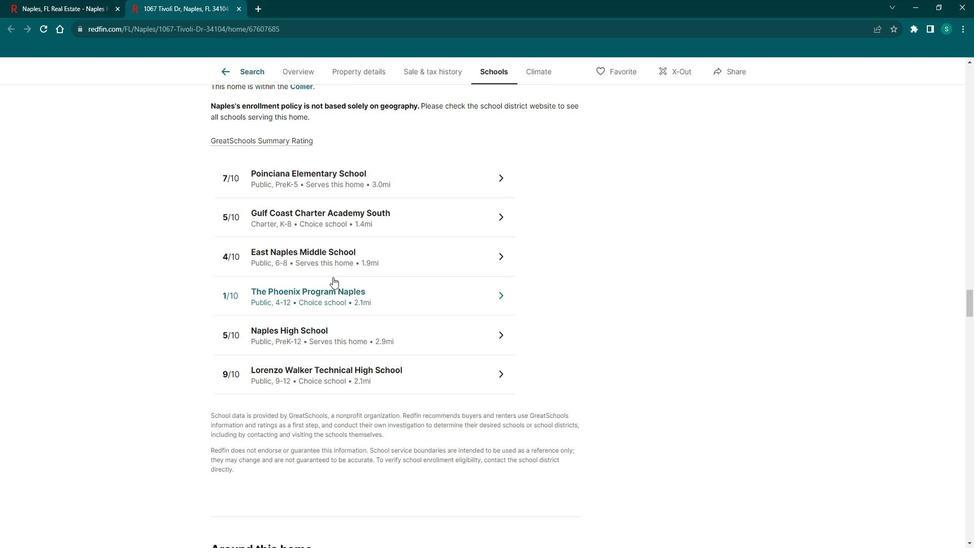 
Action: Mouse scrolled (346, 279) with delta (0, 0)
Screenshot: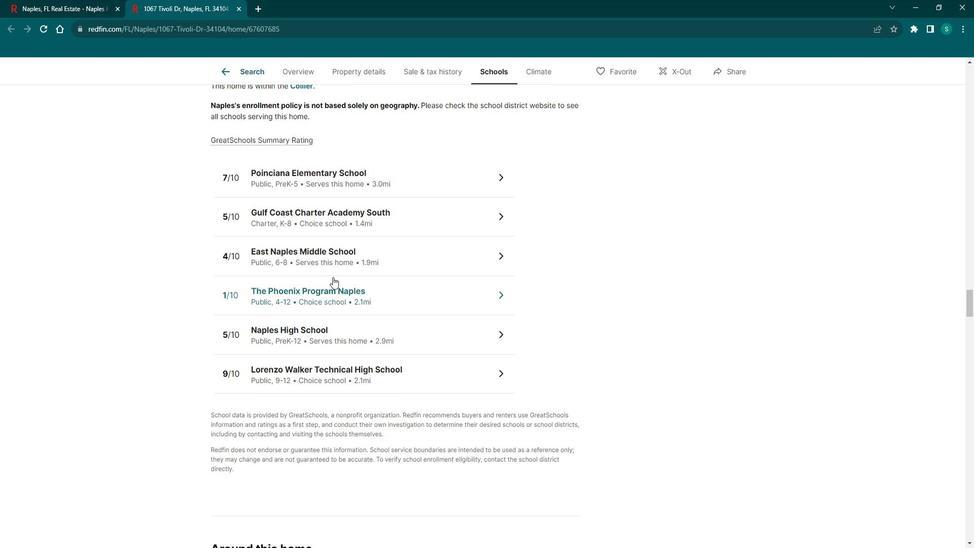 
Action: Mouse scrolled (346, 279) with delta (0, 0)
Screenshot: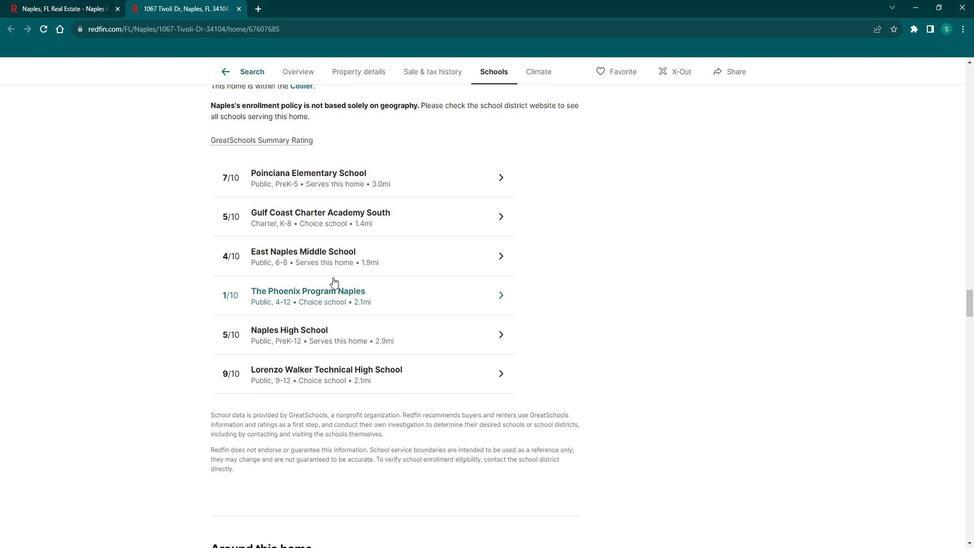 
Action: Mouse scrolled (346, 279) with delta (0, 0)
Screenshot: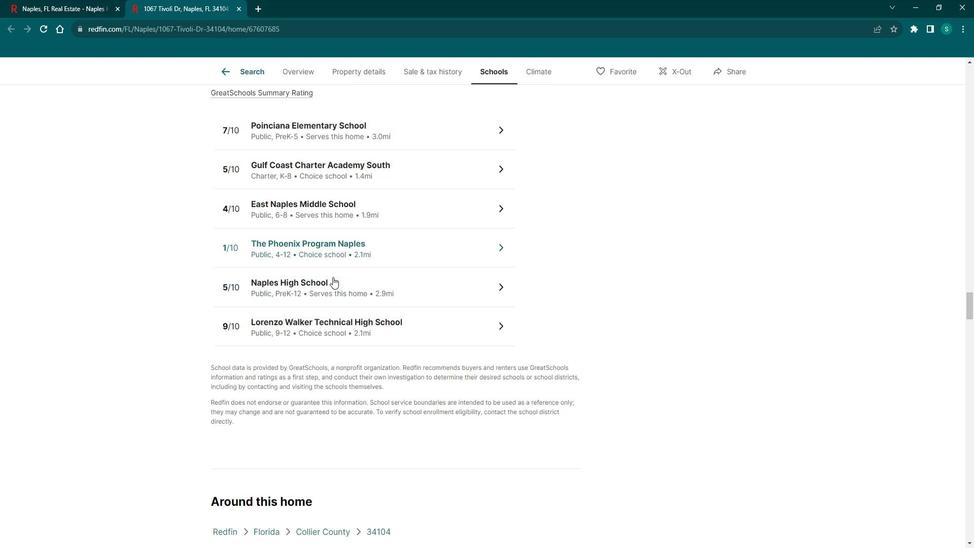 
Action: Mouse scrolled (346, 279) with delta (0, 0)
Screenshot: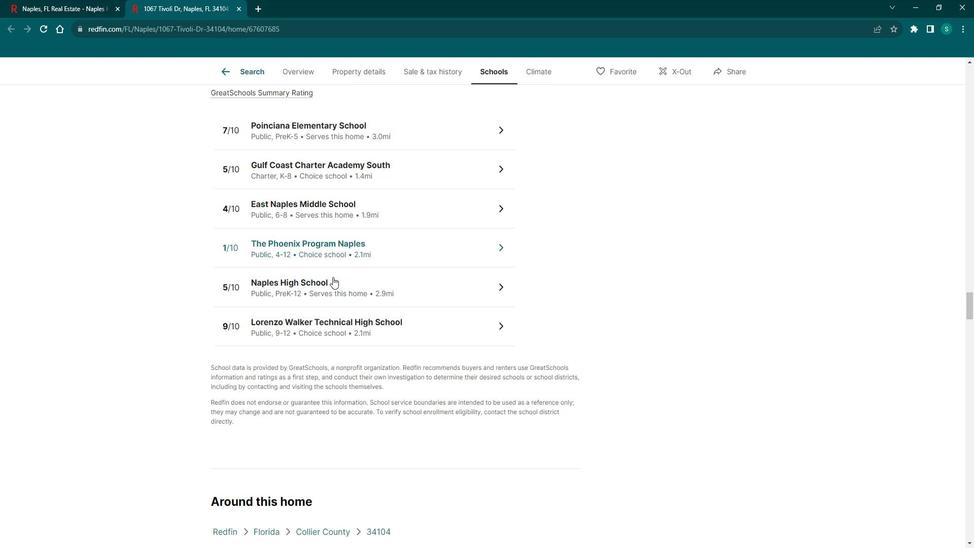 
Action: Mouse scrolled (346, 279) with delta (0, 0)
Screenshot: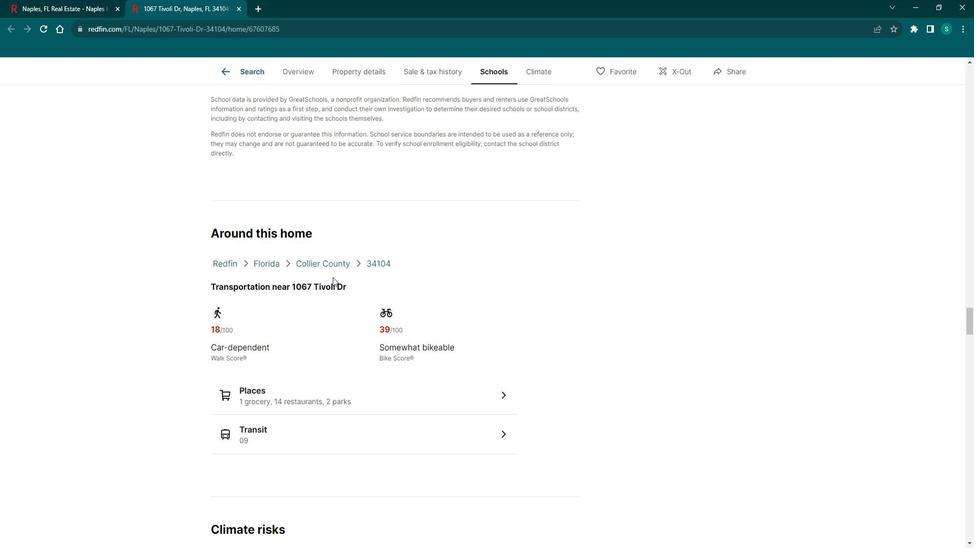 
Action: Mouse scrolled (346, 279) with delta (0, 0)
Screenshot: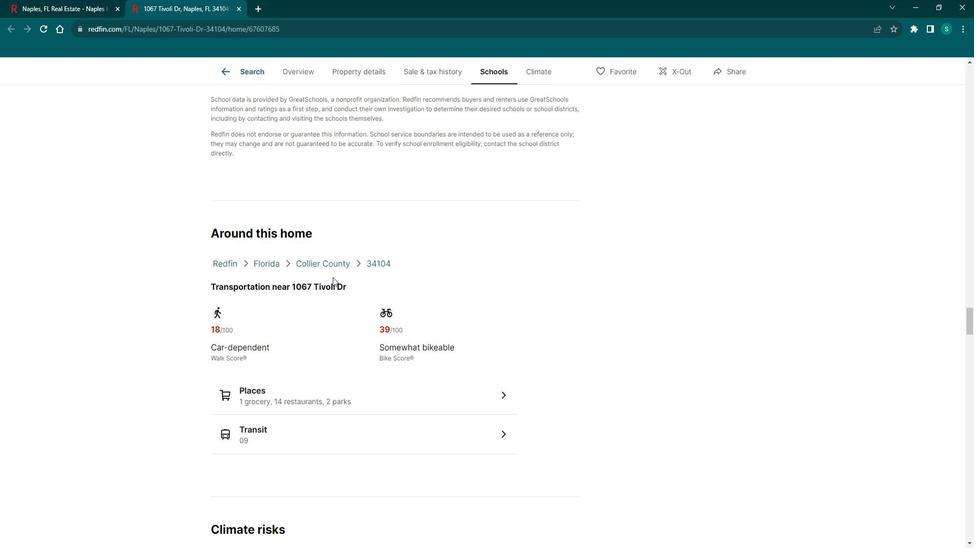 
Action: Mouse scrolled (346, 279) with delta (0, 0)
Screenshot: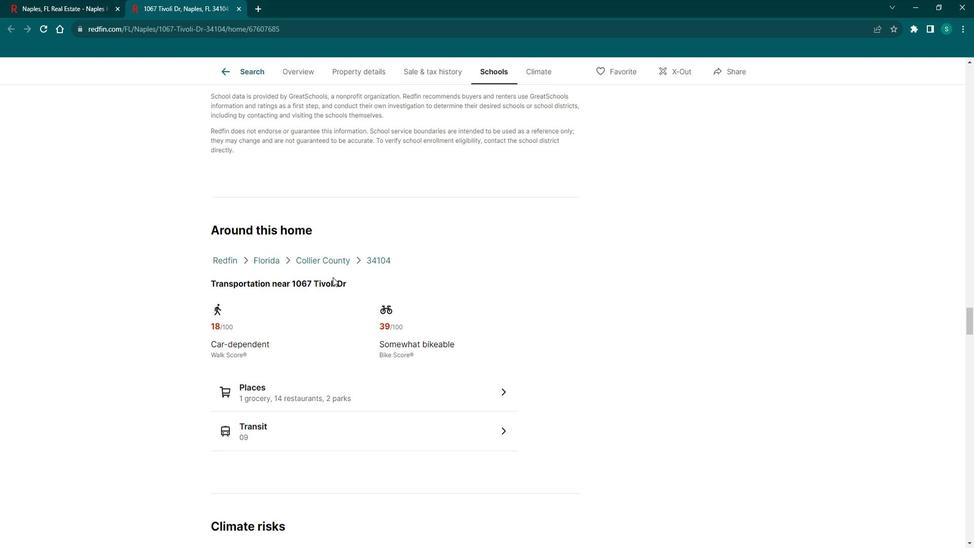 
Action: Mouse scrolled (346, 279) with delta (0, 0)
Screenshot: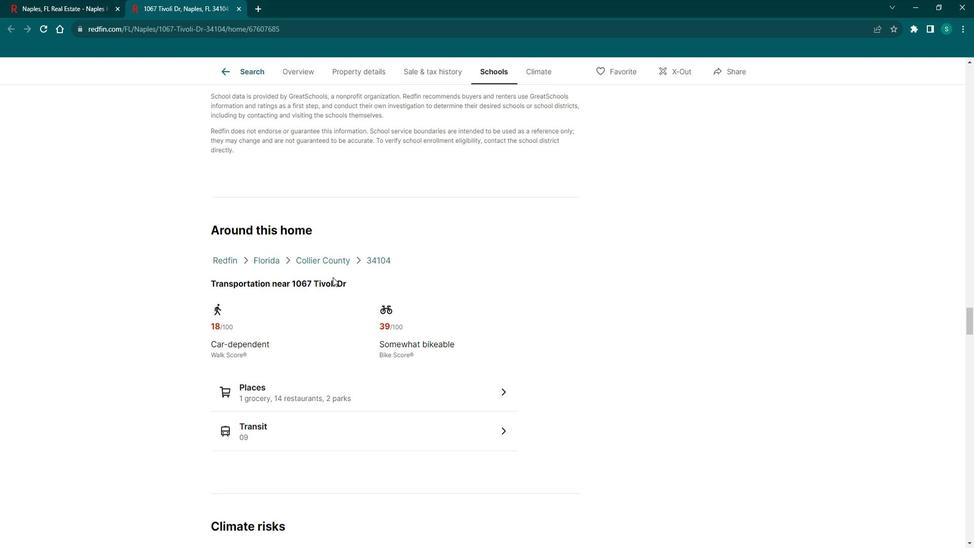 
Action: Mouse scrolled (346, 279) with delta (0, 0)
Screenshot: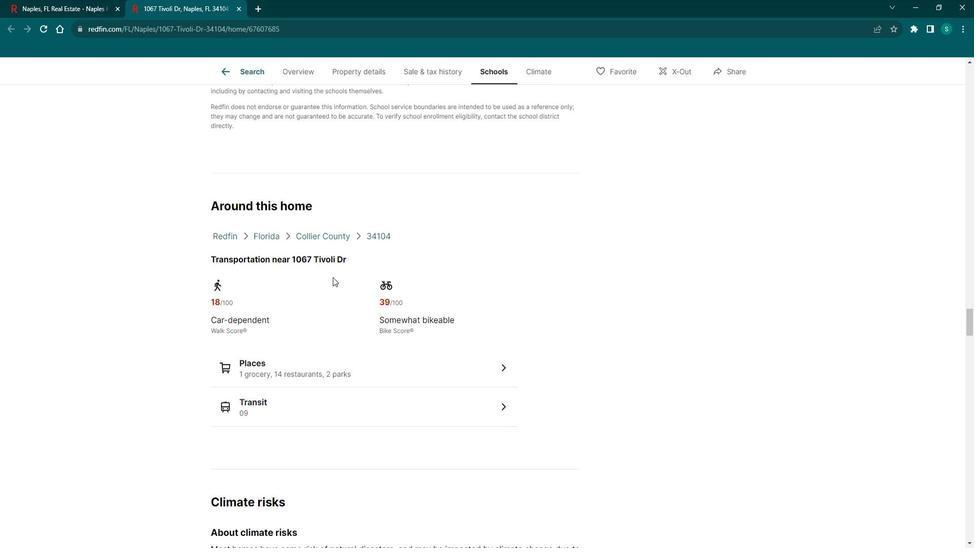 
Action: Mouse scrolled (346, 279) with delta (0, 0)
Screenshot: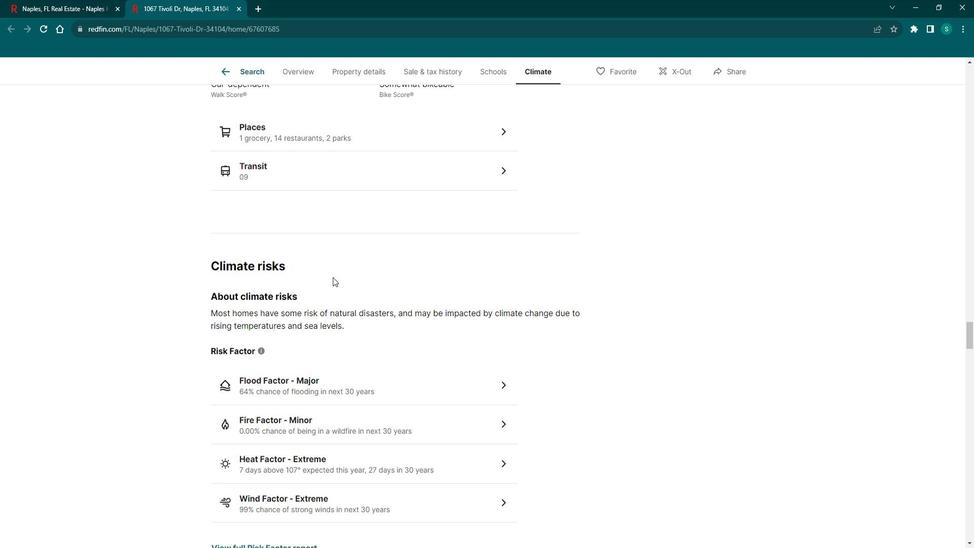 
Action: Mouse scrolled (346, 279) with delta (0, 0)
Screenshot: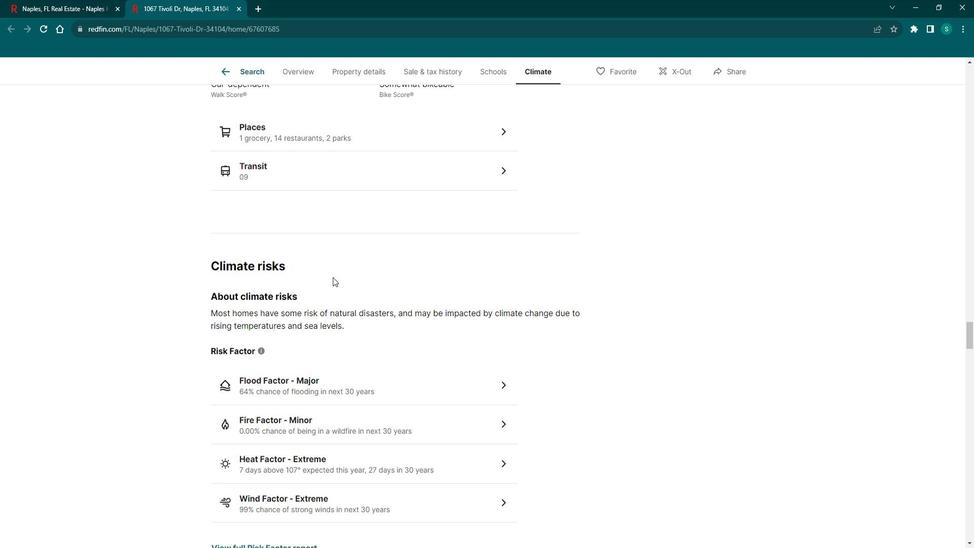 
Action: Mouse scrolled (346, 279) with delta (0, 0)
Screenshot: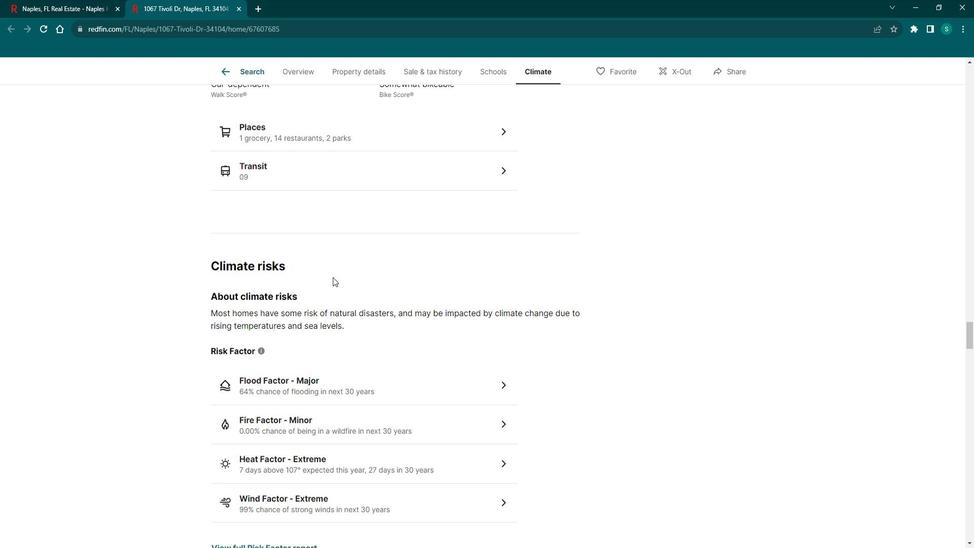 
Action: Mouse scrolled (346, 279) with delta (0, 0)
Screenshot: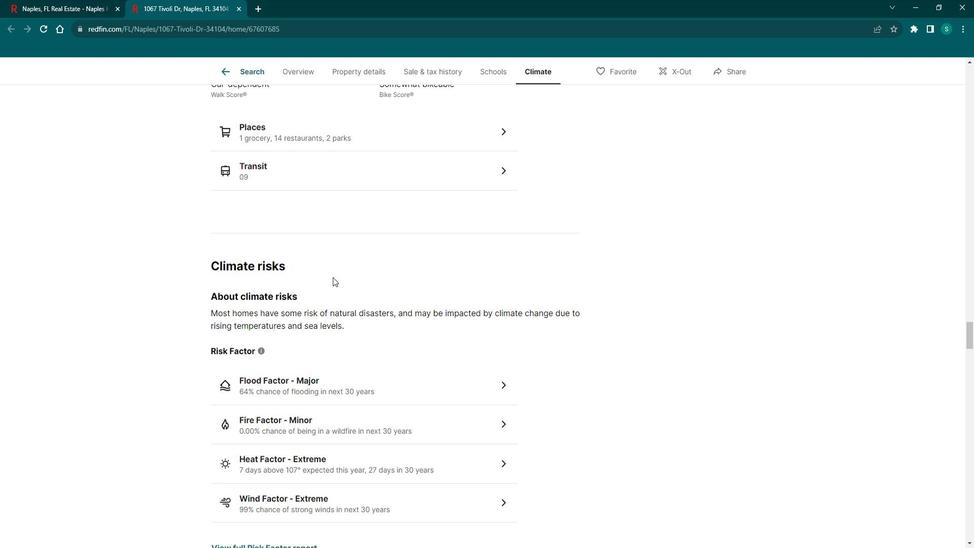 
Action: Mouse scrolled (346, 279) with delta (0, 0)
Screenshot: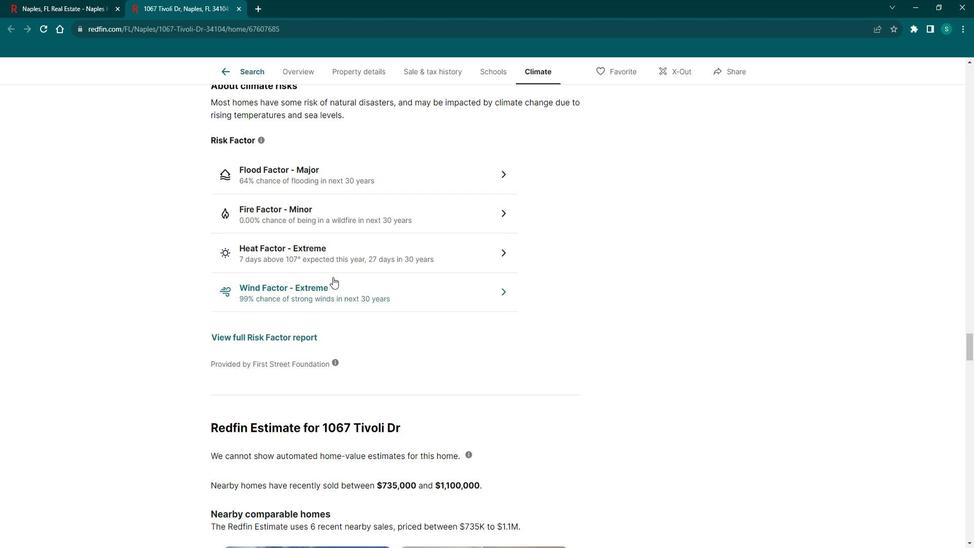 
Action: Mouse scrolled (346, 279) with delta (0, 0)
Screenshot: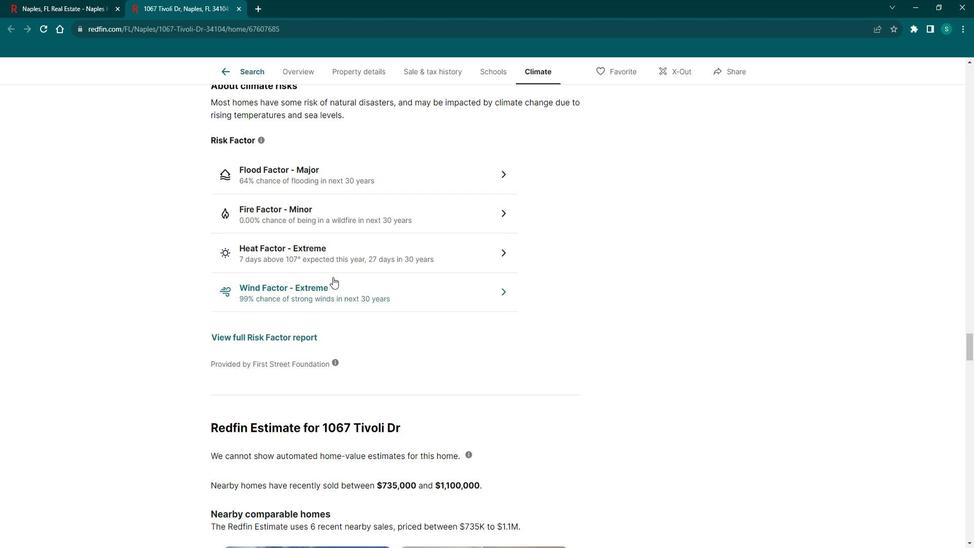 
Action: Mouse scrolled (346, 279) with delta (0, 0)
Screenshot: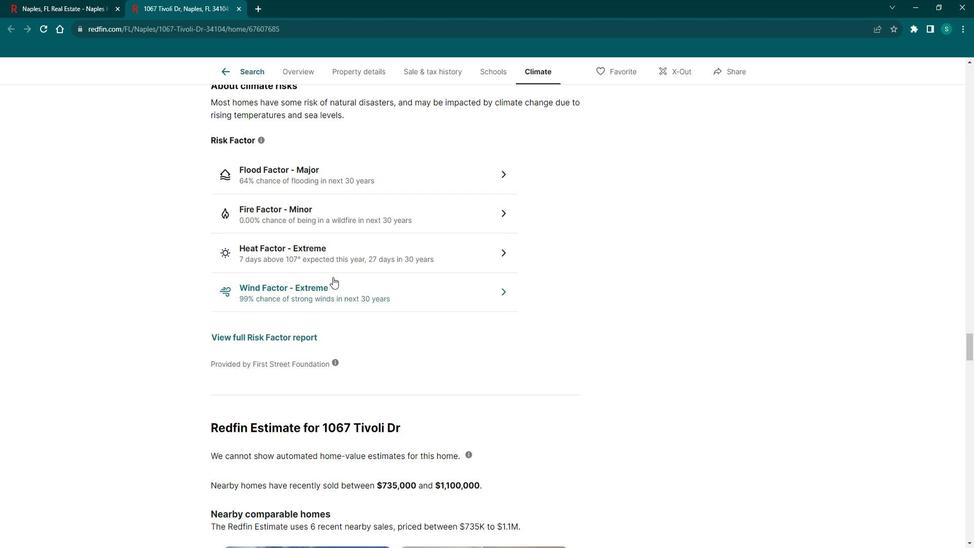 
Action: Mouse scrolled (346, 279) with delta (0, 0)
Screenshot: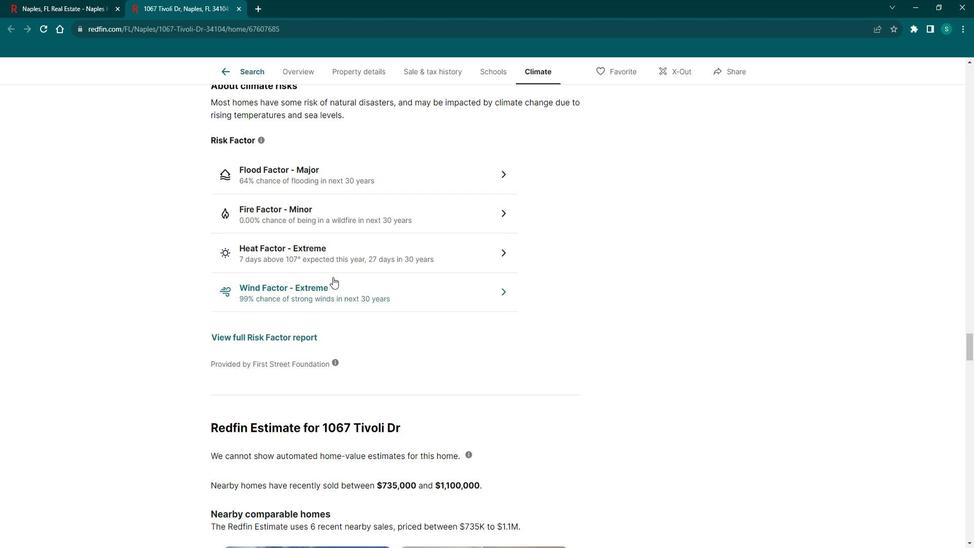 
Action: Mouse scrolled (346, 279) with delta (0, 0)
Screenshot: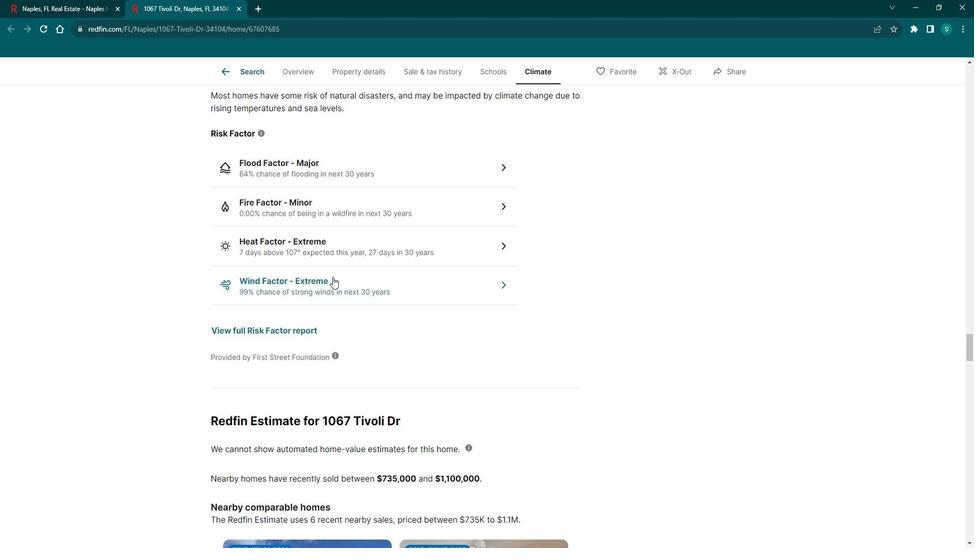 
Action: Mouse scrolled (346, 279) with delta (0, 0)
Screenshot: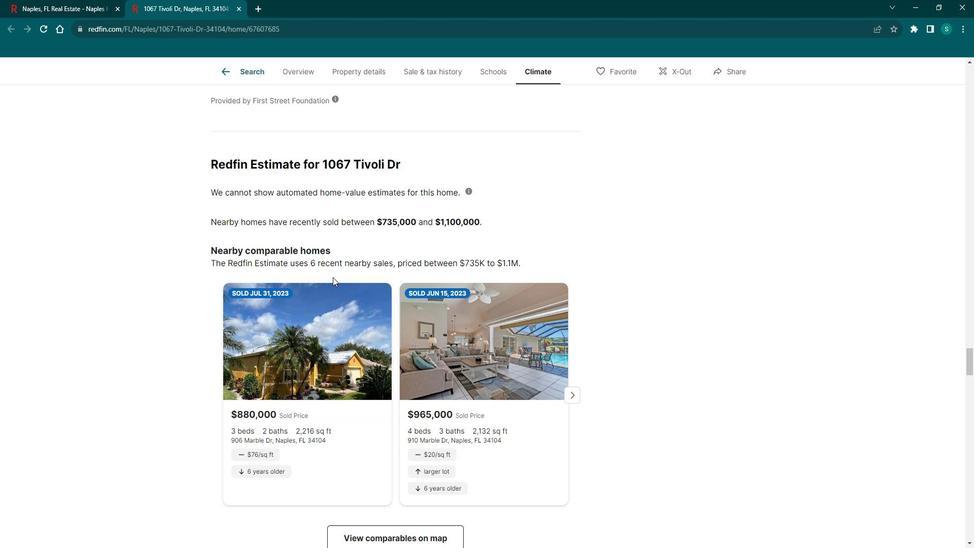 
Action: Mouse scrolled (346, 279) with delta (0, 0)
Screenshot: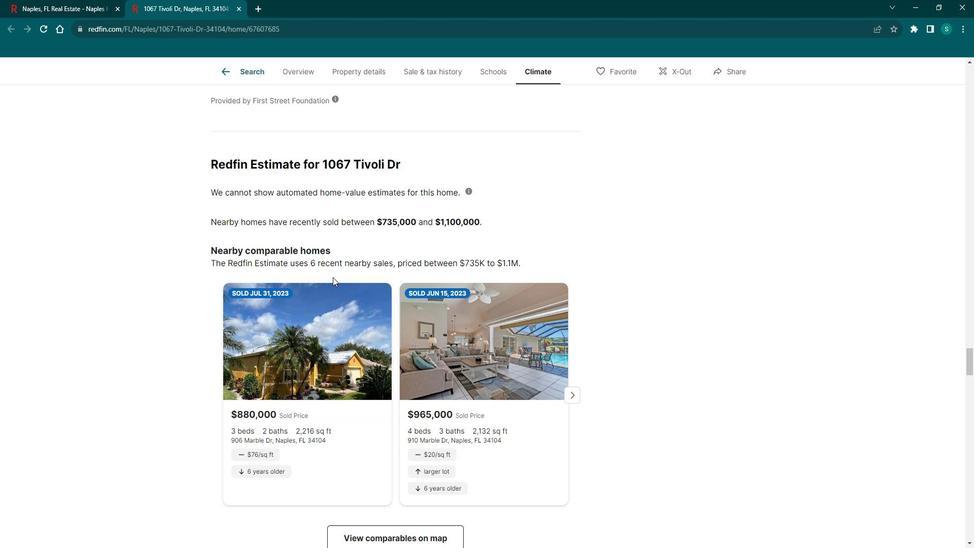 
Action: Mouse scrolled (346, 279) with delta (0, 0)
Screenshot: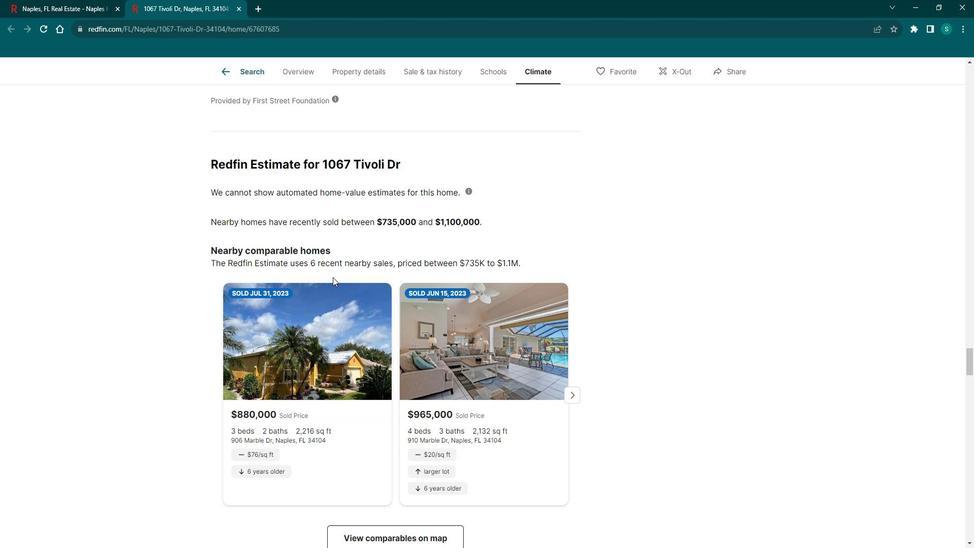 
Action: Mouse scrolled (346, 279) with delta (0, 0)
Screenshot: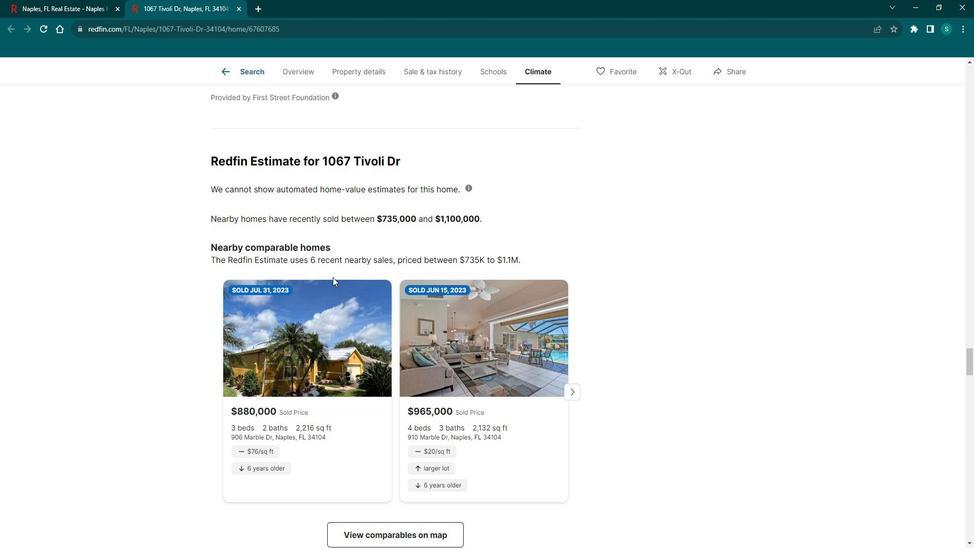 
Action: Mouse scrolled (346, 279) with delta (0, 0)
Screenshot: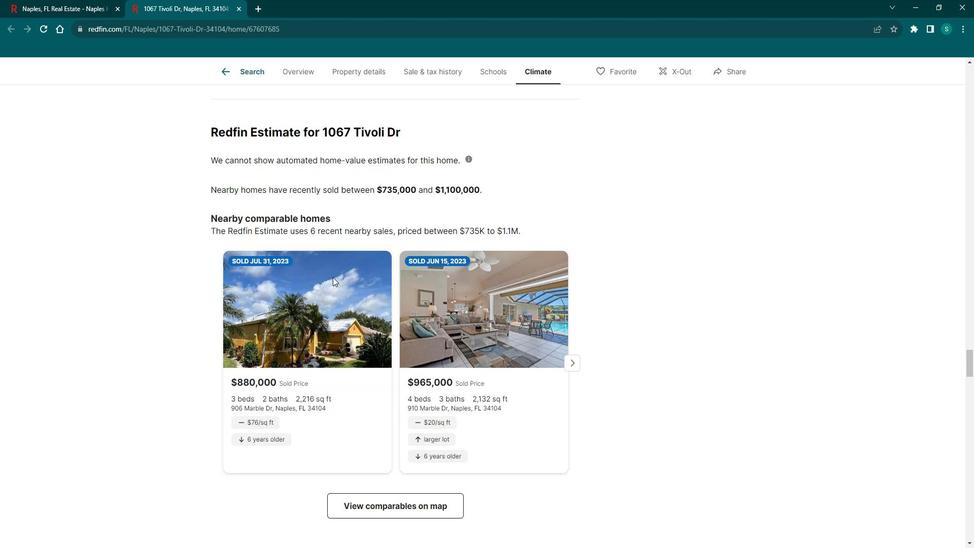 
Action: Mouse scrolled (346, 279) with delta (0, 0)
Screenshot: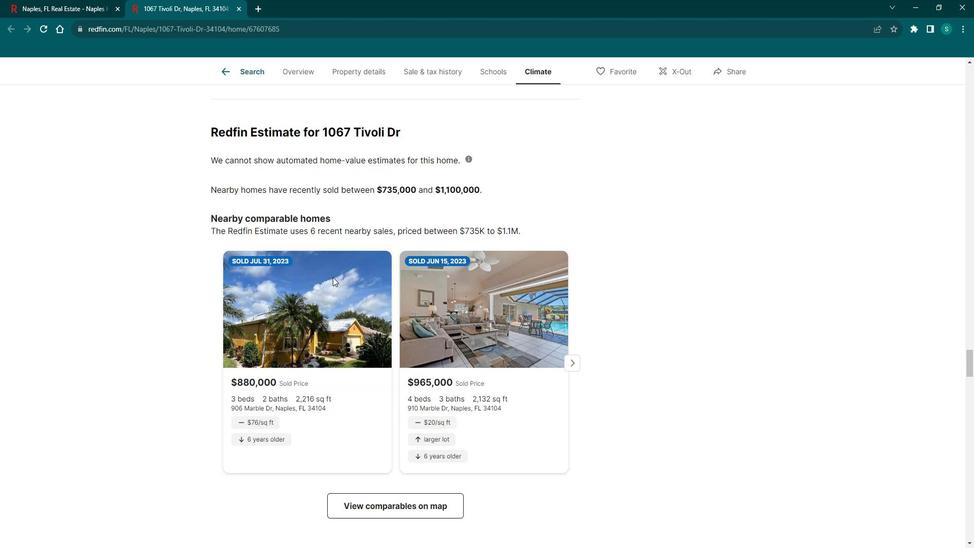 
Action: Mouse moved to (274, 87)
Screenshot: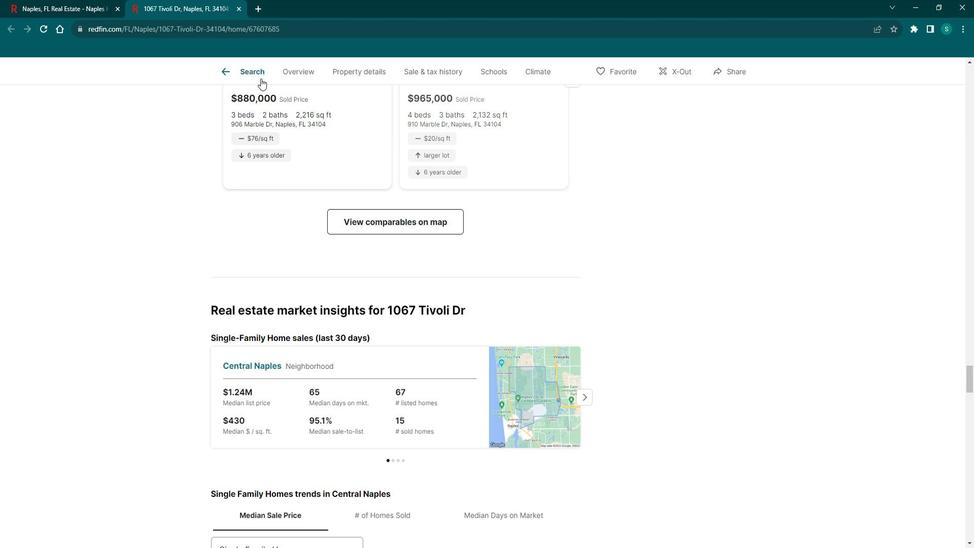 
Action: Mouse pressed left at (274, 87)
Screenshot: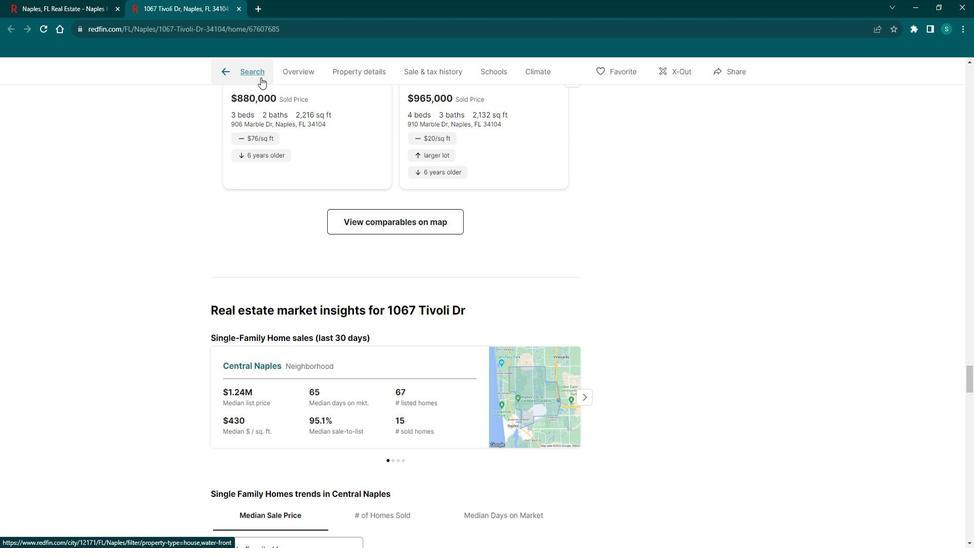 
Action: Mouse moved to (766, 307)
Screenshot: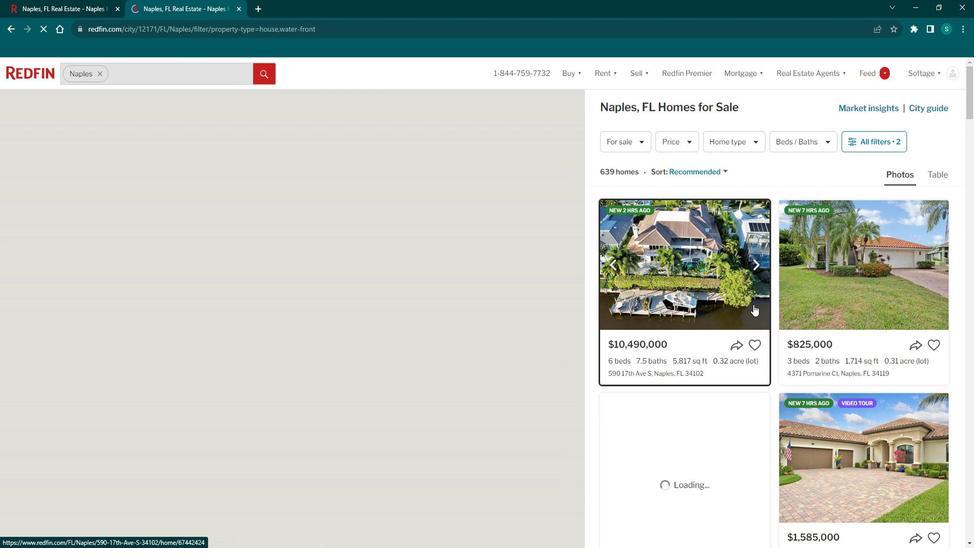 
Action: Mouse scrolled (766, 307) with delta (0, 0)
Screenshot: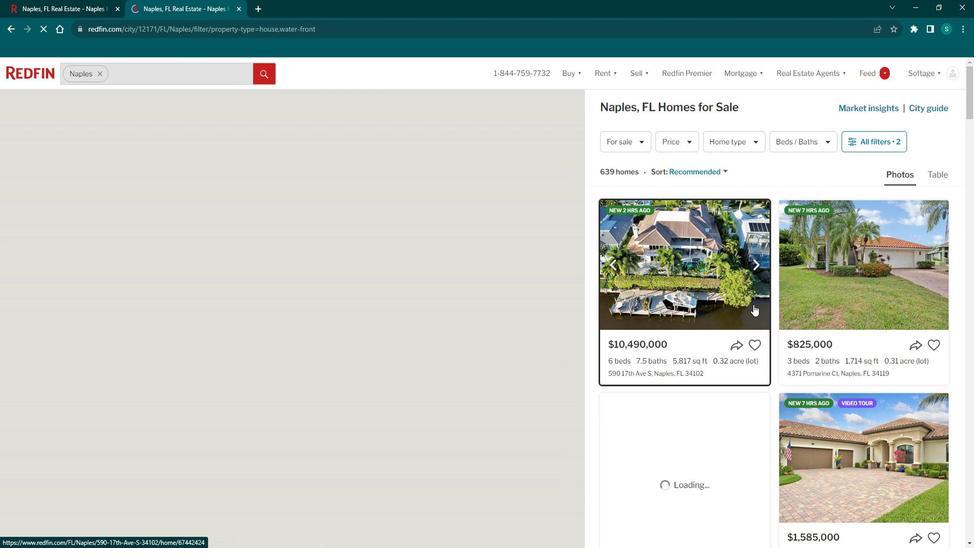 
Action: Mouse moved to (766, 308)
Screenshot: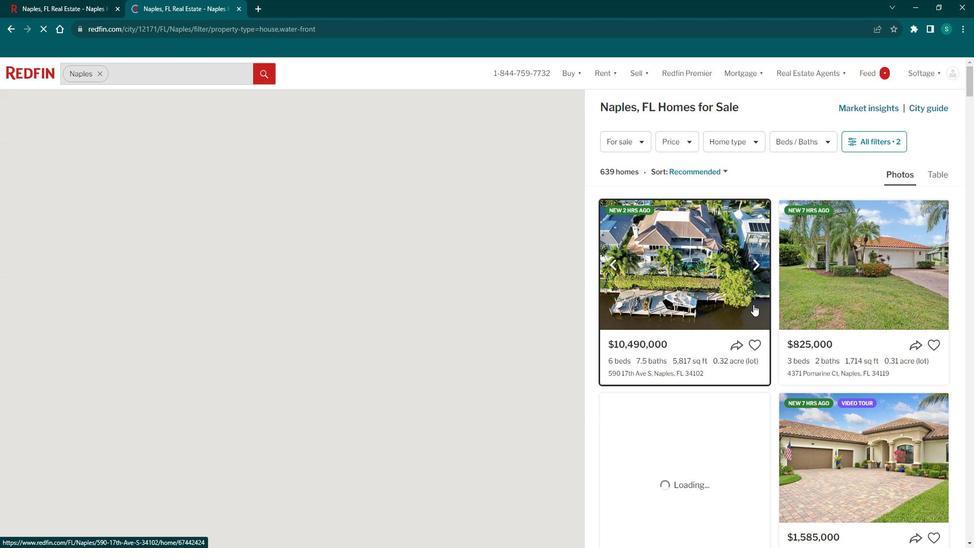 
Action: Mouse scrolled (766, 308) with delta (0, 0)
Screenshot: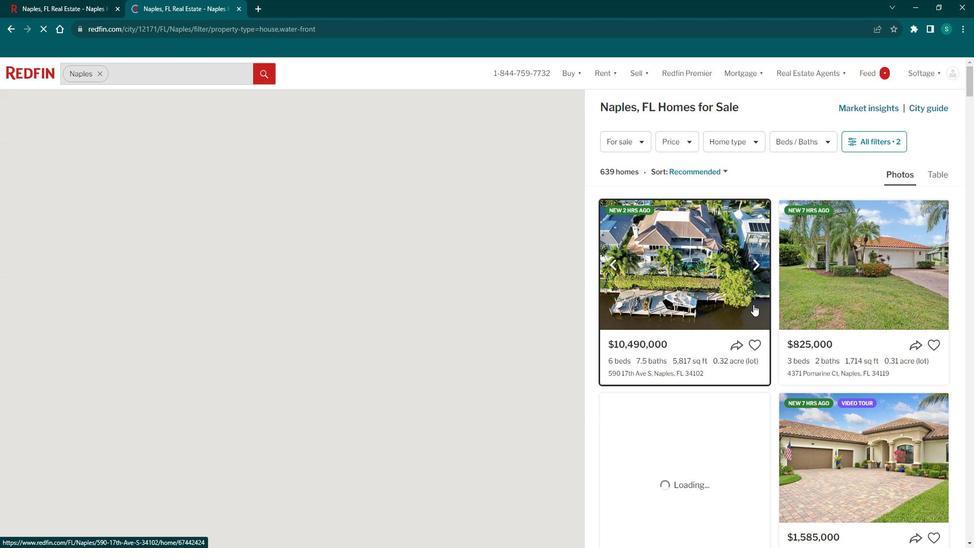 
Action: Mouse moved to (765, 309)
Screenshot: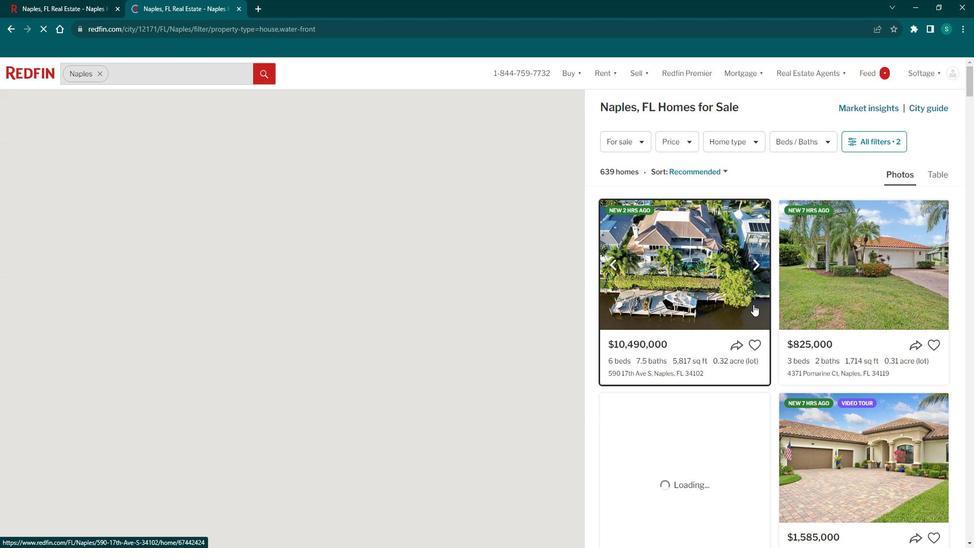 
Action: Mouse scrolled (765, 309) with delta (0, 0)
Screenshot: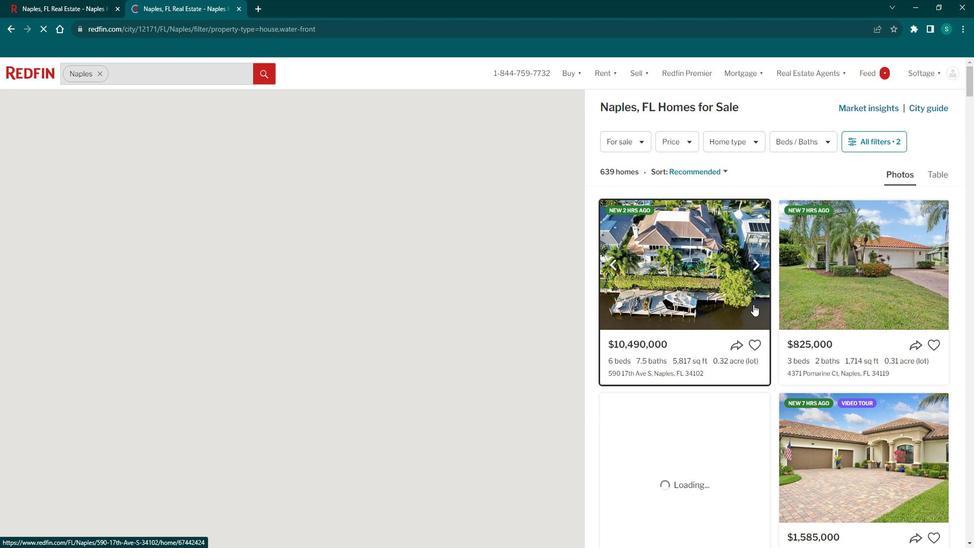 
Action: Mouse moved to (765, 310)
Screenshot: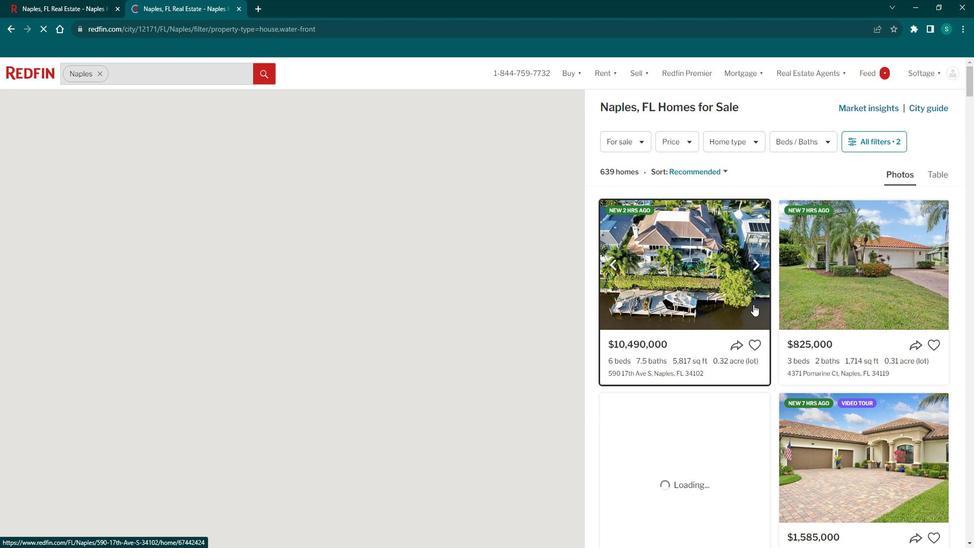
Action: Mouse scrolled (765, 309) with delta (0, 0)
Screenshot: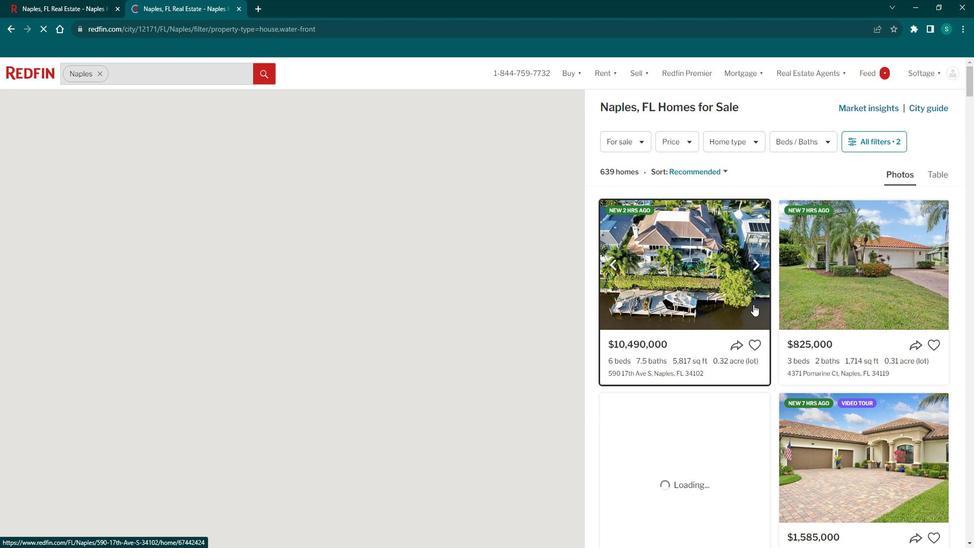 
Action: Mouse moved to (764, 311)
Screenshot: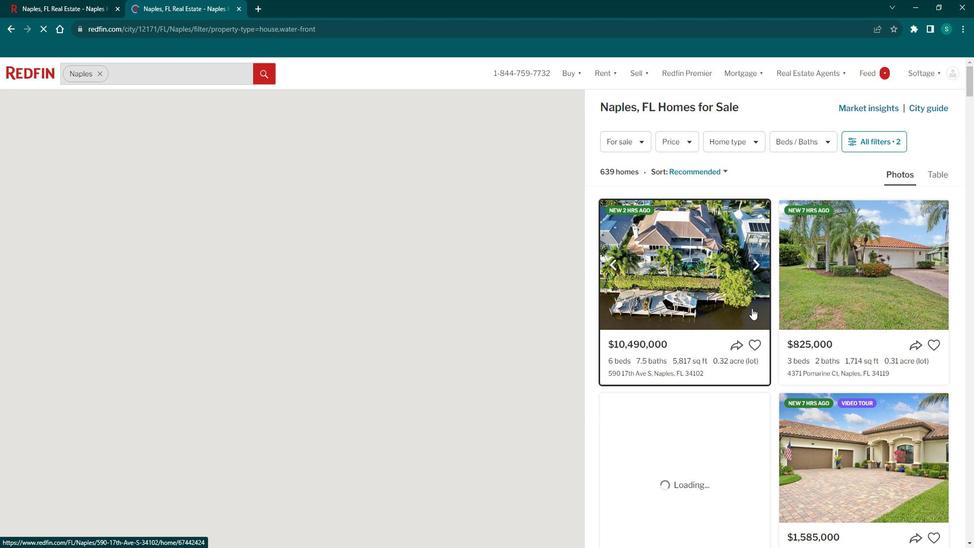 
Action: Mouse scrolled (764, 311) with delta (0, 0)
Screenshot: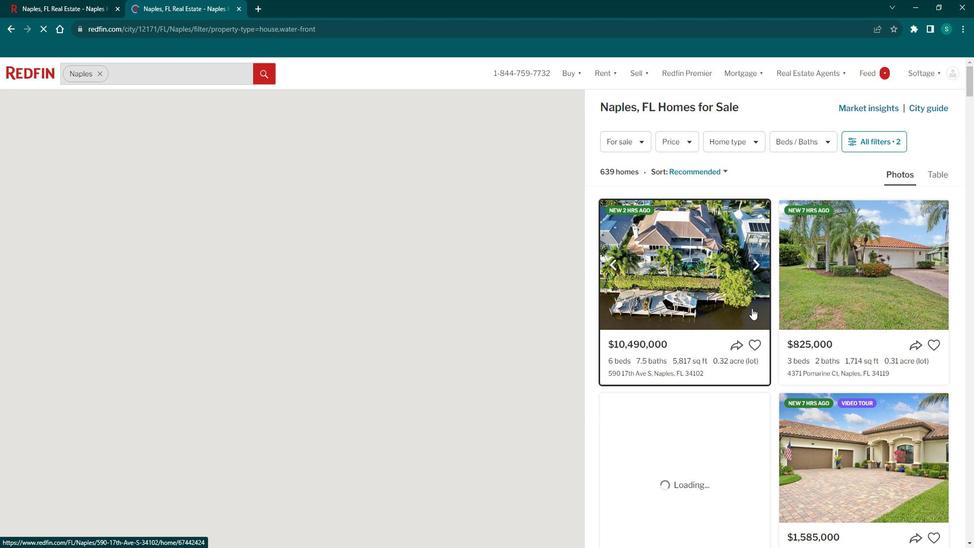 
Action: Mouse scrolled (764, 311) with delta (0, 0)
Screenshot: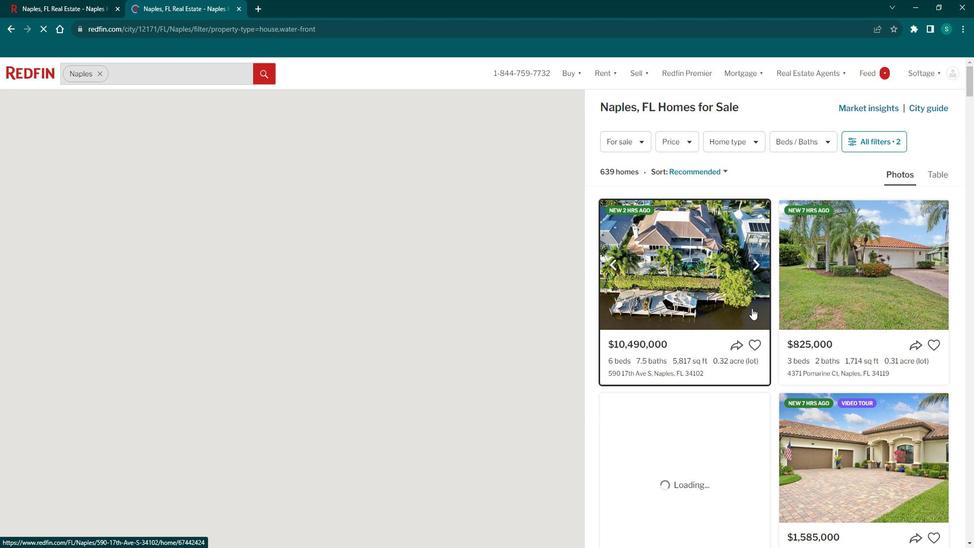 
Action: Mouse scrolled (764, 311) with delta (0, 0)
Screenshot: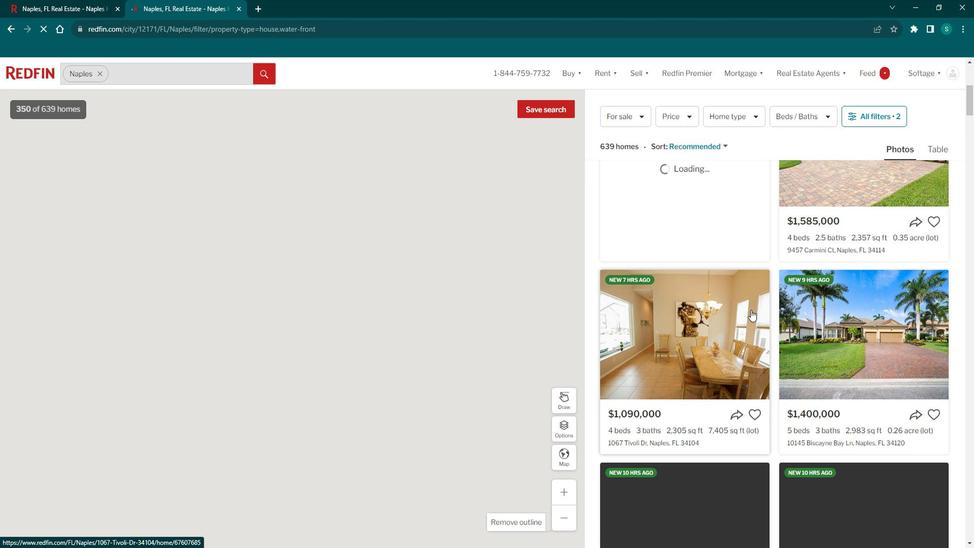 
Action: Mouse scrolled (764, 311) with delta (0, 0)
Screenshot: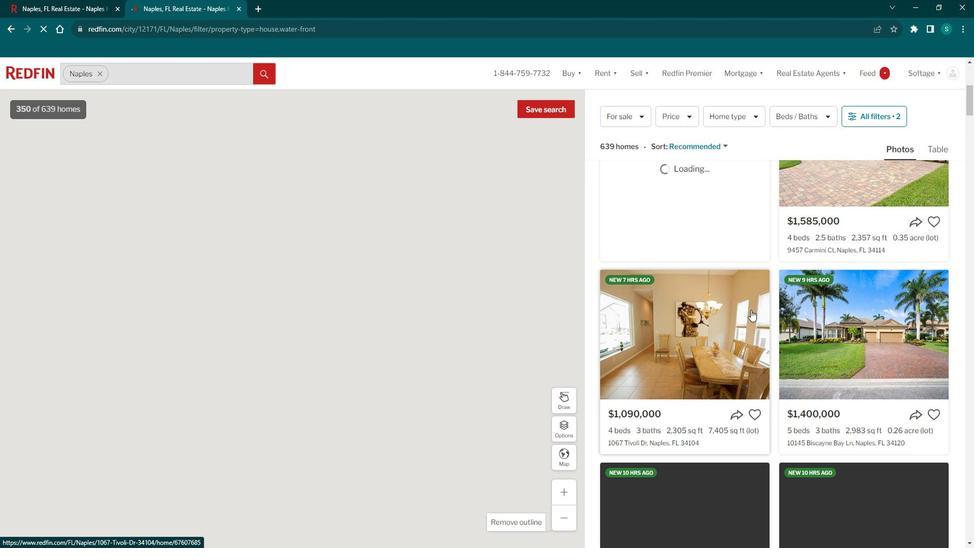 
Action: Mouse scrolled (764, 311) with delta (0, 0)
Screenshot: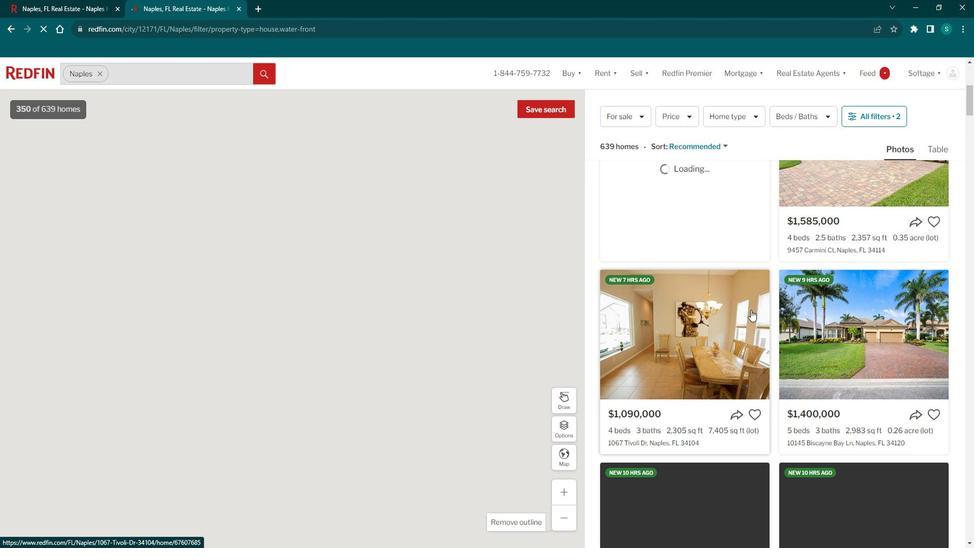 
Action: Mouse scrolled (764, 311) with delta (0, 0)
Screenshot: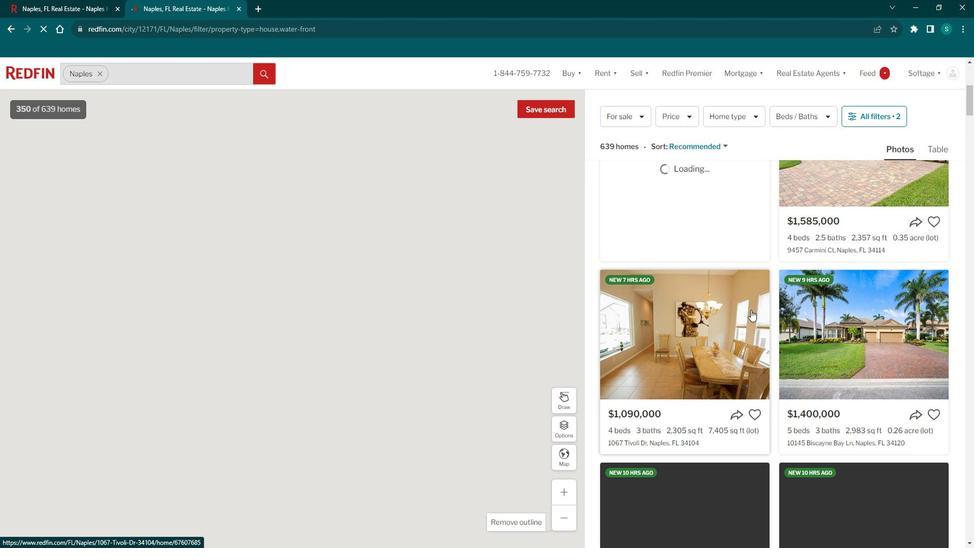 
Action: Mouse scrolled (764, 311) with delta (0, 0)
Screenshot: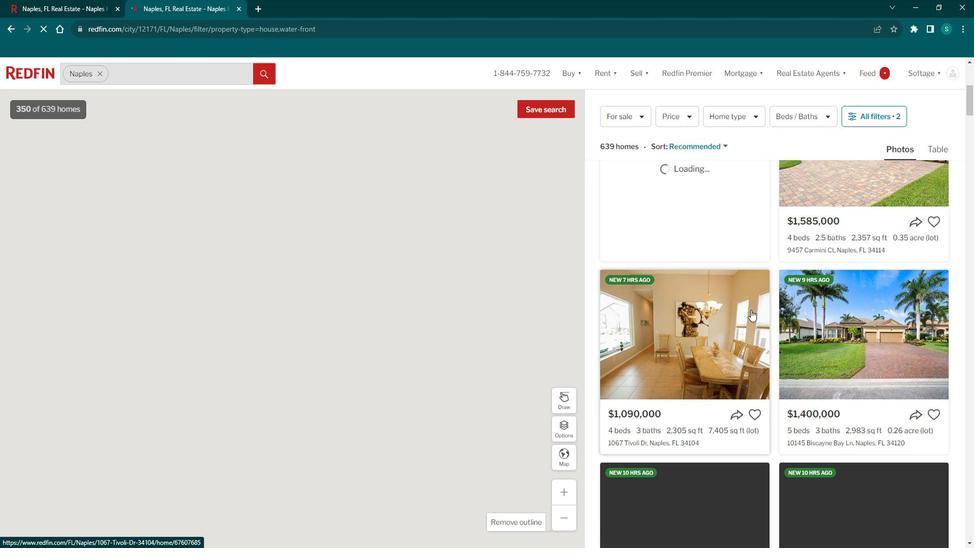 
Action: Mouse scrolled (764, 311) with delta (0, 0)
Screenshot: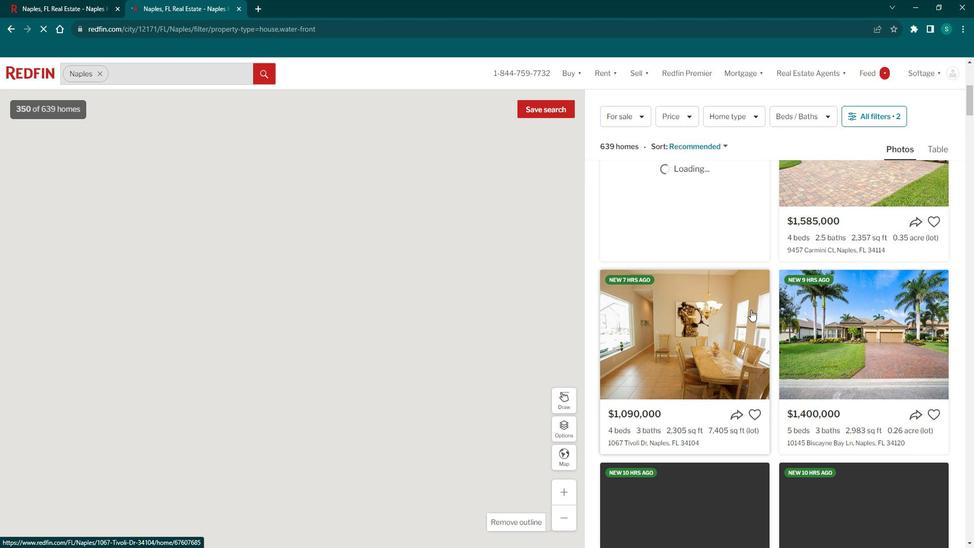 
Action: Mouse scrolled (764, 312) with delta (0, 0)
Screenshot: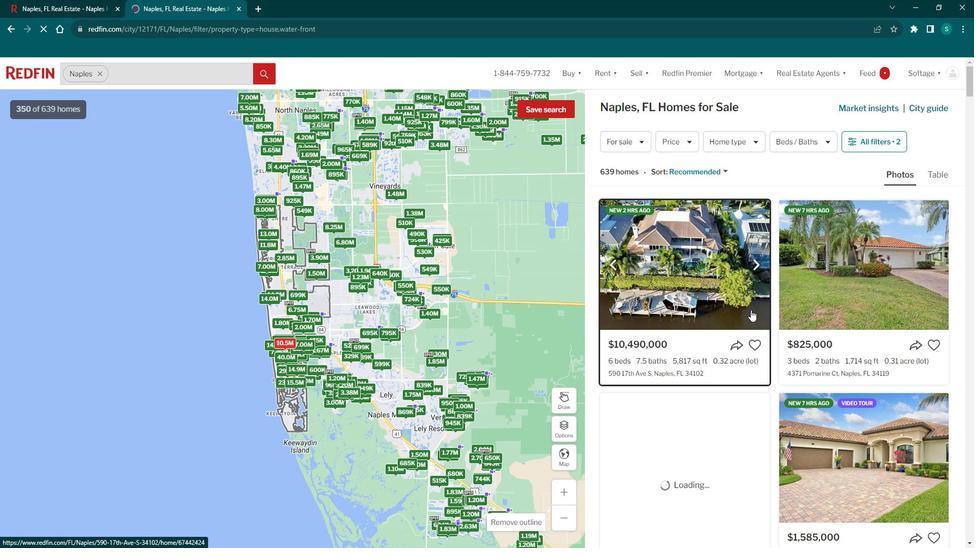 
Action: Mouse scrolled (764, 311) with delta (0, 0)
Screenshot: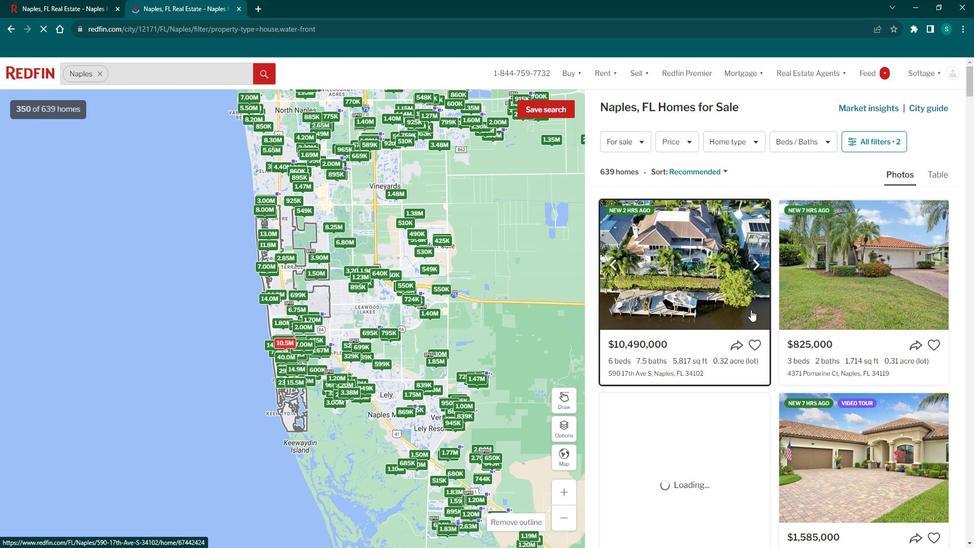 
Action: Mouse scrolled (764, 311) with delta (0, 0)
Screenshot: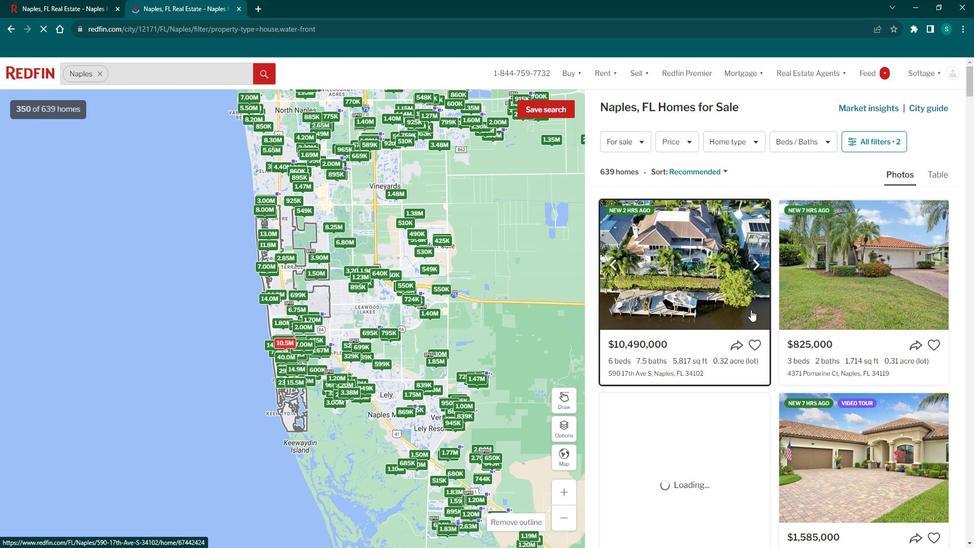 
Action: Mouse scrolled (764, 311) with delta (0, 0)
Screenshot: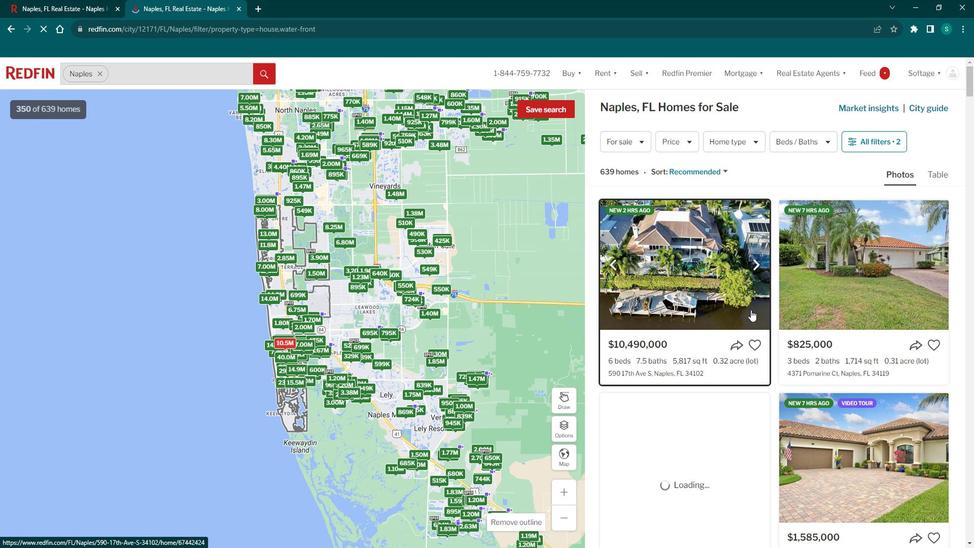 
Action: Mouse scrolled (764, 311) with delta (0, 0)
Screenshot: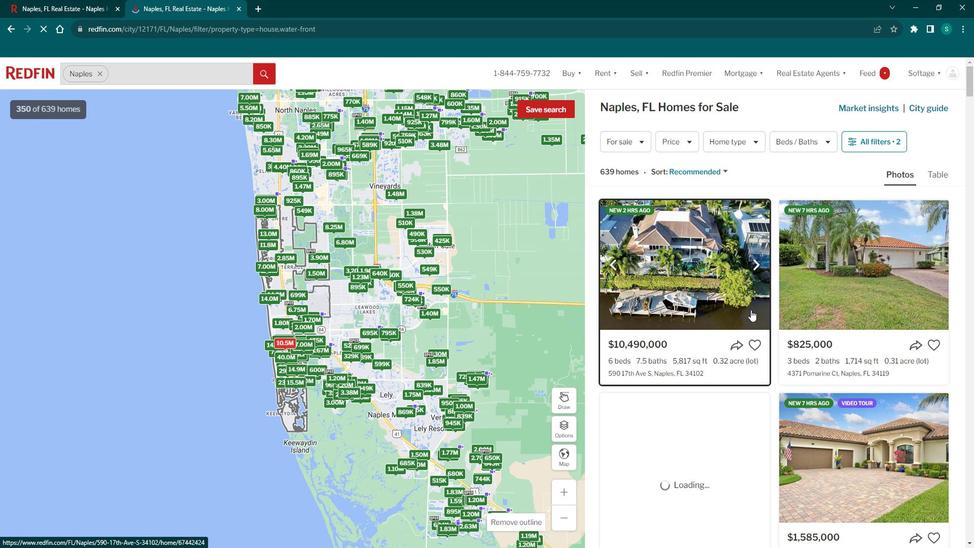 
Action: Mouse moved to (764, 312)
Screenshot: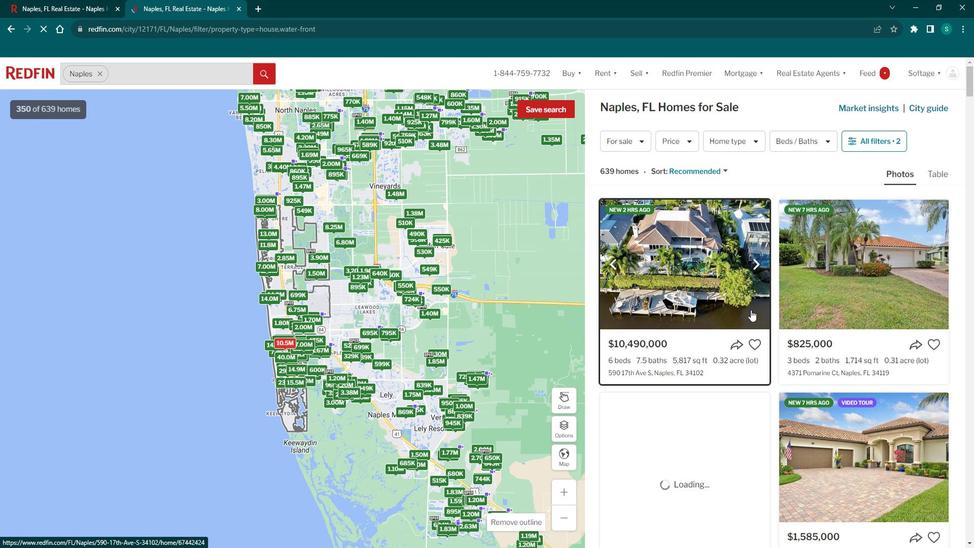 
Action: Mouse scrolled (764, 311) with delta (0, 0)
Screenshot: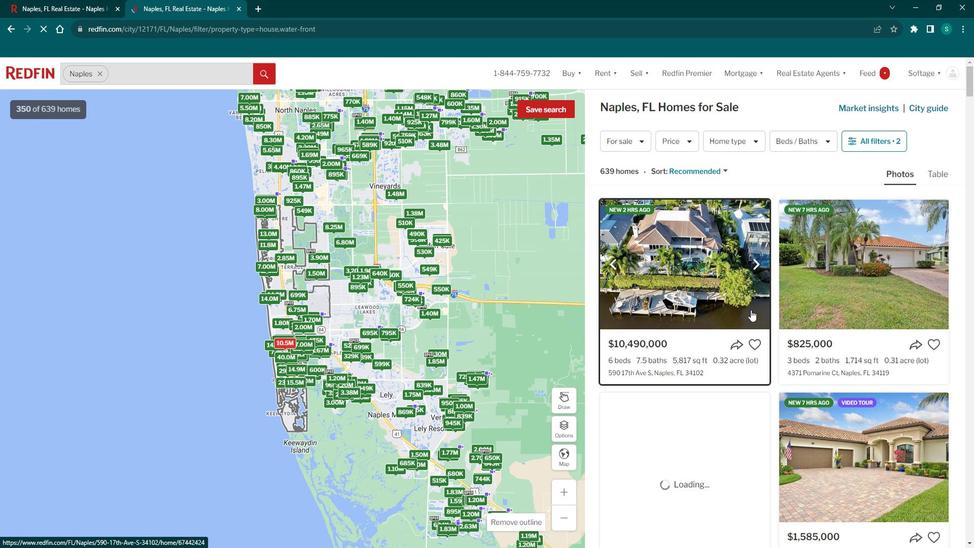 
Action: Mouse scrolled (764, 311) with delta (0, 0)
Screenshot: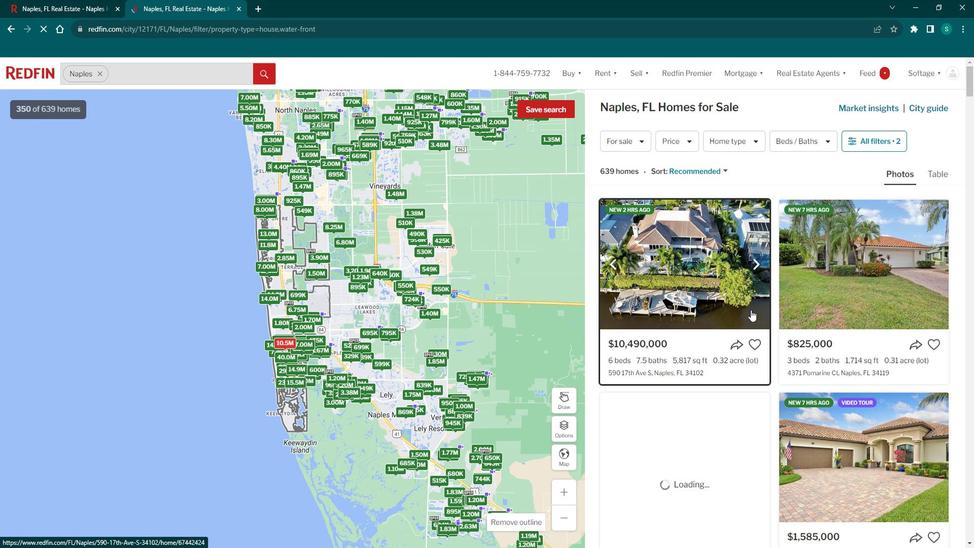 
Action: Mouse scrolled (764, 312) with delta (0, 0)
Screenshot: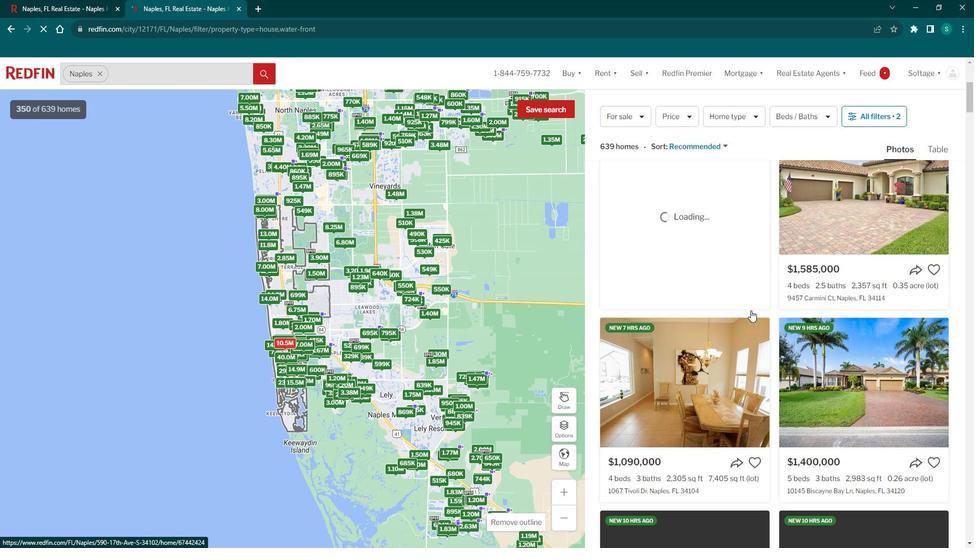 
Action: Mouse scrolled (764, 312) with delta (0, 0)
Screenshot: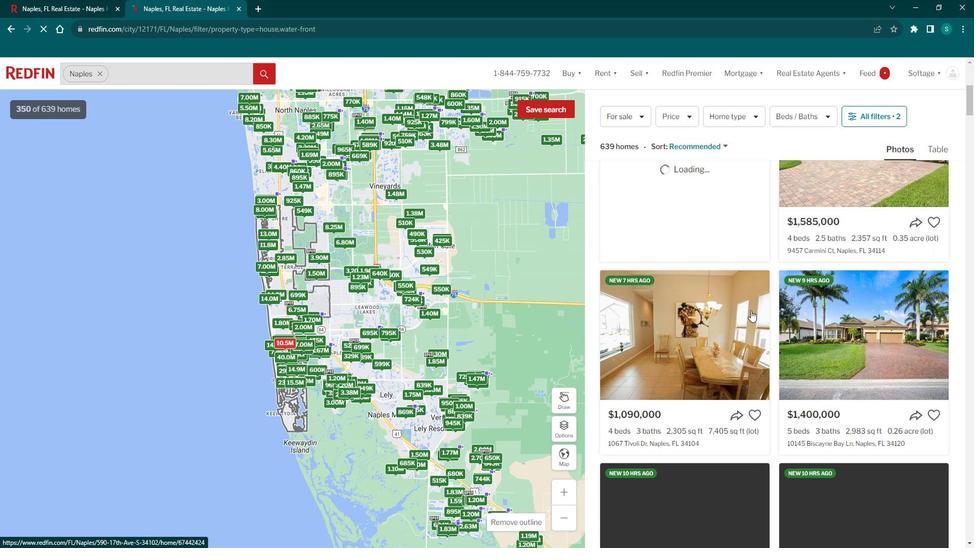 
Action: Mouse scrolled (764, 311) with delta (0, 0)
Screenshot: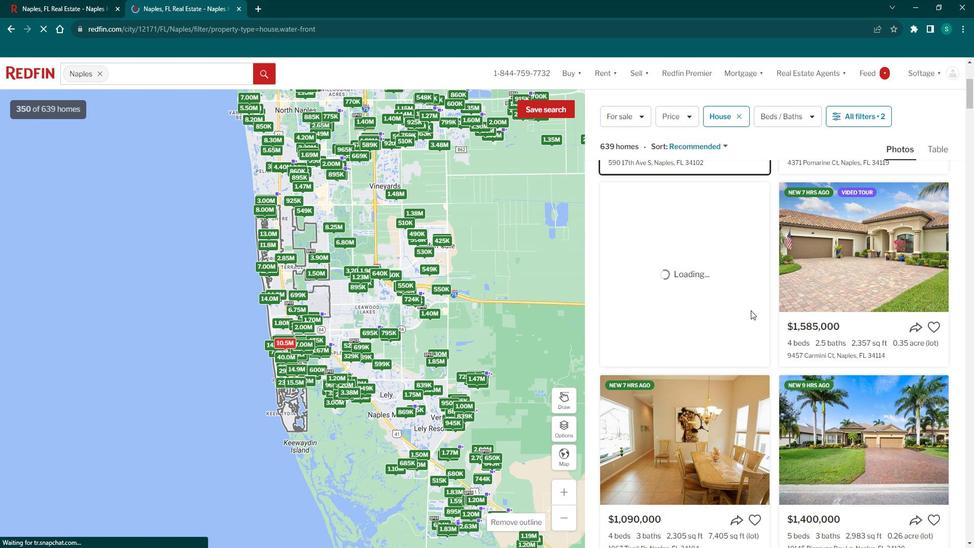
Action: Mouse scrolled (764, 311) with delta (0, 0)
Screenshot: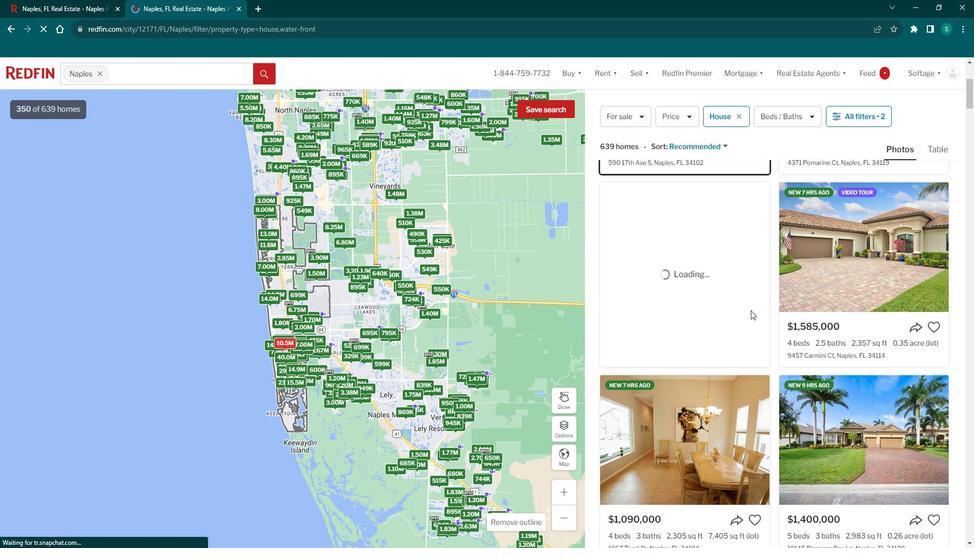 
Action: Mouse scrolled (764, 311) with delta (0, 0)
Screenshot: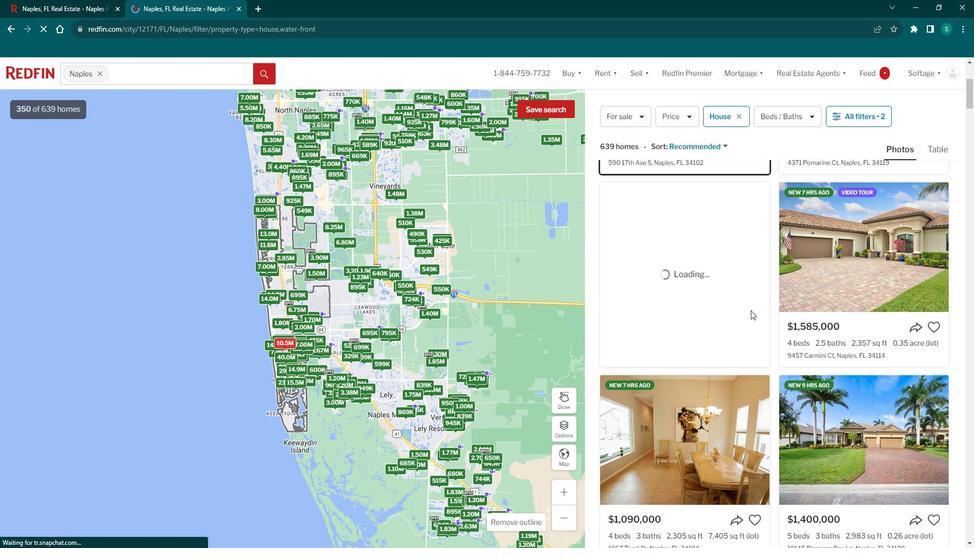 
Action: Mouse scrolled (764, 311) with delta (0, 0)
Screenshot: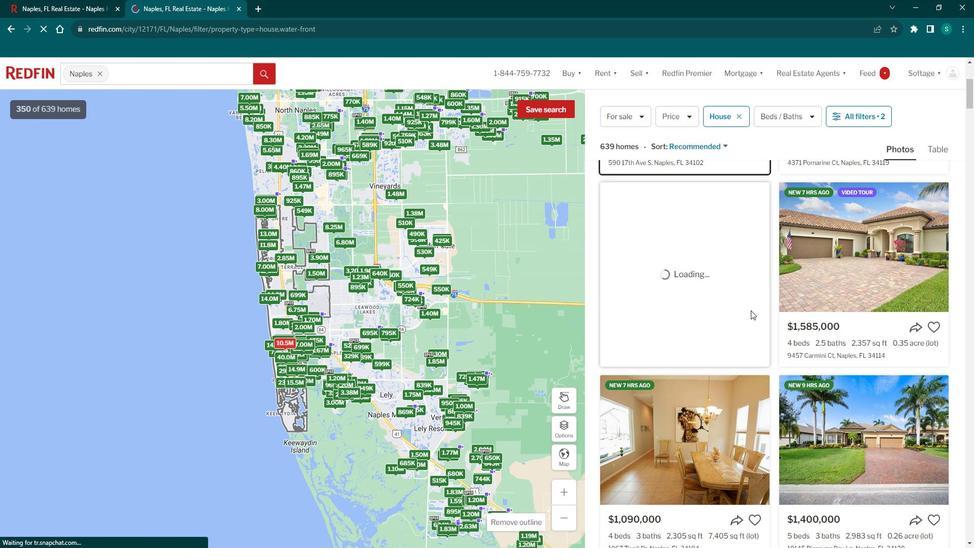 
Action: Mouse scrolled (764, 311) with delta (0, 0)
Screenshot: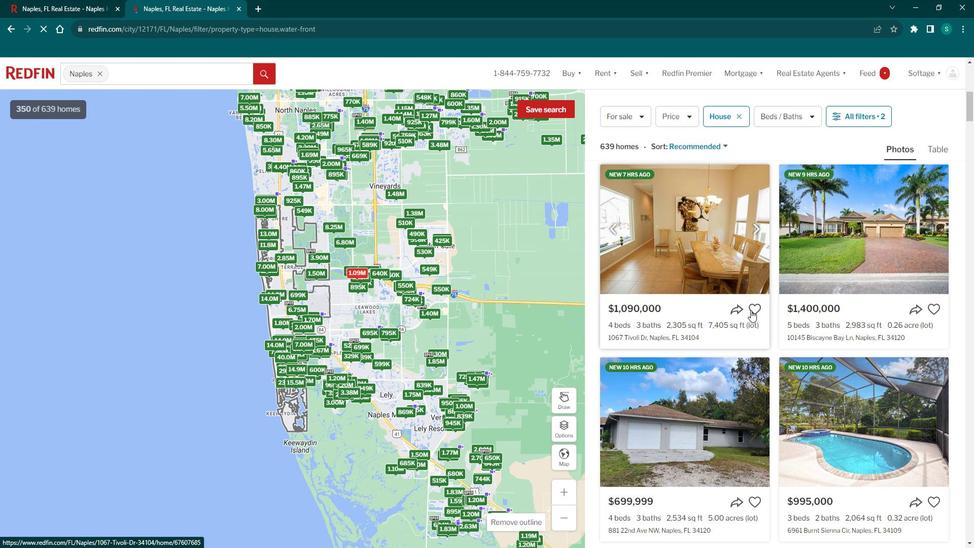 
Action: Mouse scrolled (764, 311) with delta (0, 0)
Screenshot: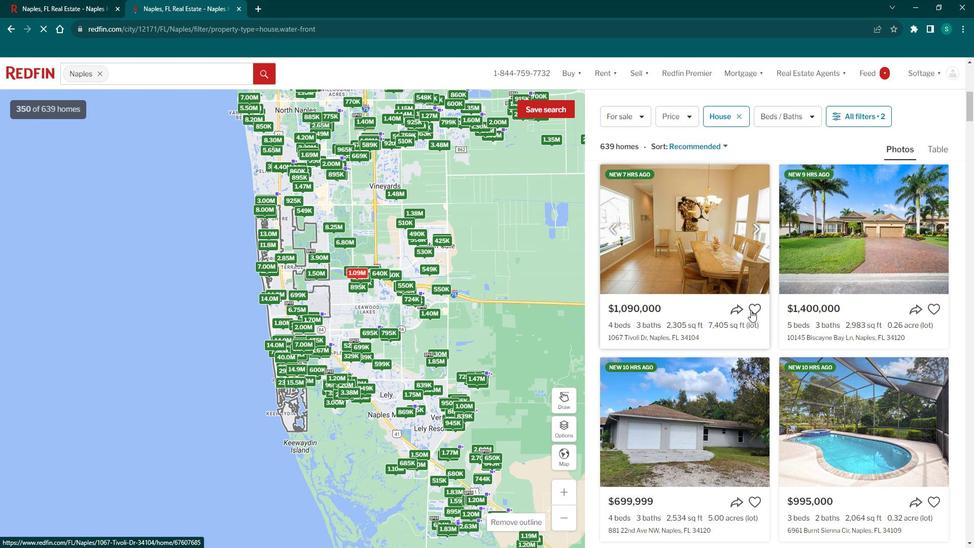 
Action: Mouse scrolled (764, 311) with delta (0, 0)
Screenshot: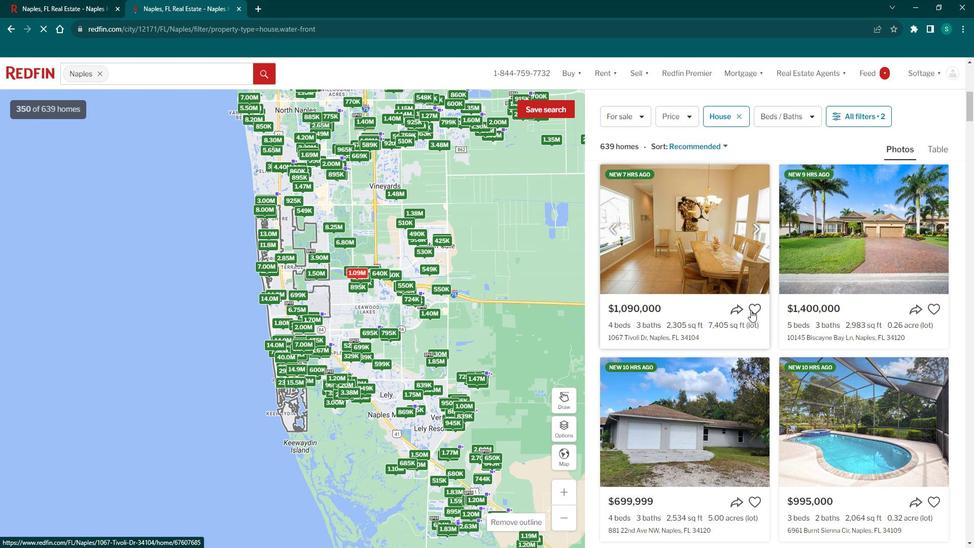 
Action: Mouse moved to (688, 302)
Screenshot: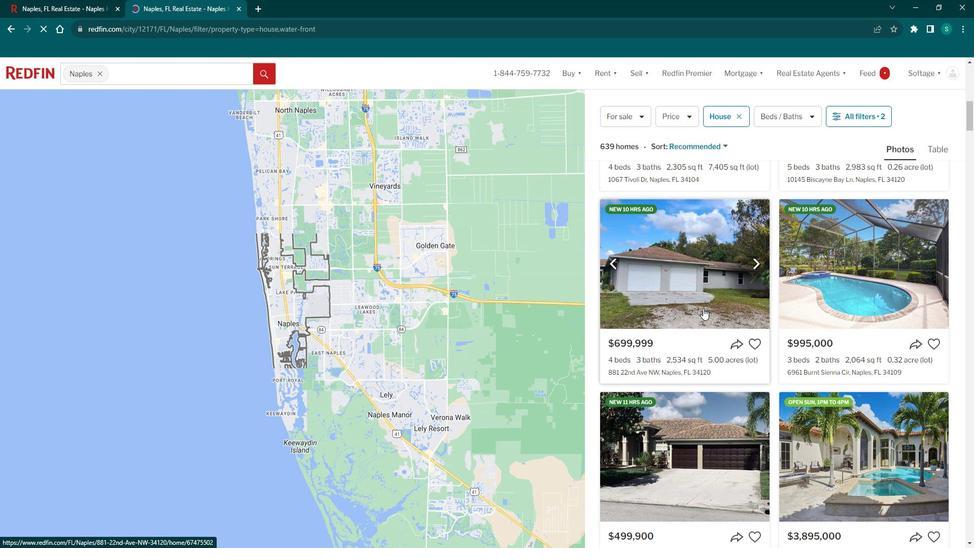 
Action: Mouse scrolled (688, 301) with delta (0, 0)
Screenshot: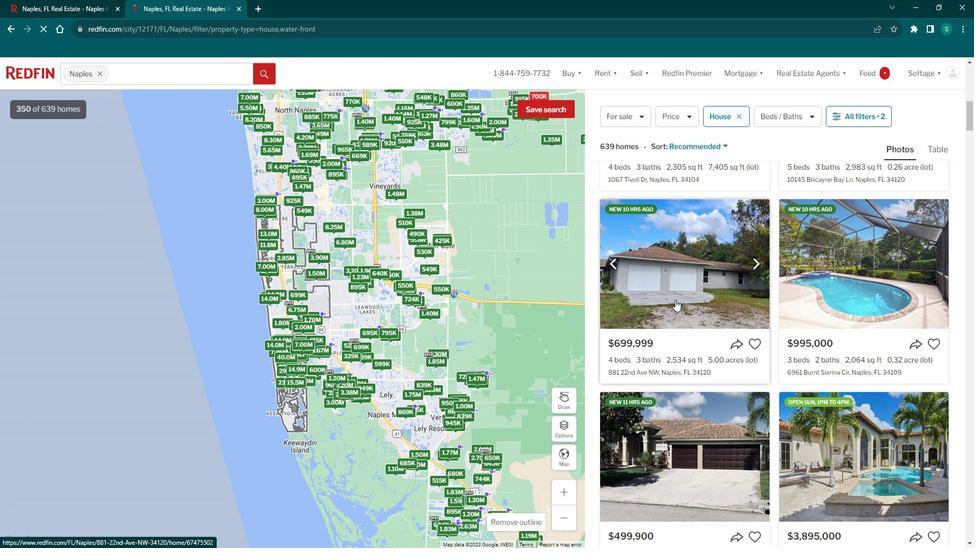 
Action: Mouse scrolled (688, 301) with delta (0, 0)
Screenshot: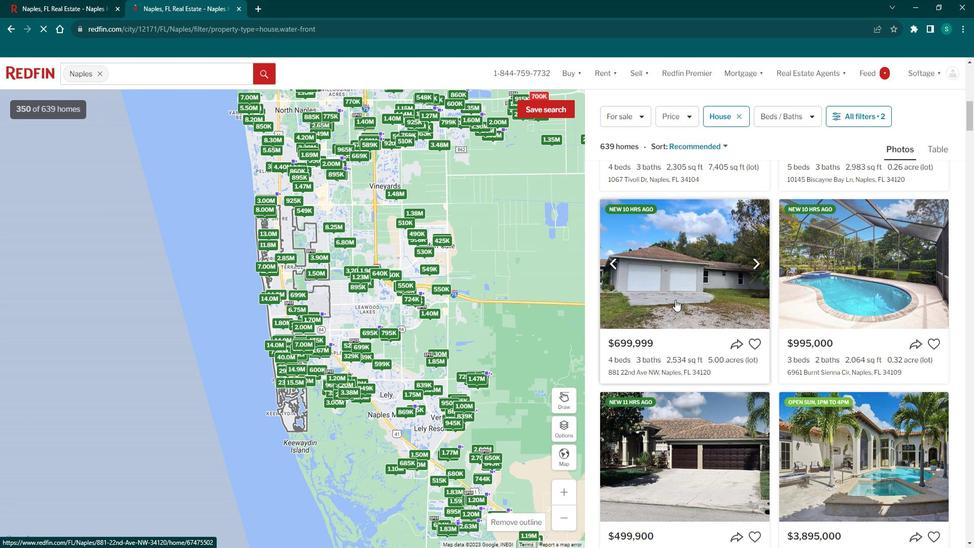 
Action: Mouse scrolled (688, 301) with delta (0, 0)
Screenshot: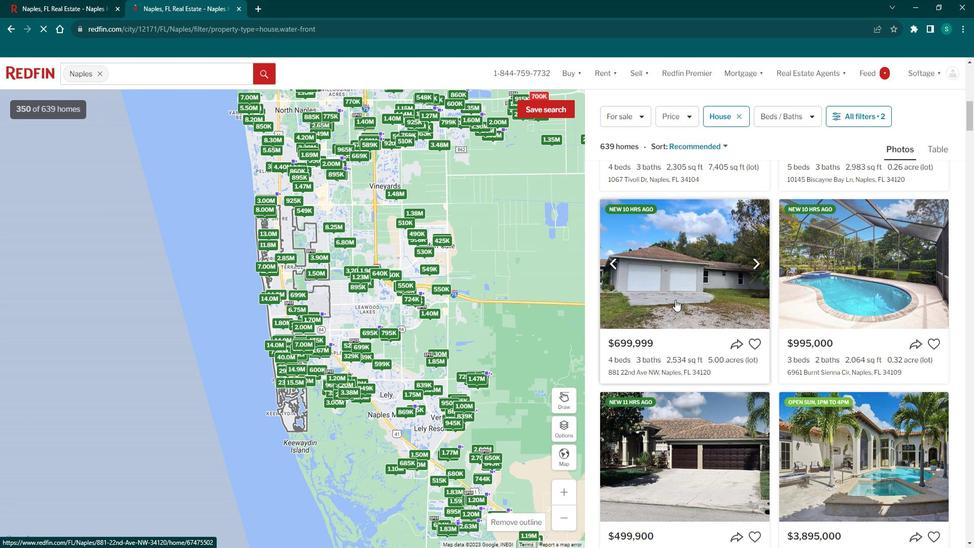 
Action: Mouse scrolled (688, 301) with delta (0, 0)
Screenshot: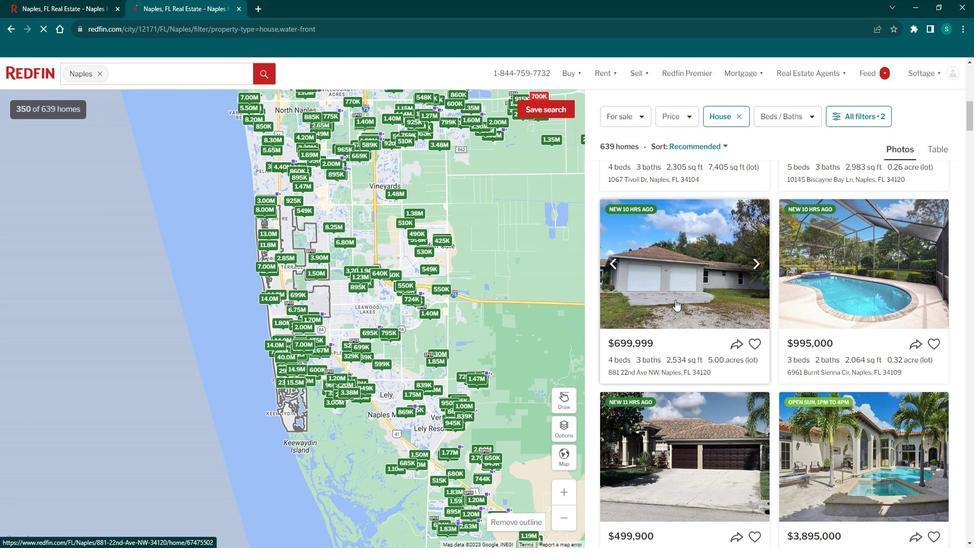 
Action: Mouse scrolled (688, 301) with delta (0, 0)
Screenshot: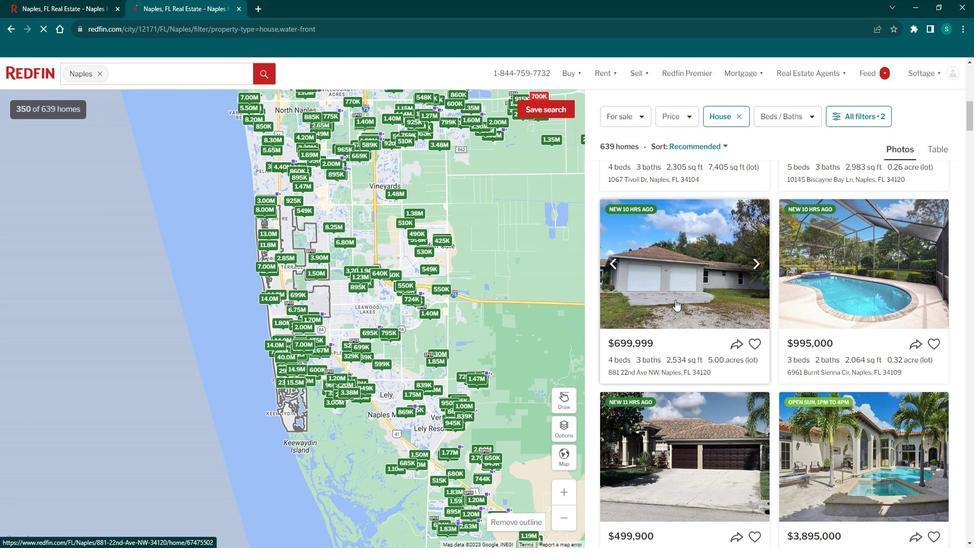 
Action: Mouse scrolled (688, 302) with delta (0, 0)
Screenshot: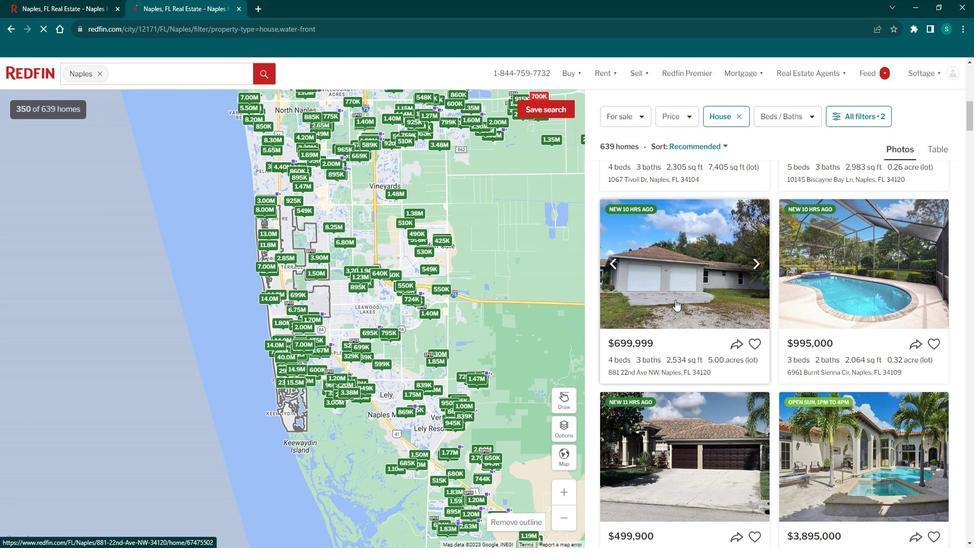 
Action: Mouse moved to (690, 299)
Screenshot: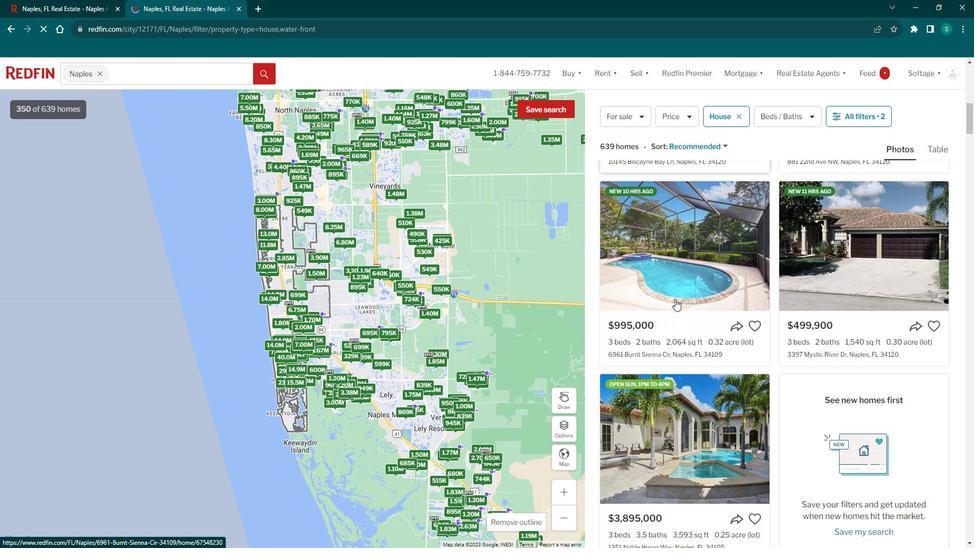 
Action: Mouse scrolled (690, 299) with delta (0, 0)
Screenshot: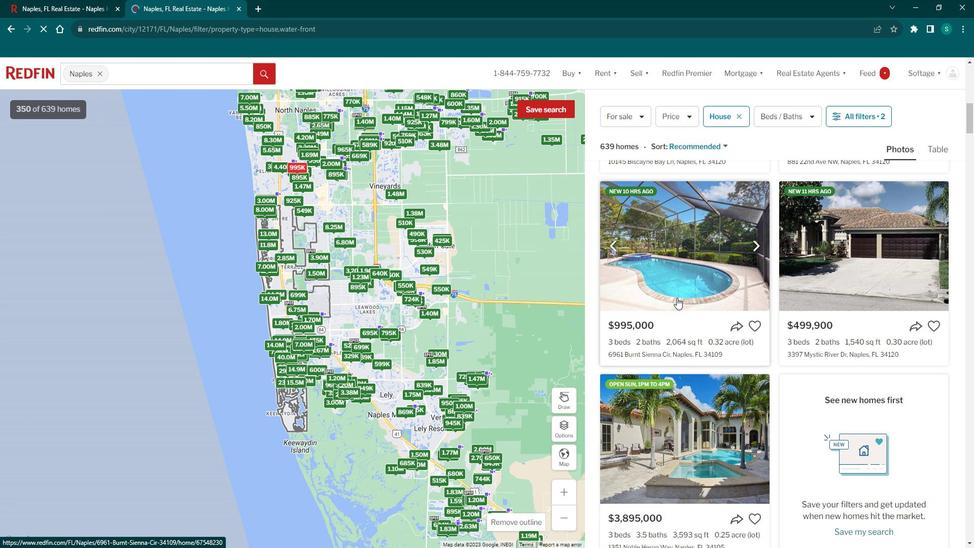 
Action: Mouse scrolled (690, 299) with delta (0, 0)
Screenshot: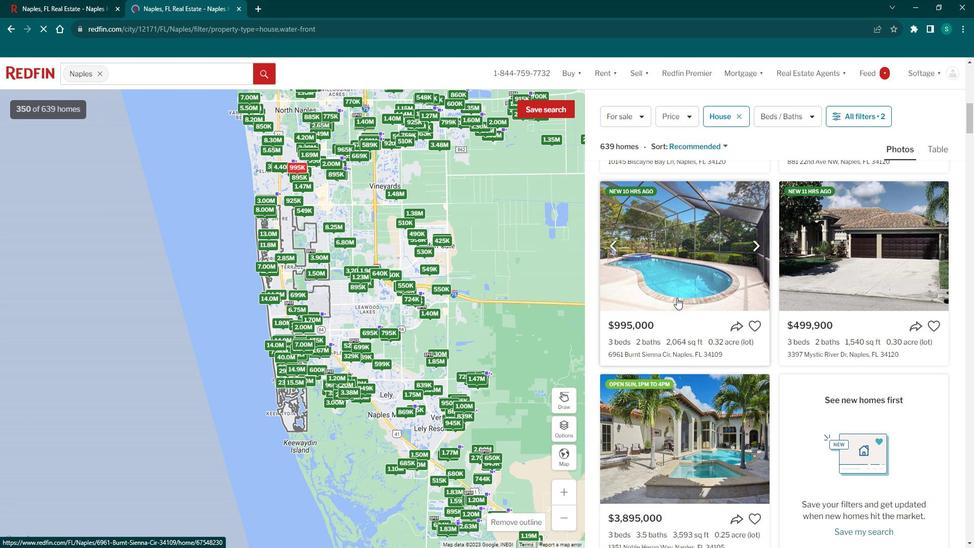 
Action: Mouse scrolled (690, 299) with delta (0, 0)
Screenshot: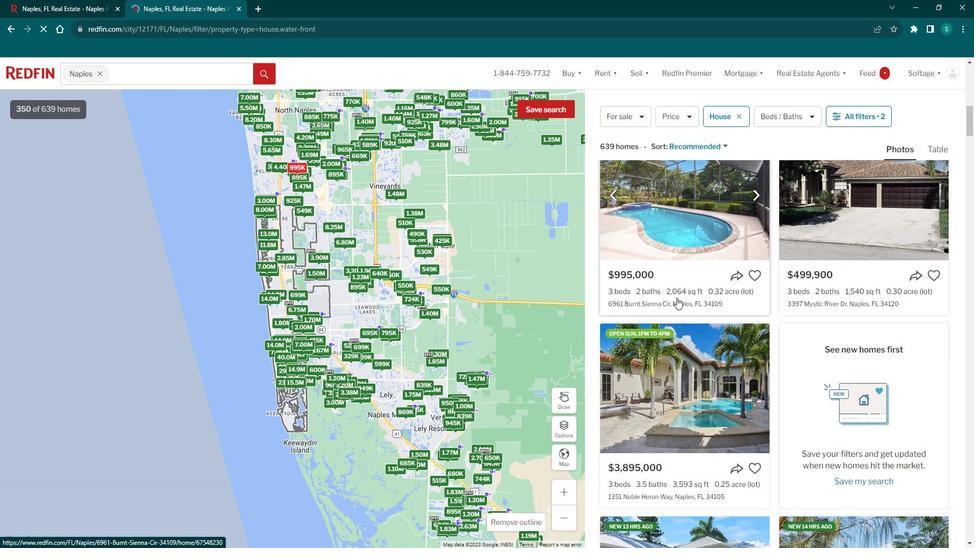 
Action: Mouse moved to (686, 303)
Screenshot: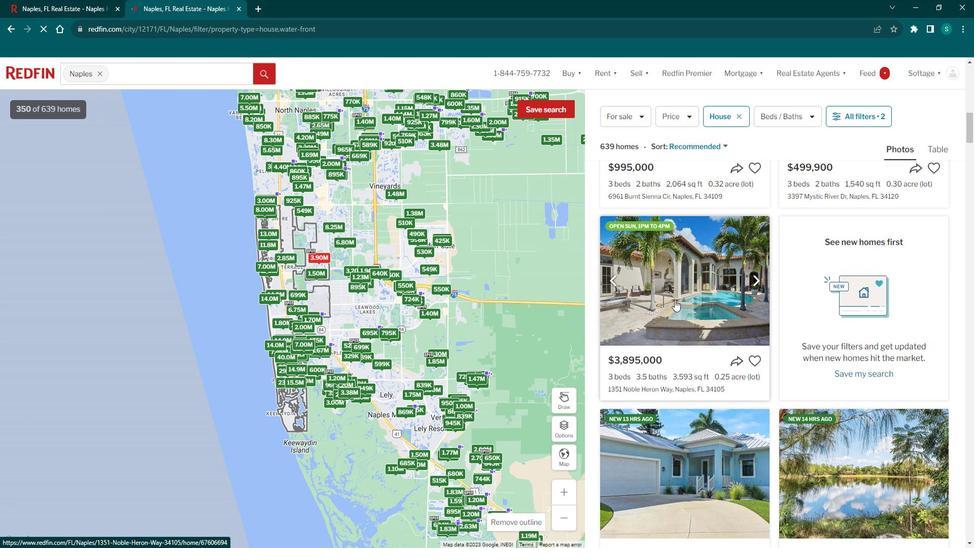 
Action: Mouse pressed left at (686, 303)
Screenshot: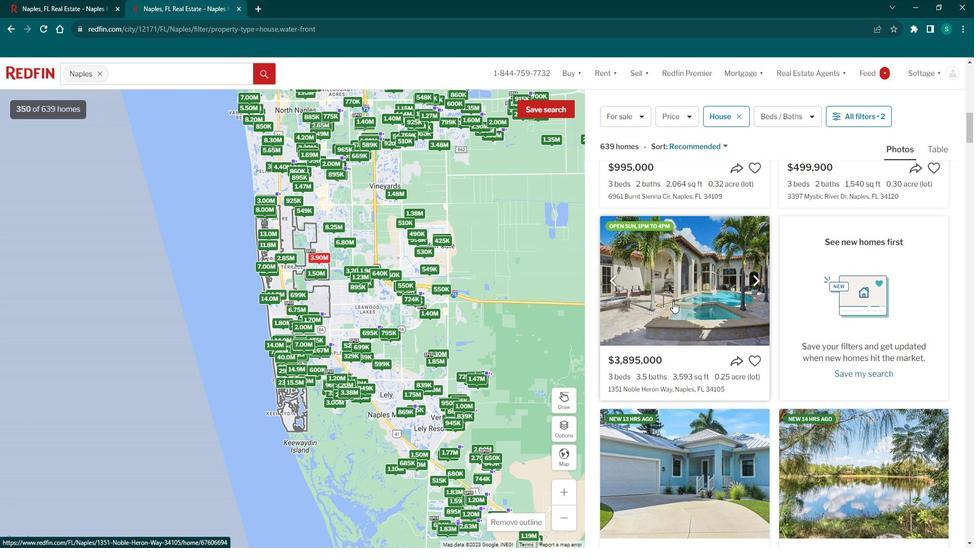 
Action: Mouse moved to (380, 330)
Screenshot: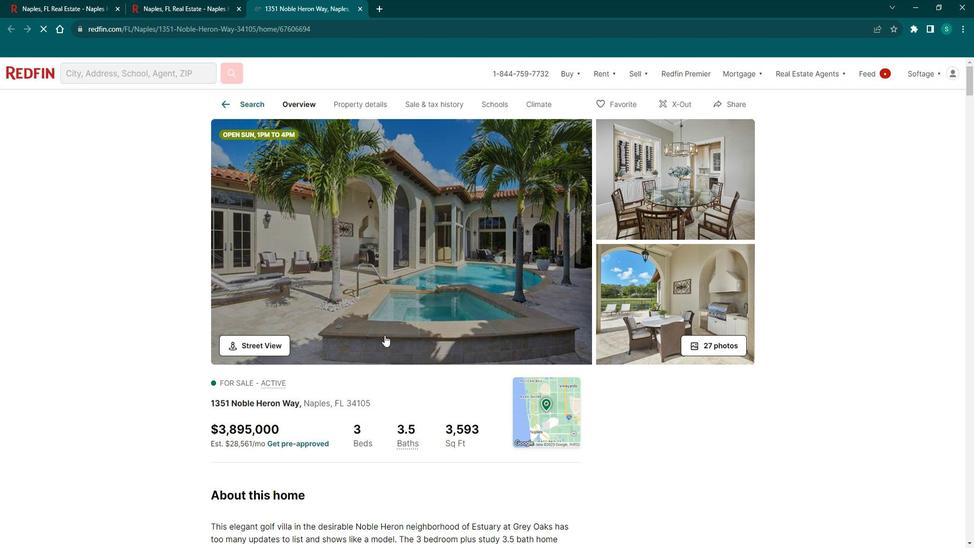 
Action: Mouse scrolled (380, 330) with delta (0, 0)
Screenshot: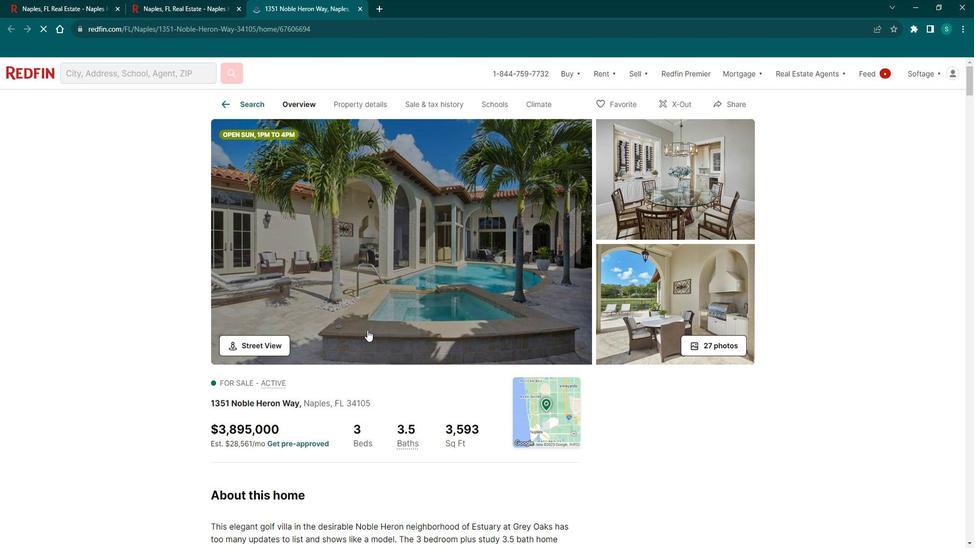 
Action: Mouse scrolled (380, 330) with delta (0, 0)
Screenshot: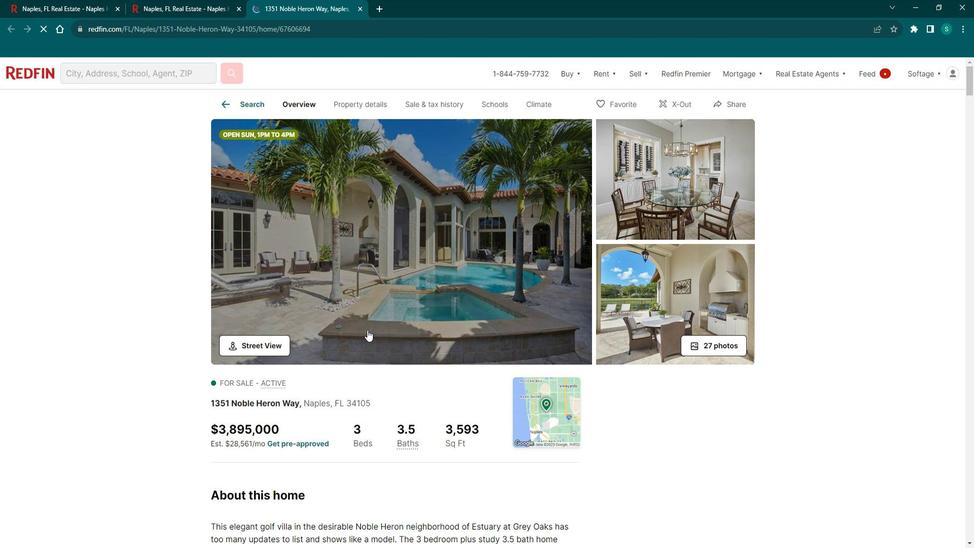 
Action: Mouse scrolled (380, 330) with delta (0, 0)
Screenshot: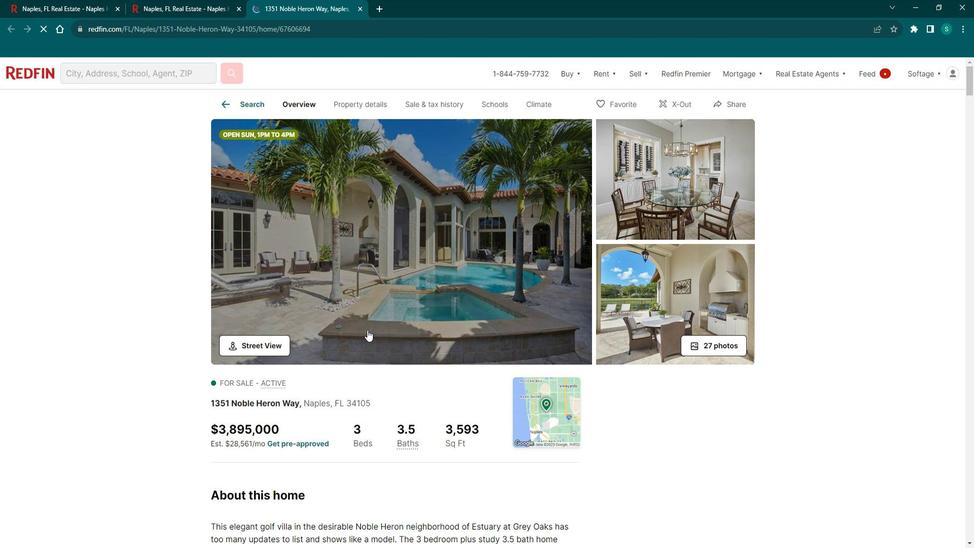 
Action: Mouse scrolled (380, 330) with delta (0, 0)
Screenshot: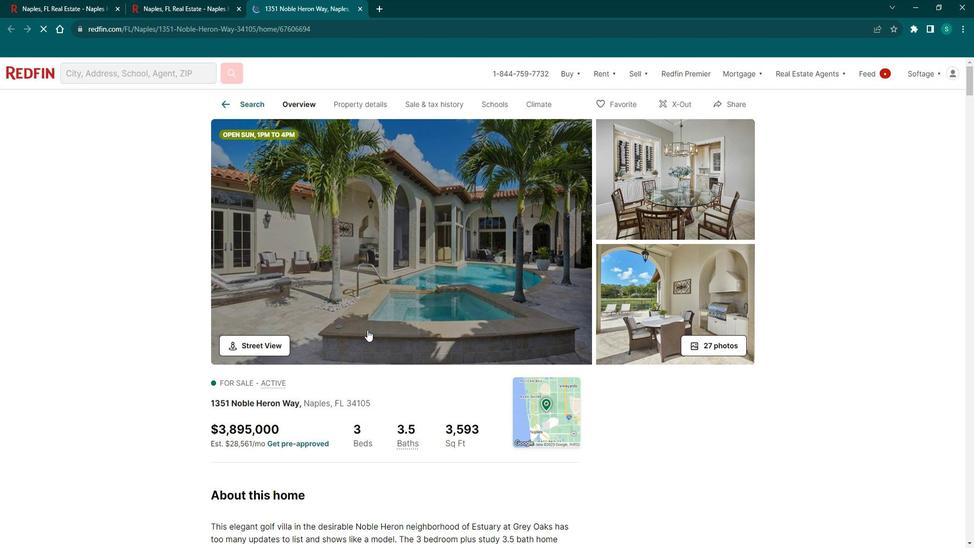 
Action: Mouse scrolled (380, 330) with delta (0, 0)
Screenshot: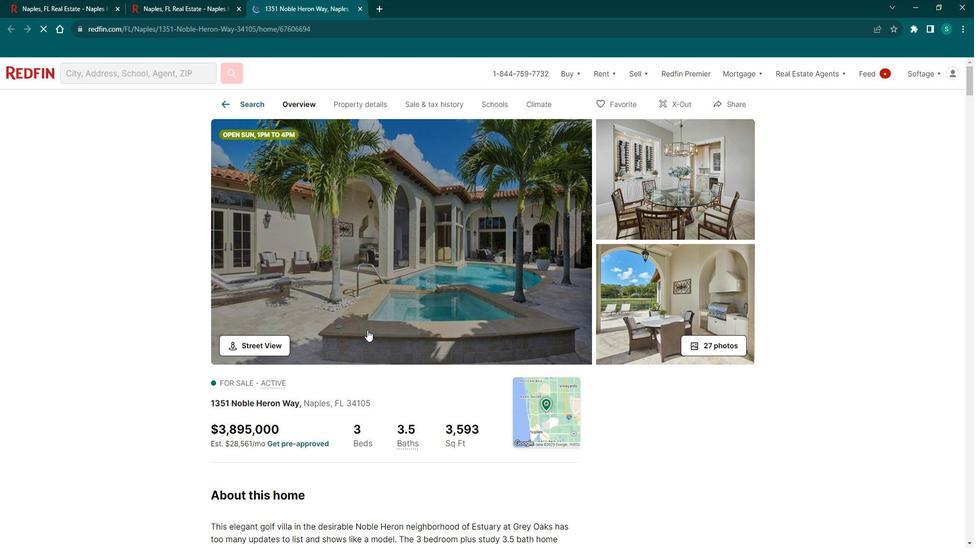 
Action: Mouse moved to (272, 305)
Screenshot: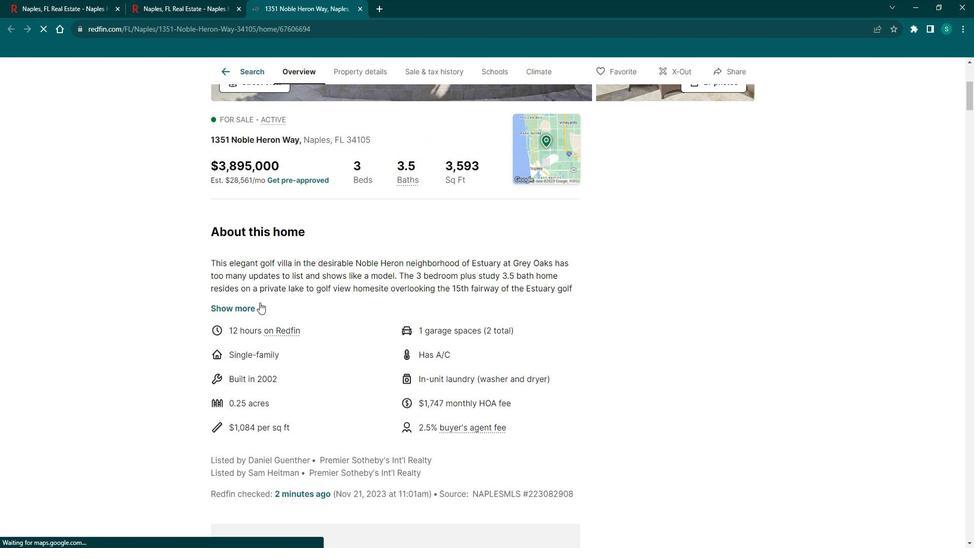 
Action: Mouse pressed left at (272, 305)
Screenshot: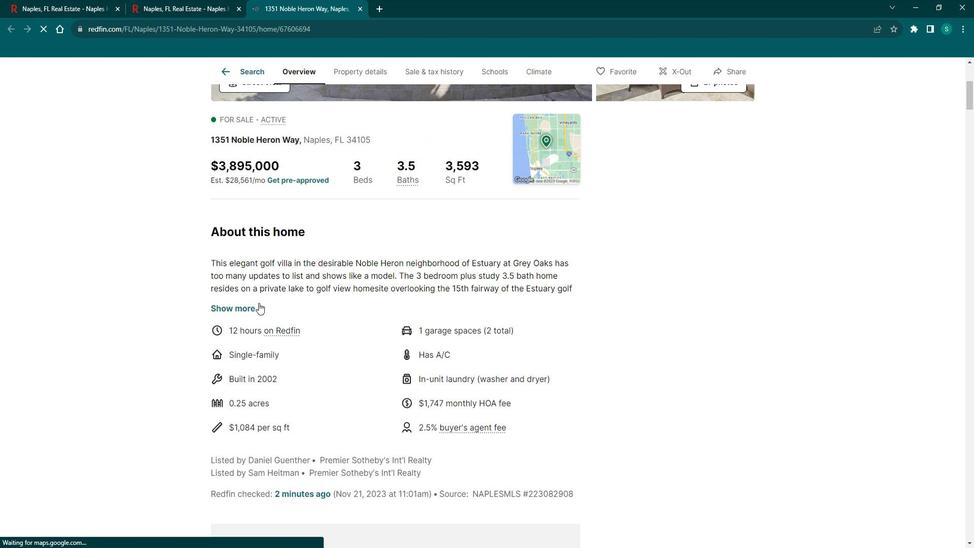 
Action: Mouse scrolled (272, 304) with delta (0, 0)
Screenshot: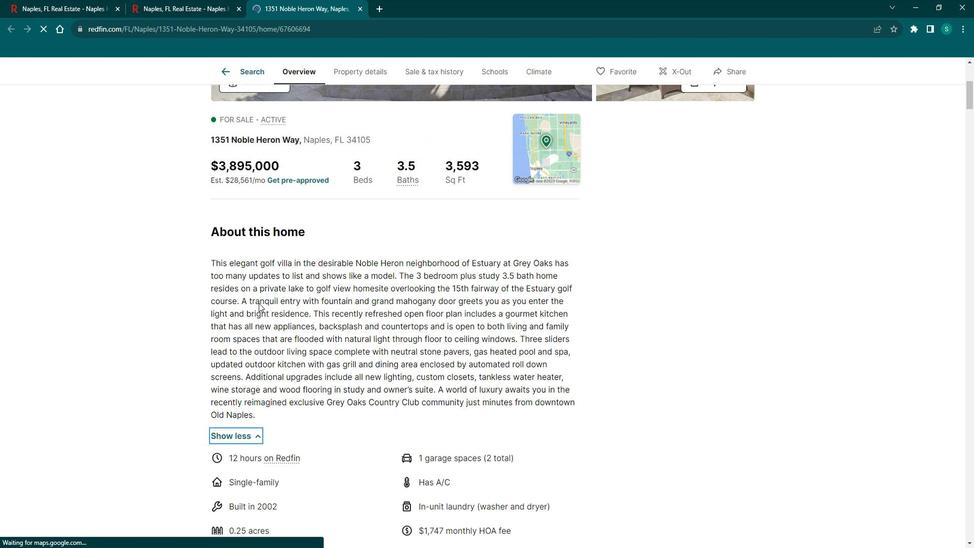 
Action: Mouse scrolled (272, 304) with delta (0, 0)
Screenshot: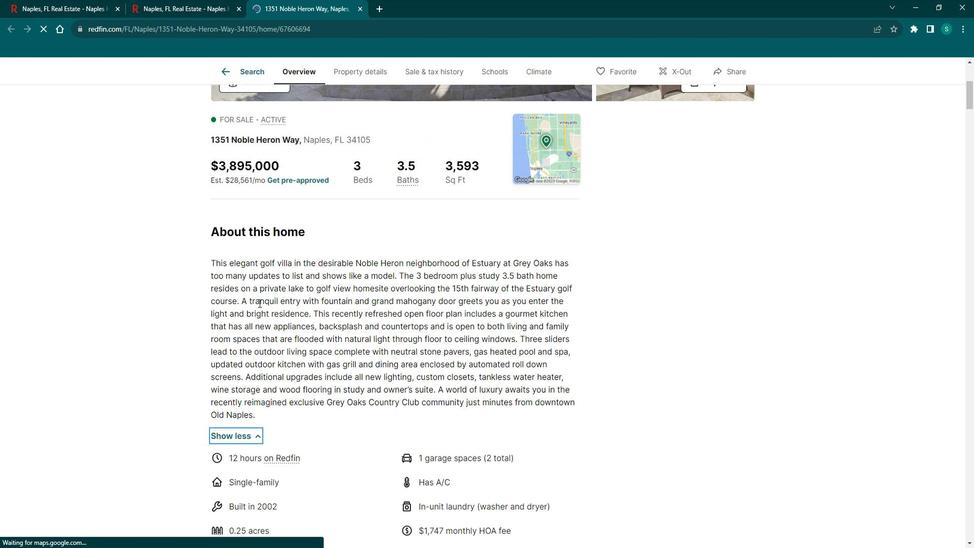
Action: Mouse scrolled (272, 304) with delta (0, 0)
Screenshot: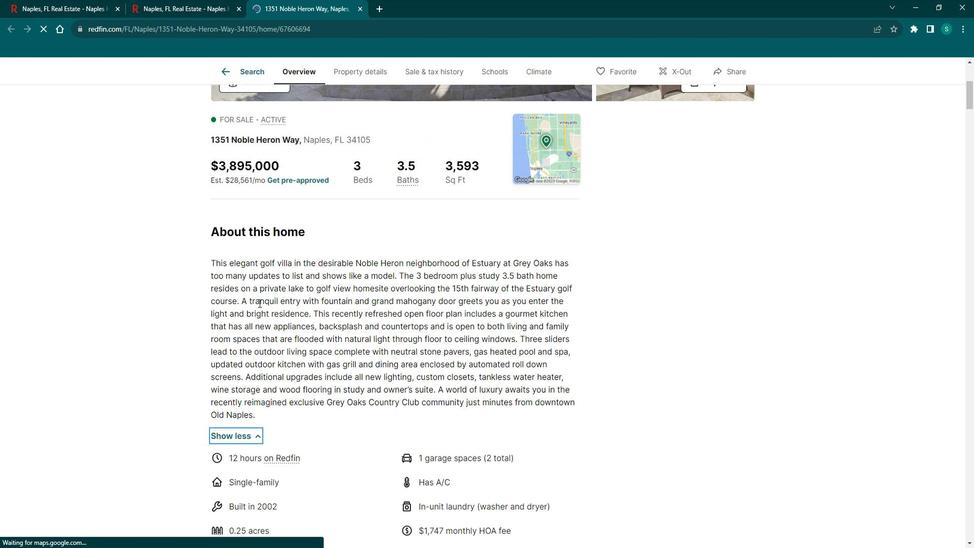 
Action: Mouse scrolled (272, 304) with delta (0, 0)
Screenshot: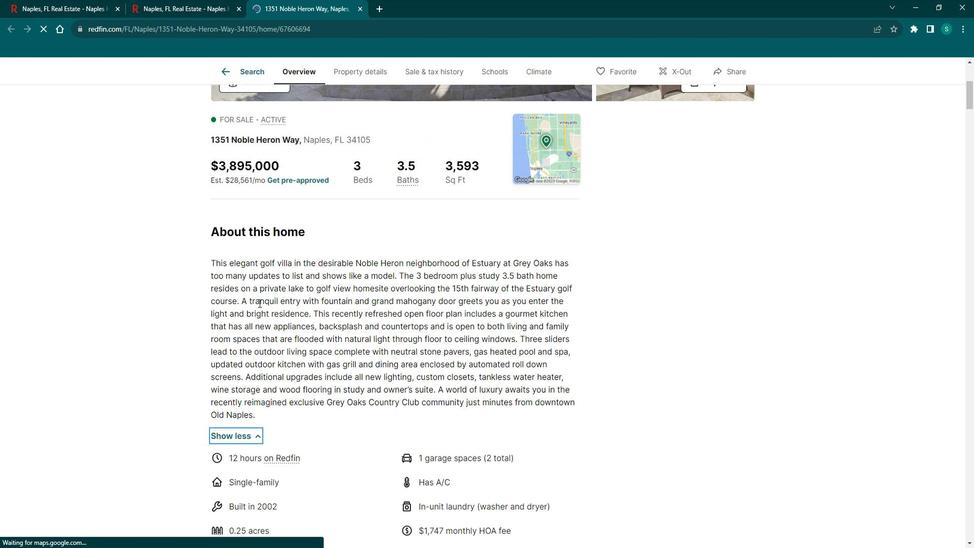 
Action: Mouse scrolled (272, 304) with delta (0, 0)
Screenshot: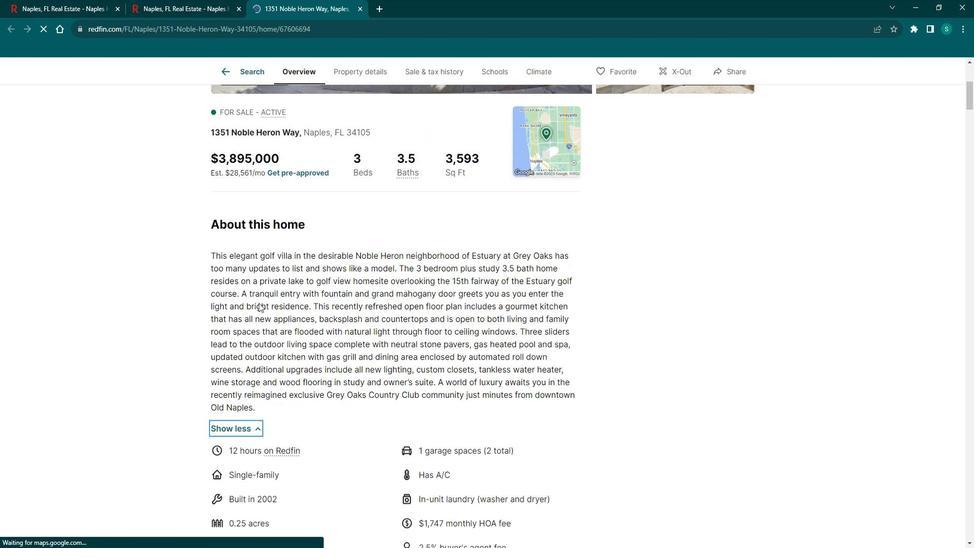 
Action: Mouse scrolled (272, 304) with delta (0, 0)
Screenshot: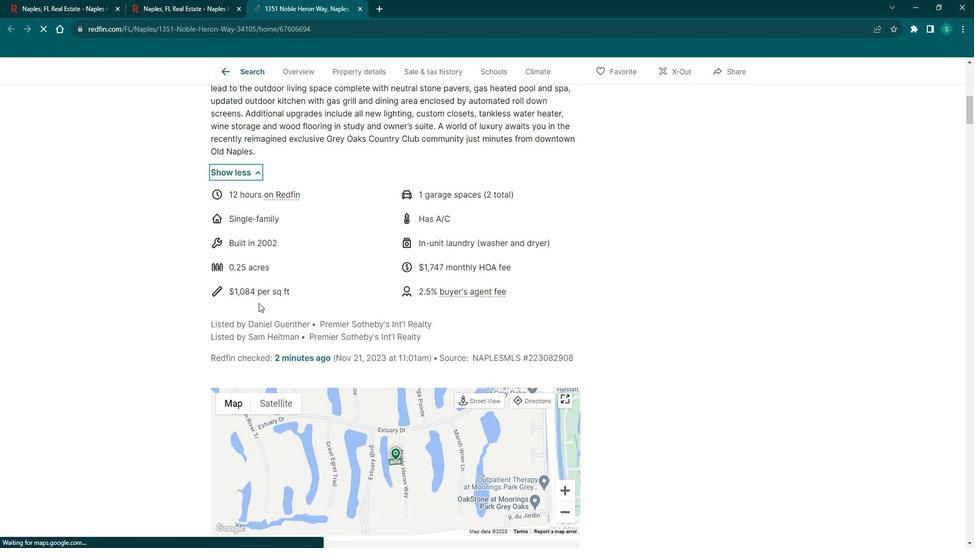 
Action: Mouse scrolled (272, 304) with delta (0, 0)
Screenshot: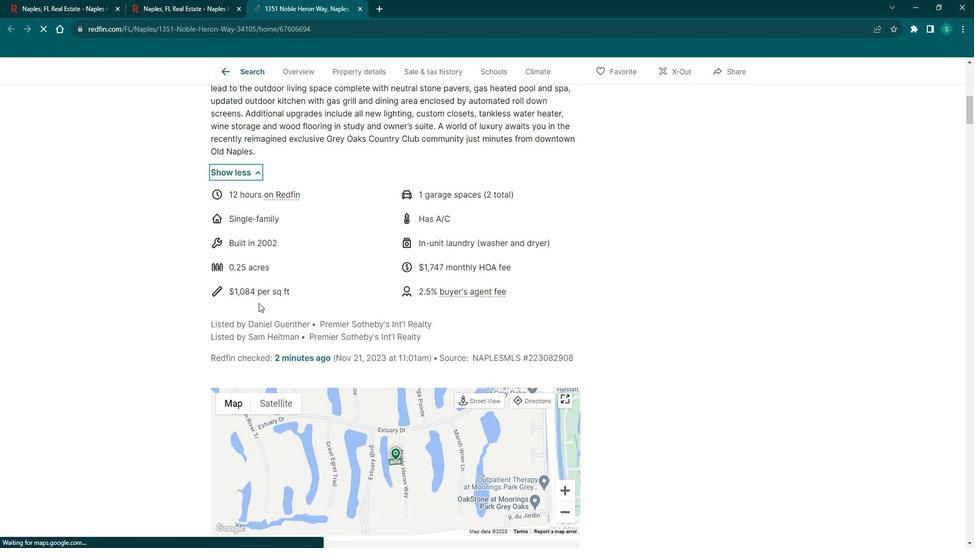 
Action: Mouse scrolled (272, 304) with delta (0, 0)
Screenshot: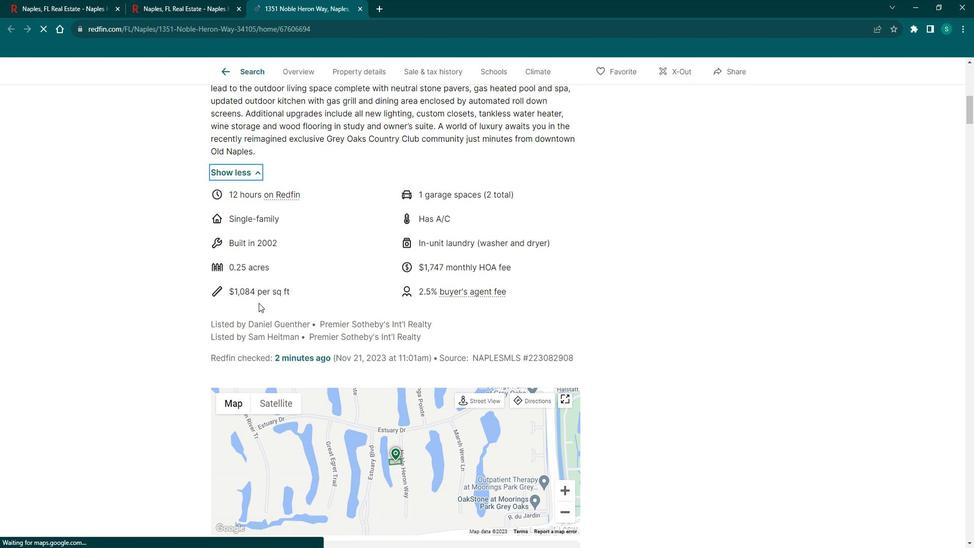 
Action: Mouse scrolled (272, 304) with delta (0, 0)
Screenshot: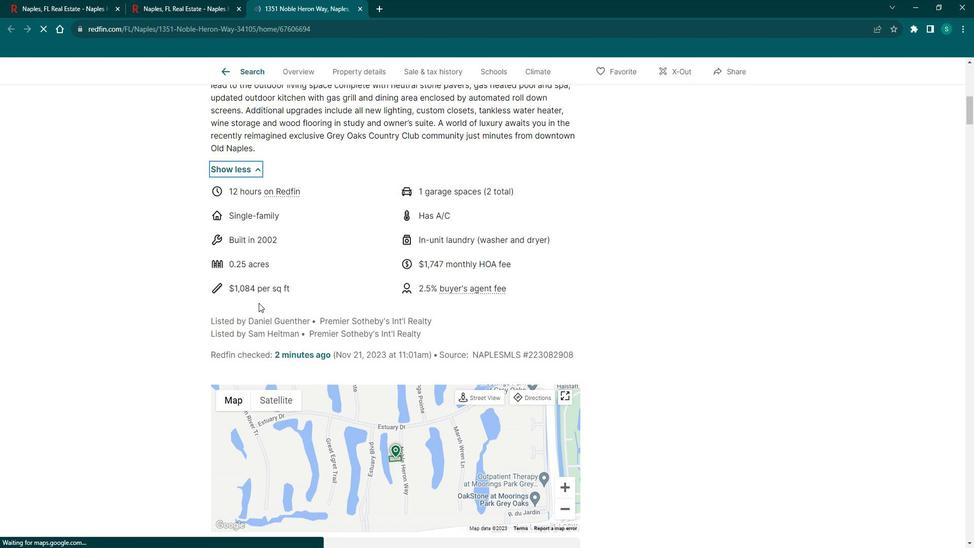 
Action: Mouse scrolled (272, 304) with delta (0, 0)
Screenshot: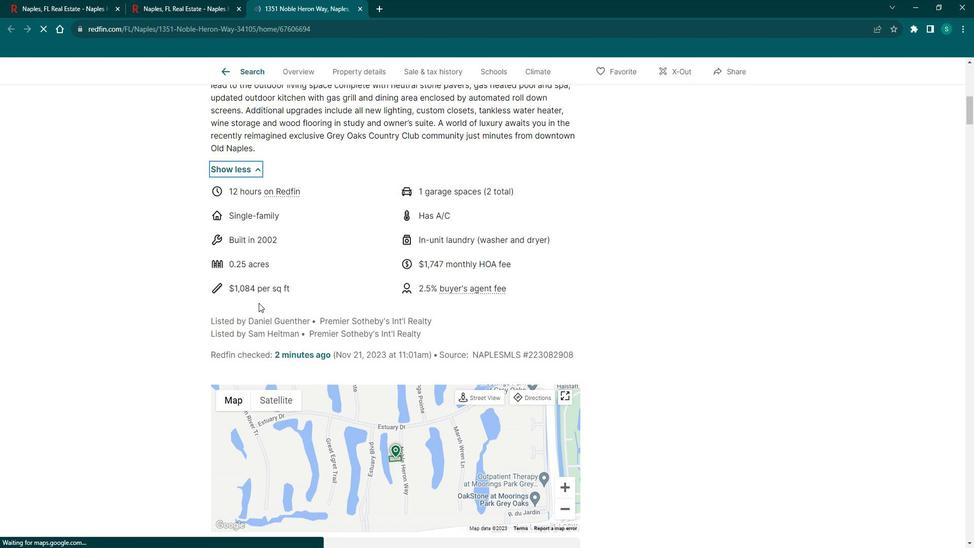
Action: Mouse scrolled (272, 304) with delta (0, 0)
Screenshot: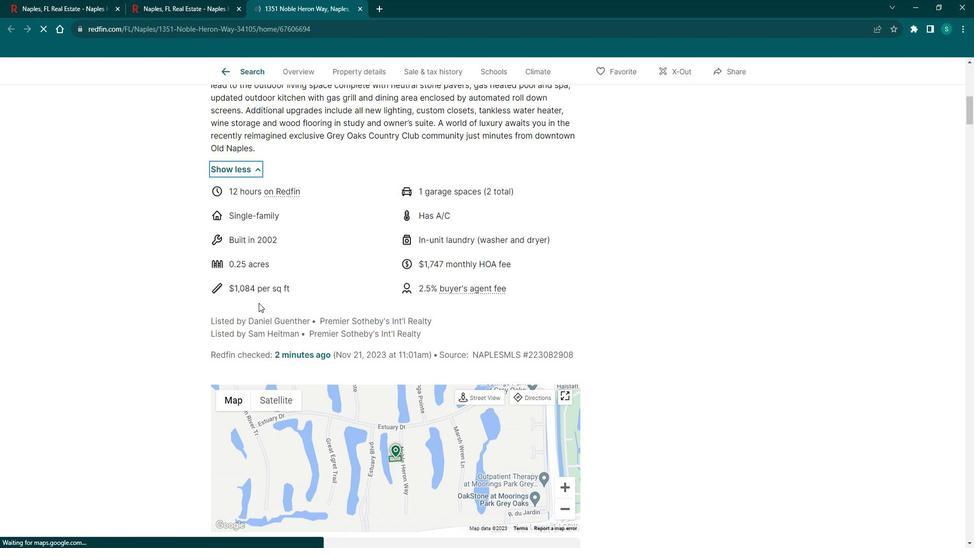 
Action: Mouse scrolled (272, 304) with delta (0, 0)
Screenshot: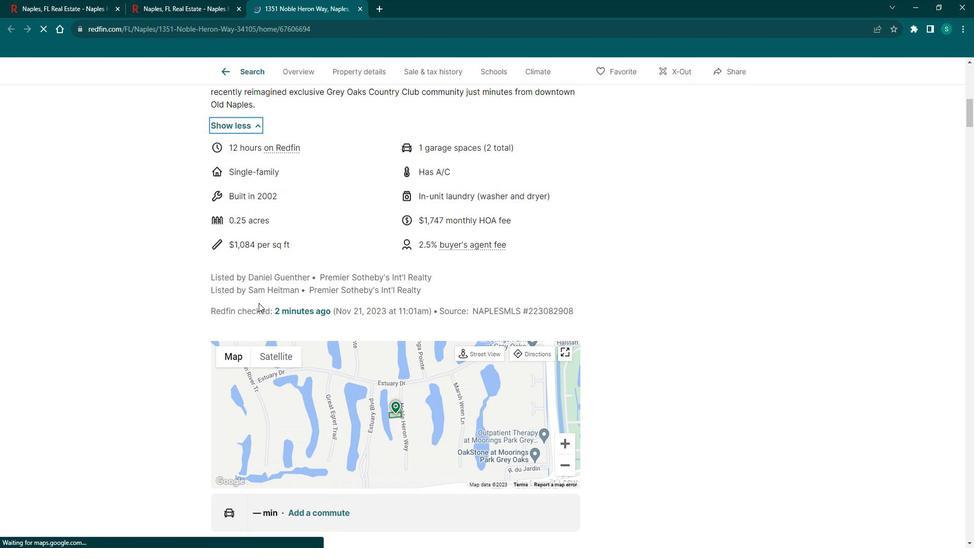 
Action: Mouse scrolled (272, 304) with delta (0, 0)
Screenshot: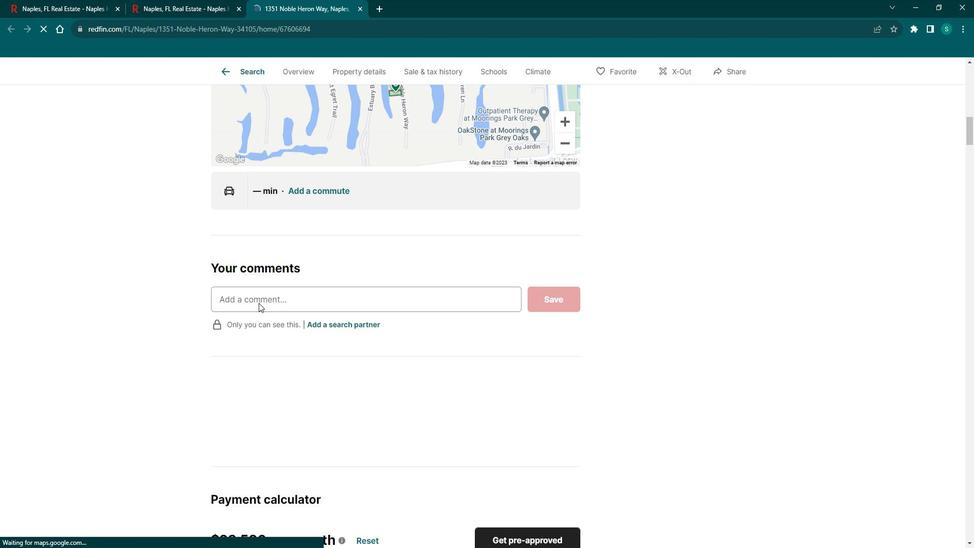 
Action: Mouse scrolled (272, 304) with delta (0, 0)
Screenshot: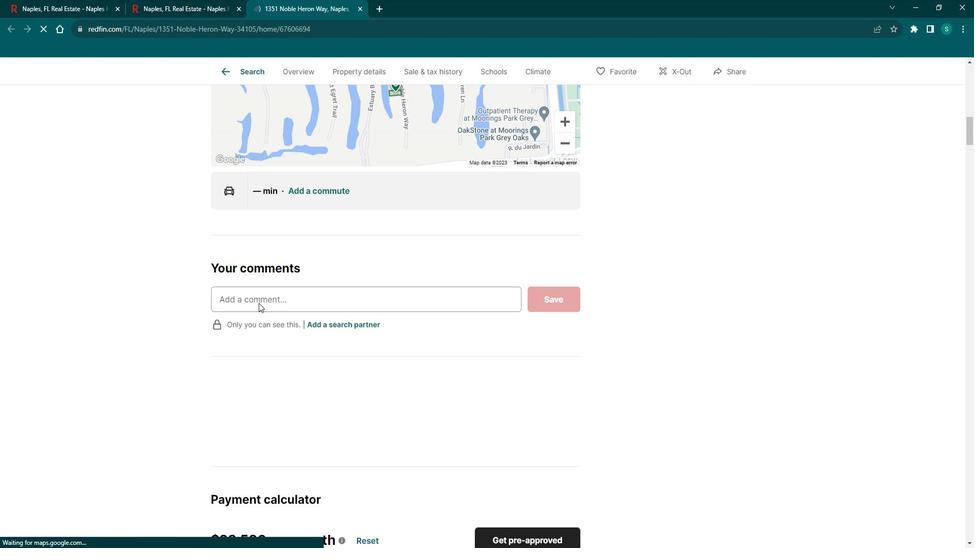 
Action: Mouse scrolled (272, 304) with delta (0, 0)
Screenshot: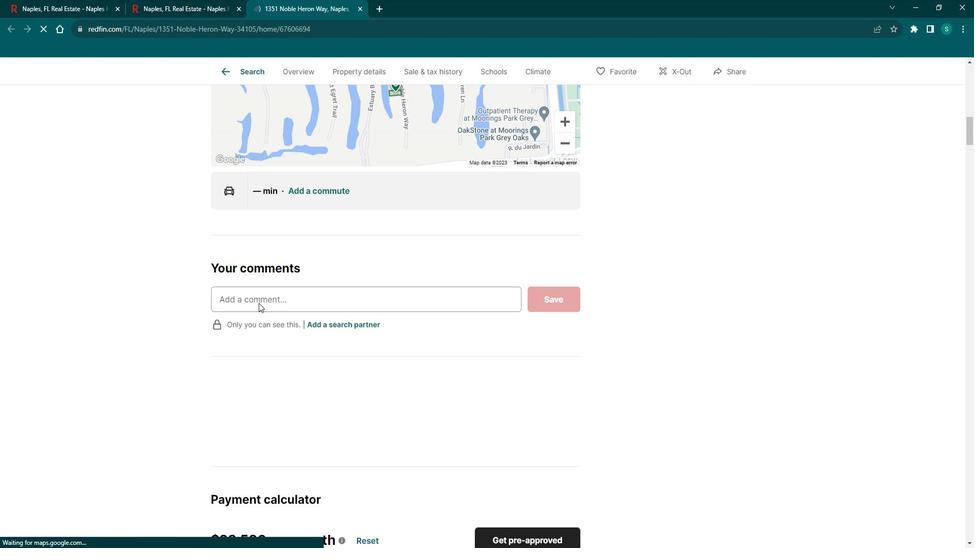 
Action: Mouse scrolled (272, 304) with delta (0, 0)
Screenshot: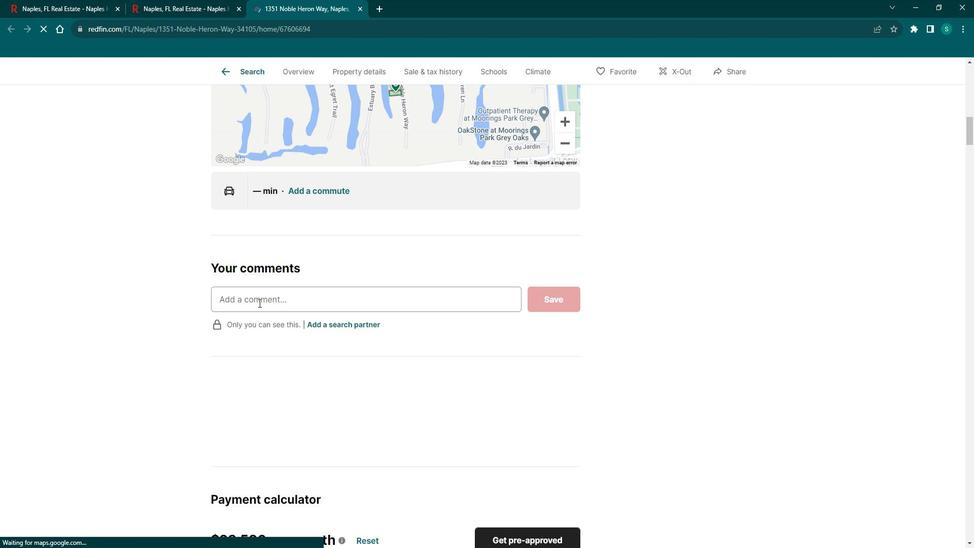 
Action: Mouse scrolled (272, 304) with delta (0, 0)
Screenshot: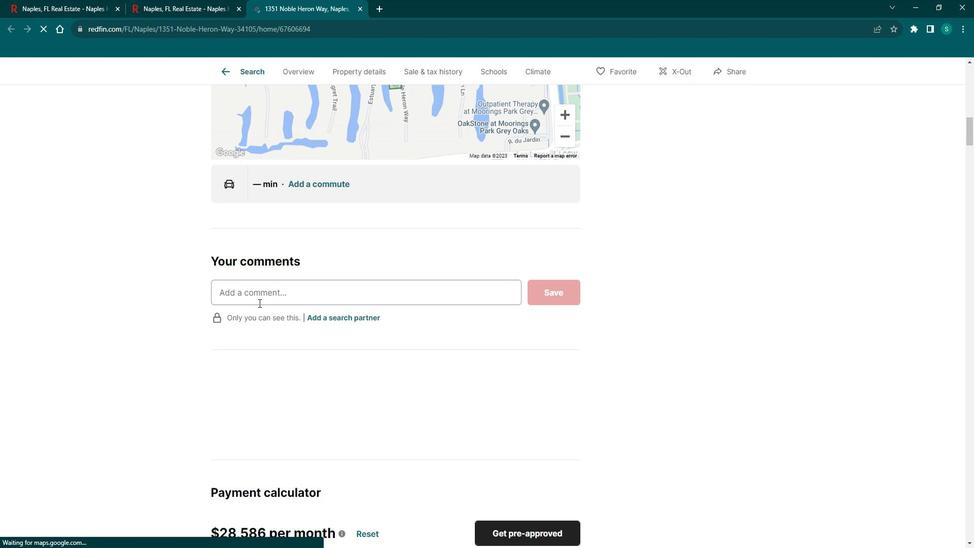 
Action: Mouse scrolled (272, 304) with delta (0, 0)
Screenshot: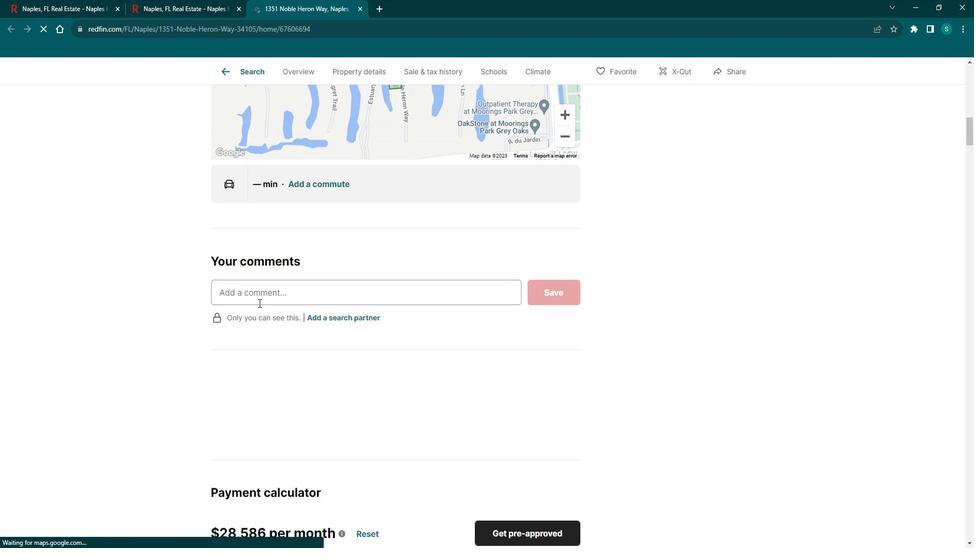 
Action: Mouse scrolled (272, 304) with delta (0, 0)
Screenshot: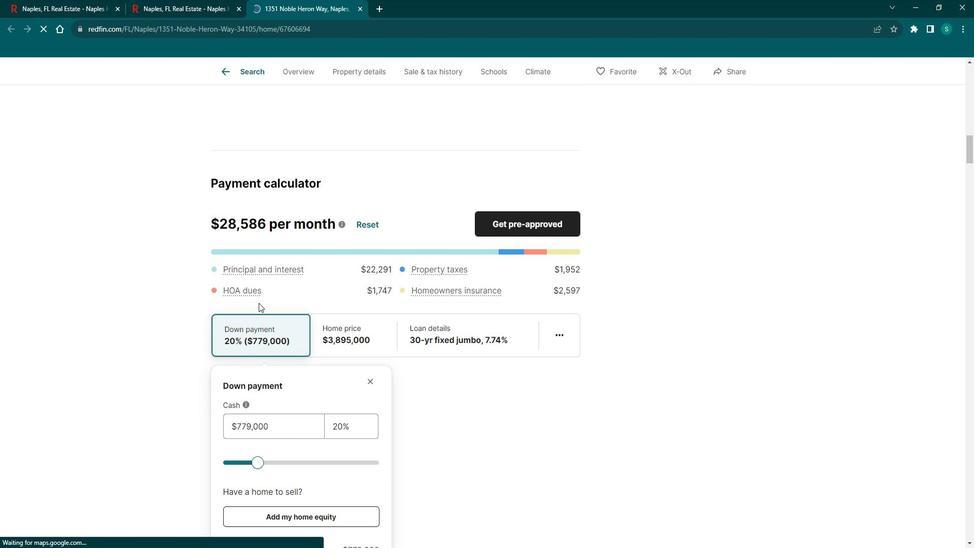 
Action: Mouse scrolled (272, 304) with delta (0, 0)
Screenshot: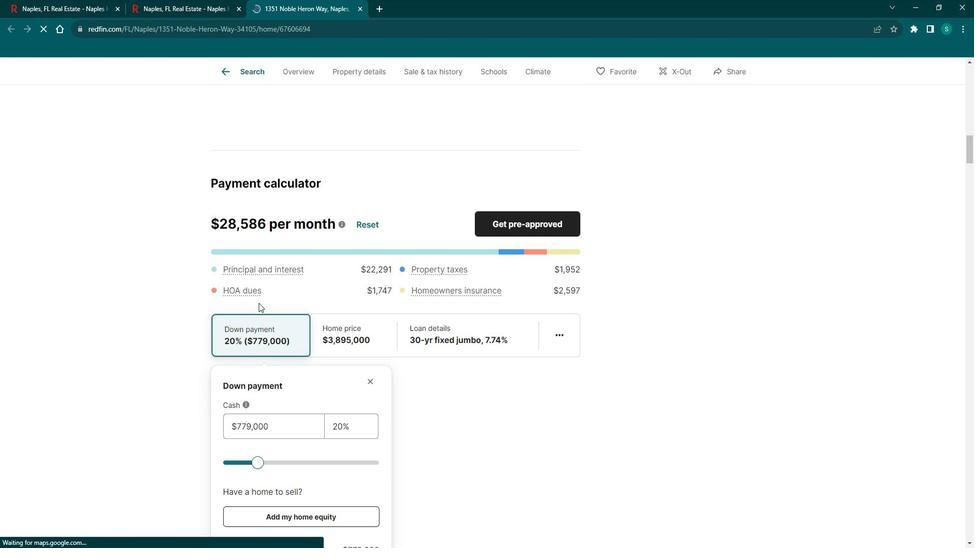 
Action: Mouse scrolled (272, 304) with delta (0, 0)
Screenshot: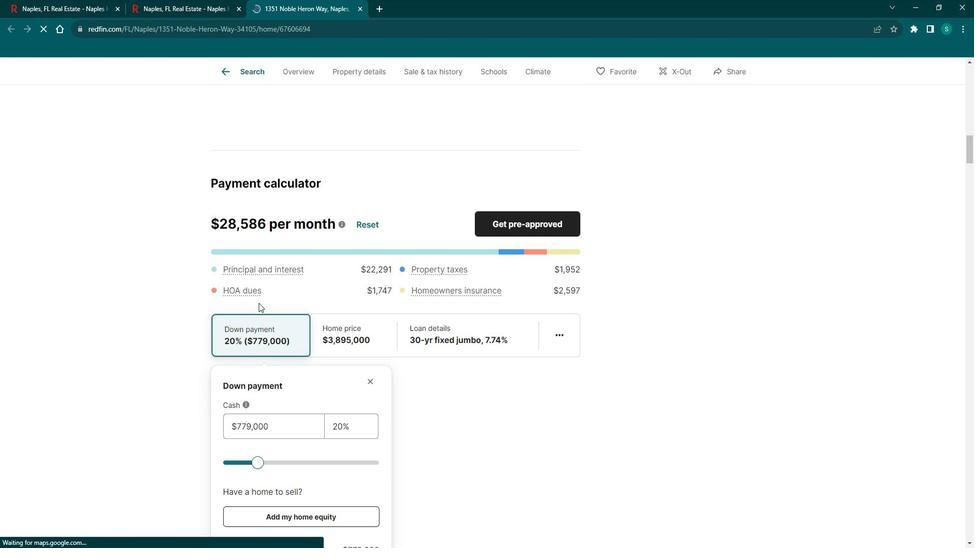 
Action: Mouse scrolled (272, 304) with delta (0, 0)
Screenshot: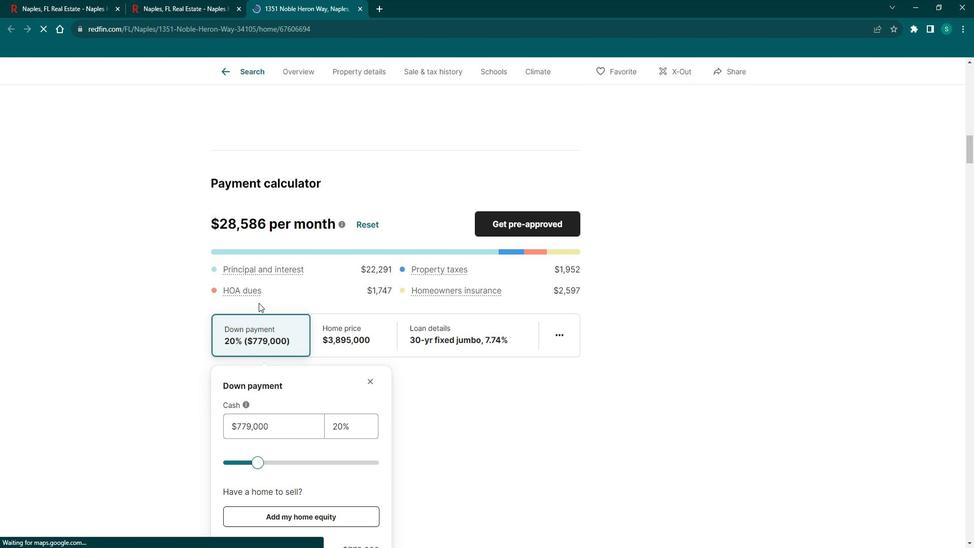 
Action: Mouse scrolled (272, 304) with delta (0, 0)
Screenshot: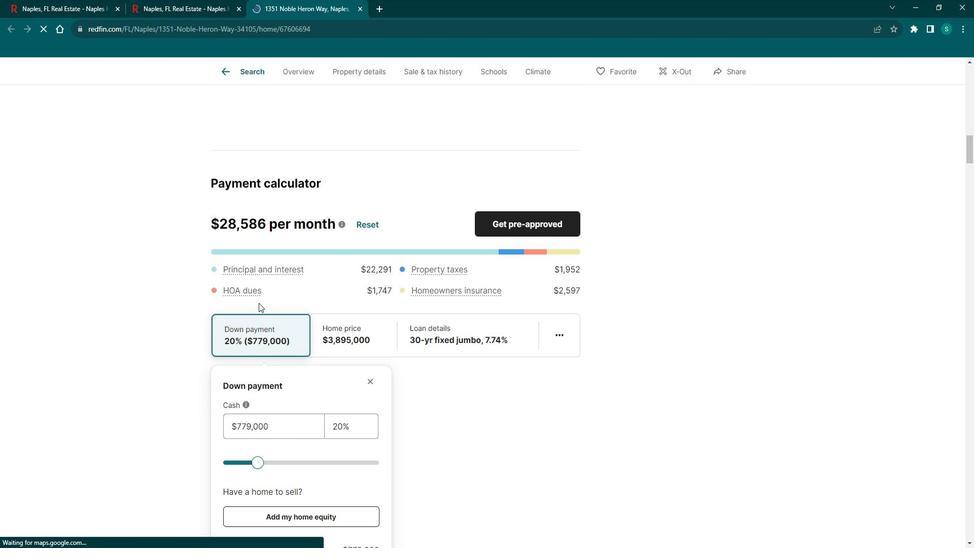 
Action: Mouse scrolled (272, 304) with delta (0, 0)
Screenshot: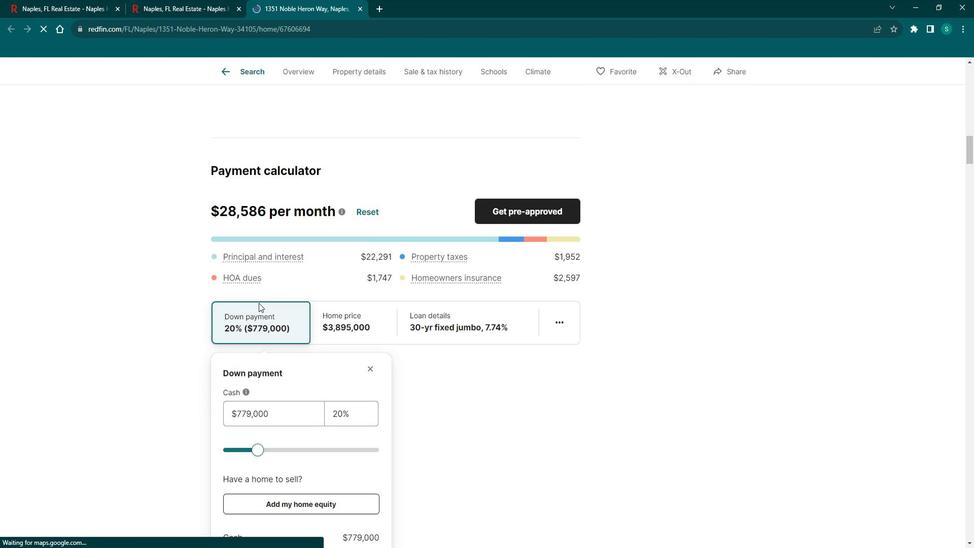 
Action: Mouse scrolled (272, 304) with delta (0, 0)
Screenshot: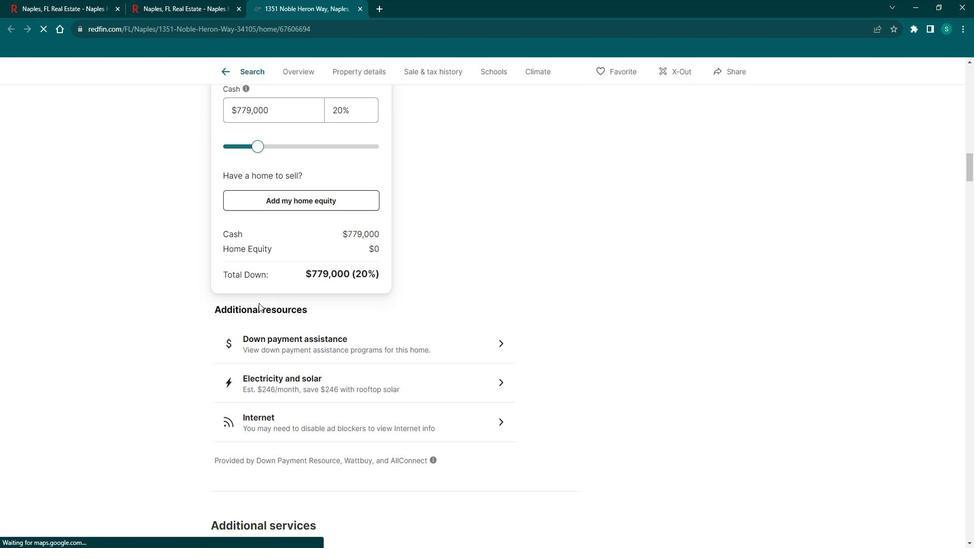 
Action: Mouse scrolled (272, 304) with delta (0, 0)
Screenshot: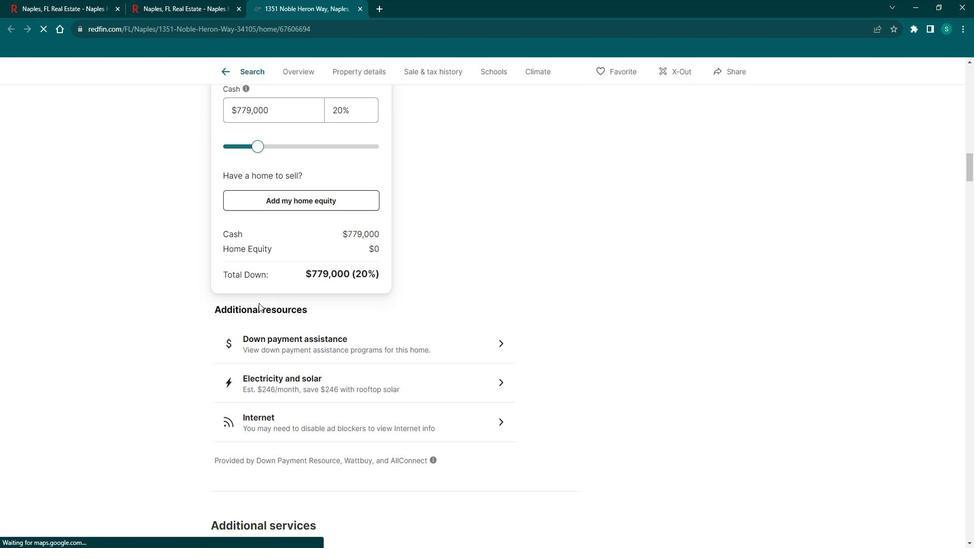 
Action: Mouse scrolled (272, 304) with delta (0, 0)
Screenshot: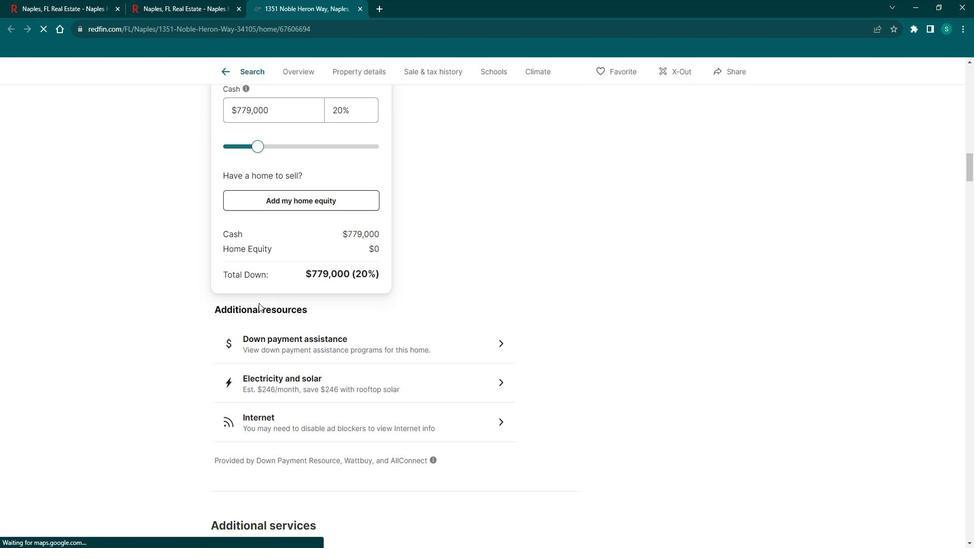 
Action: Mouse scrolled (272, 304) with delta (0, 0)
Screenshot: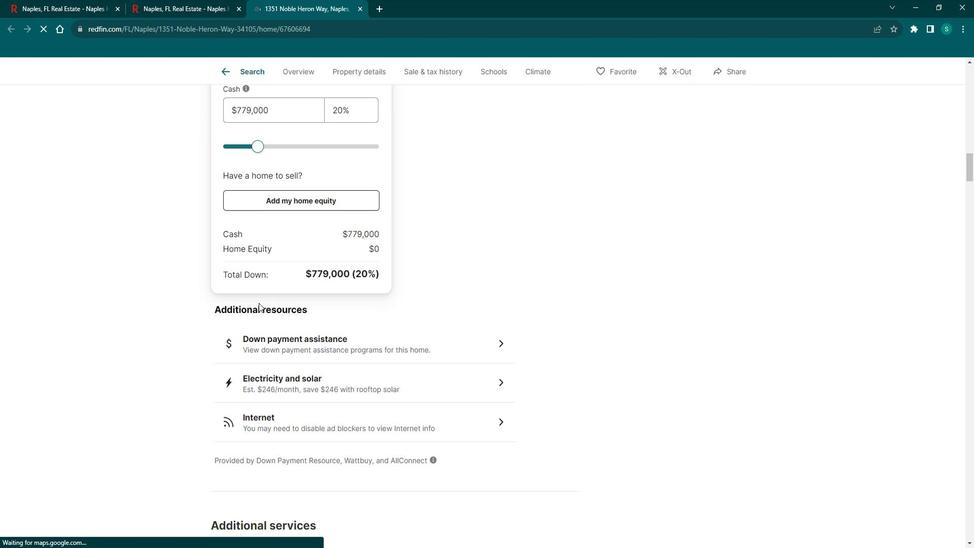 
Action: Mouse scrolled (272, 304) with delta (0, 0)
Screenshot: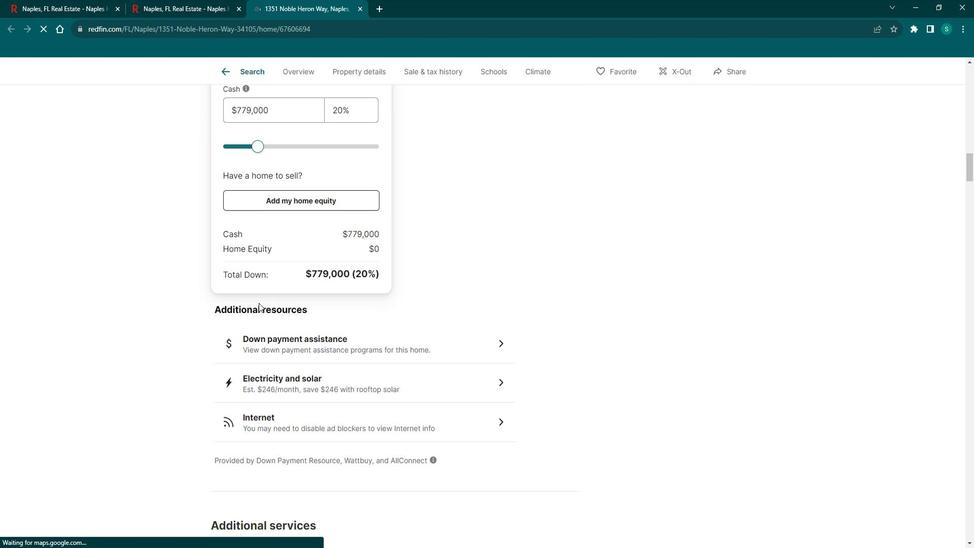 
Action: Mouse scrolled (272, 304) with delta (0, 0)
Screenshot: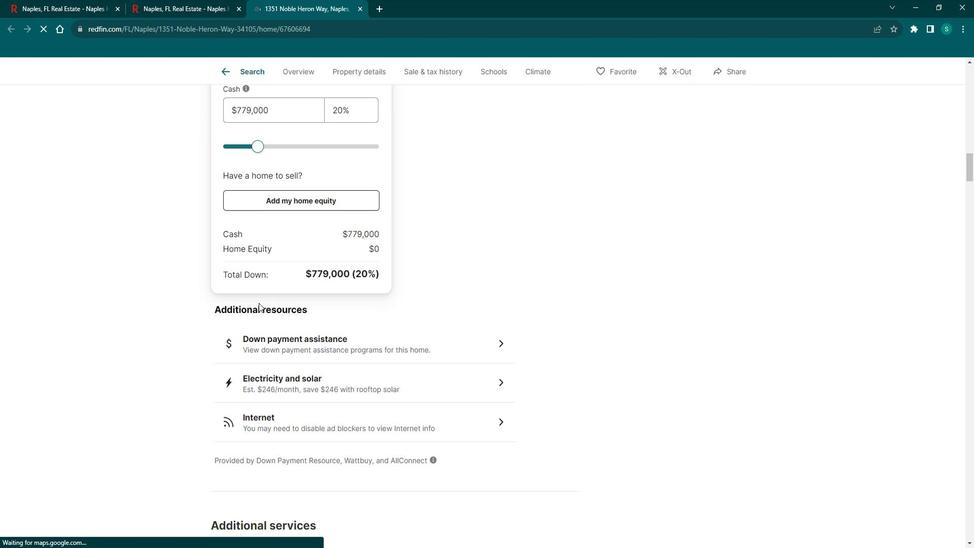 
Action: Mouse scrolled (272, 304) with delta (0, 0)
Screenshot: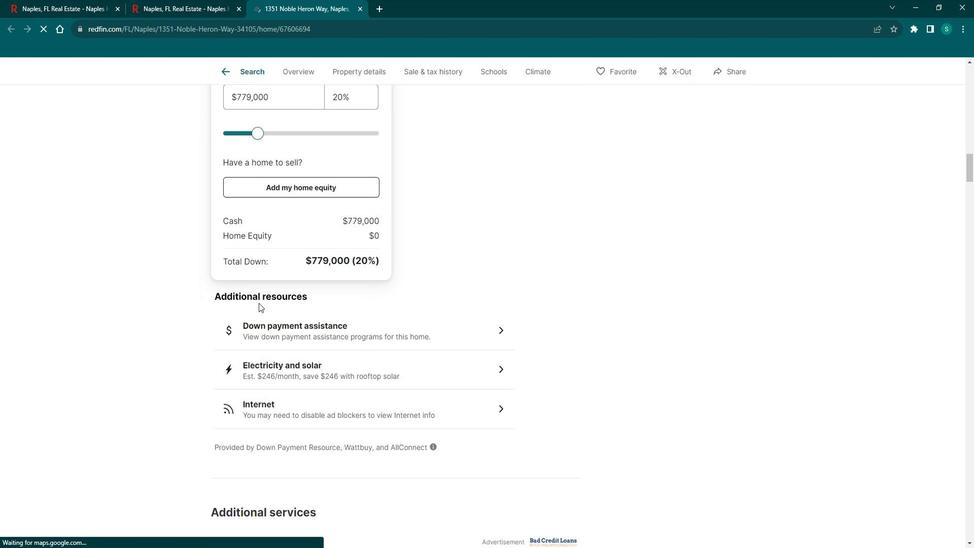 
Action: Mouse scrolled (272, 304) with delta (0, 0)
Screenshot: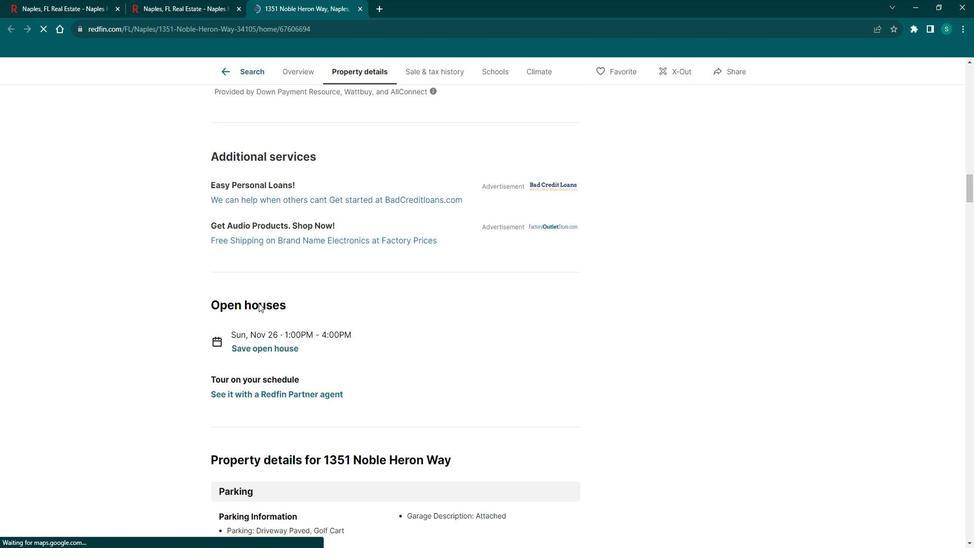 
Action: Mouse scrolled (272, 304) with delta (0, 0)
Screenshot: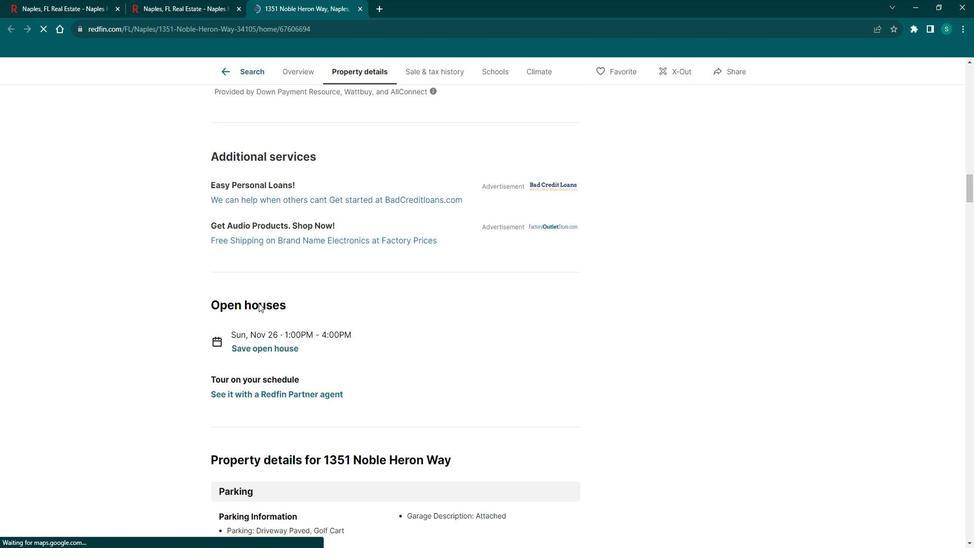 
Action: Mouse scrolled (272, 304) with delta (0, 0)
Screenshot: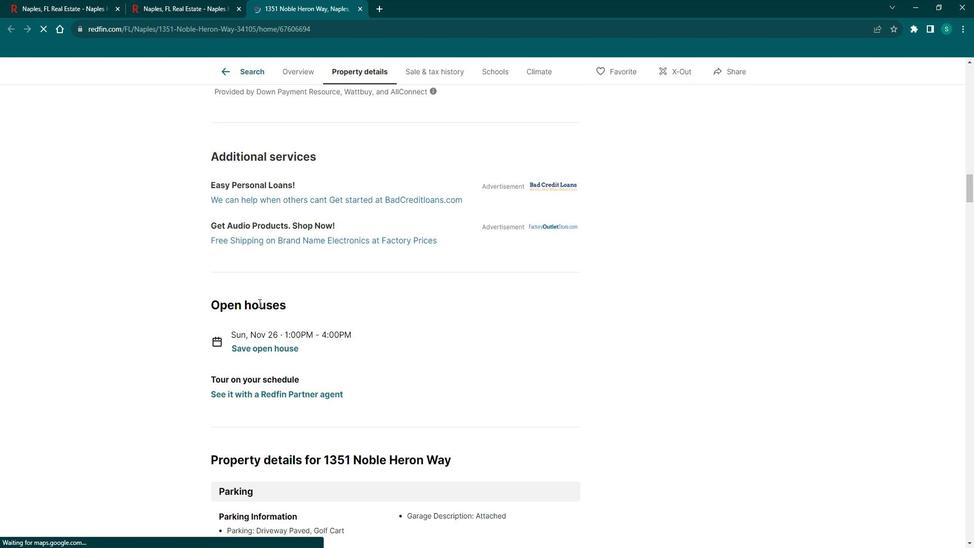 
Action: Mouse scrolled (272, 304) with delta (0, 0)
Screenshot: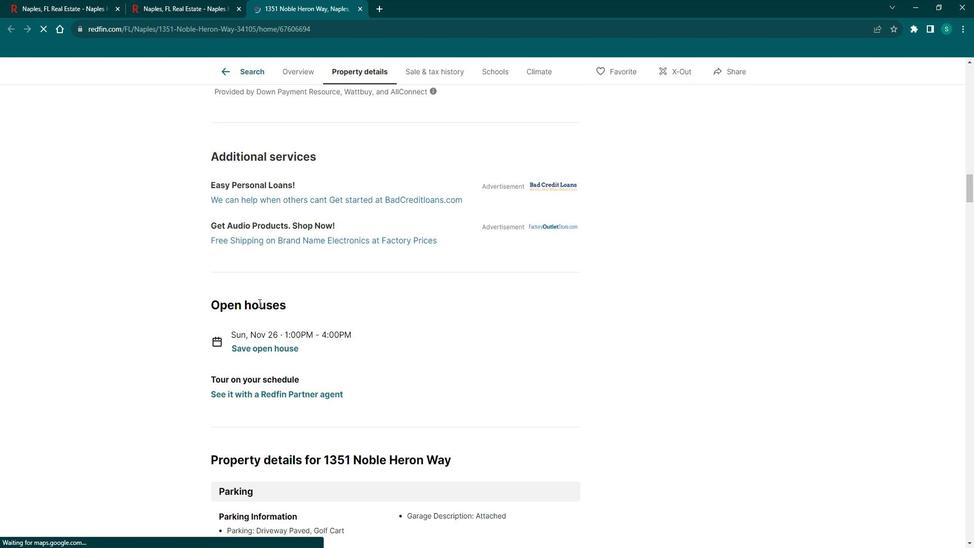 
Action: Mouse scrolled (272, 304) with delta (0, 0)
Screenshot: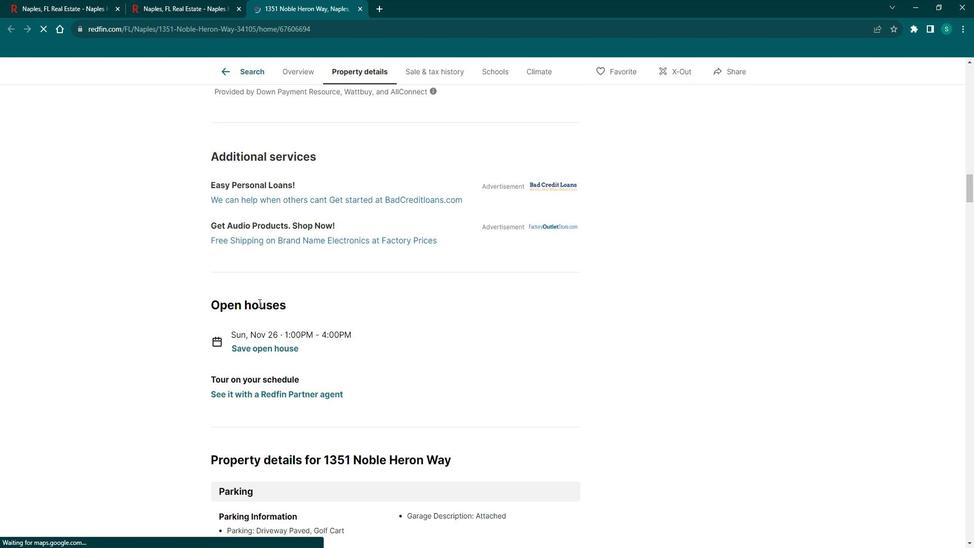 
Action: Mouse scrolled (272, 304) with delta (0, 0)
Screenshot: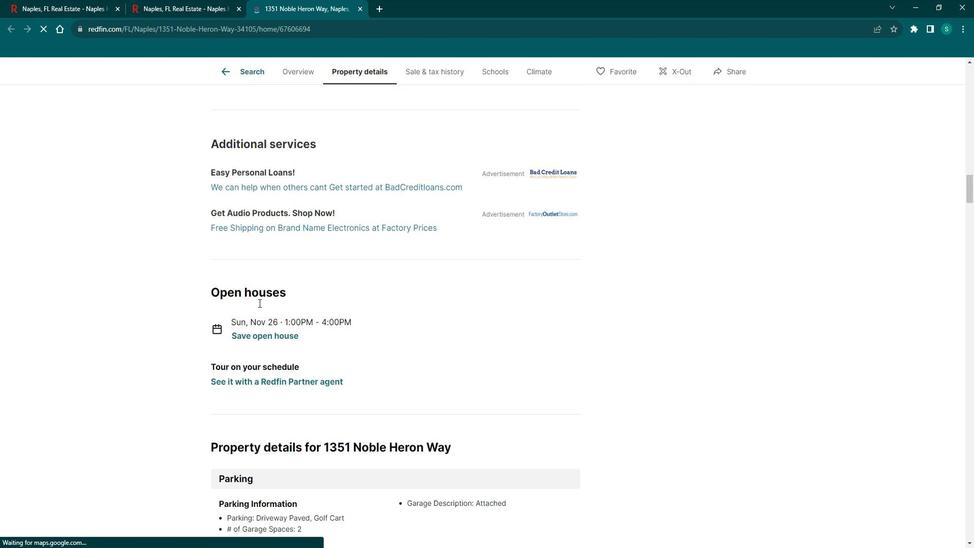 
Action: Mouse scrolled (272, 304) with delta (0, 0)
Screenshot: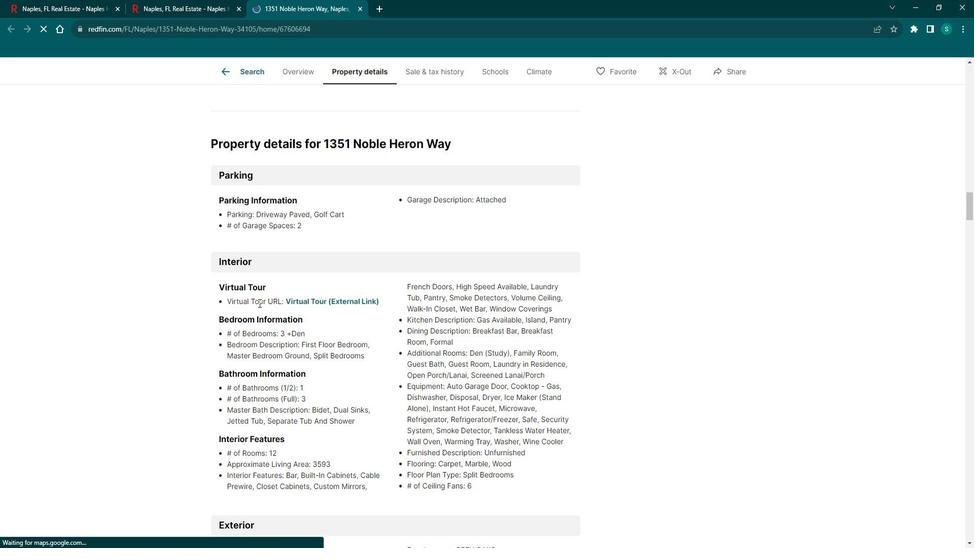 
Action: Mouse scrolled (272, 304) with delta (0, 0)
Screenshot: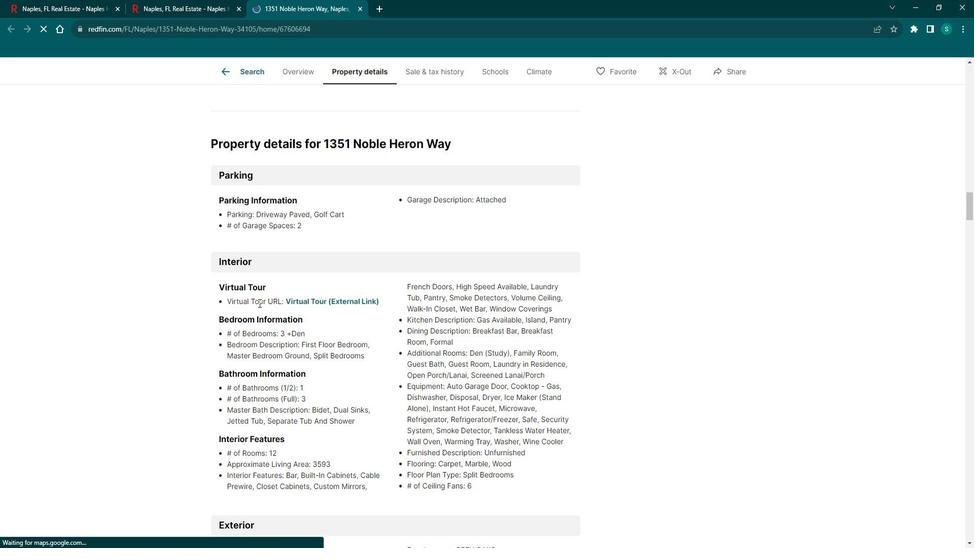 
Action: Mouse scrolled (272, 304) with delta (0, 0)
Screenshot: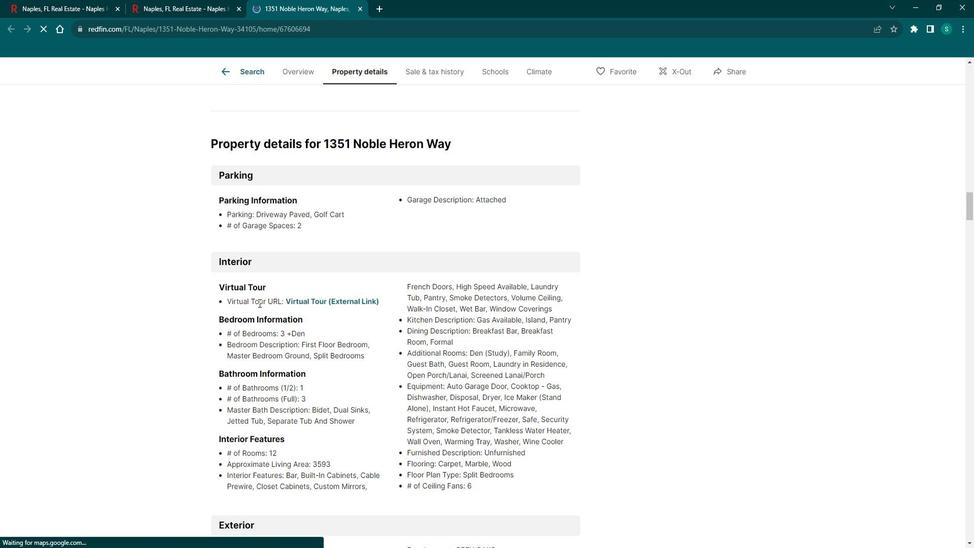 
Action: Mouse scrolled (272, 304) with delta (0, 0)
Screenshot: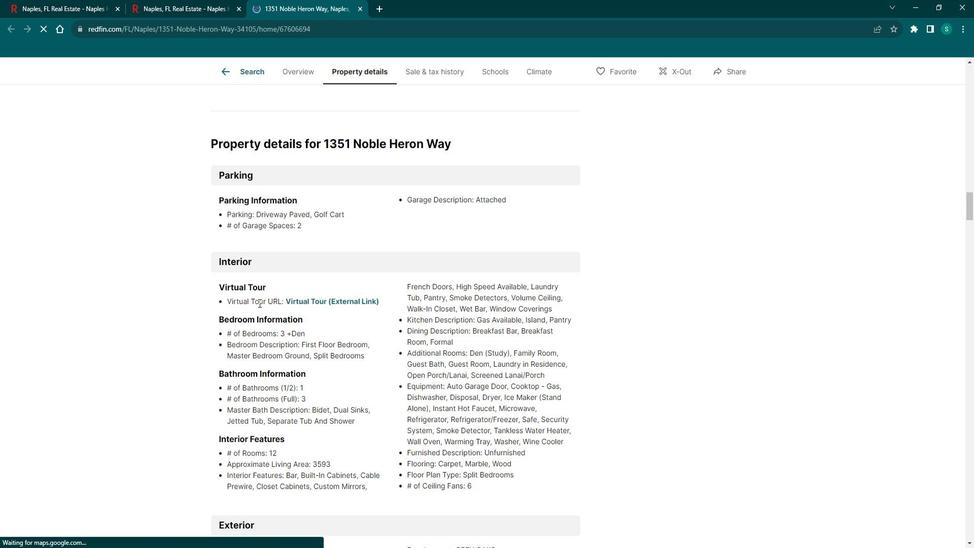 
Action: Mouse scrolled (272, 304) with delta (0, 0)
Screenshot: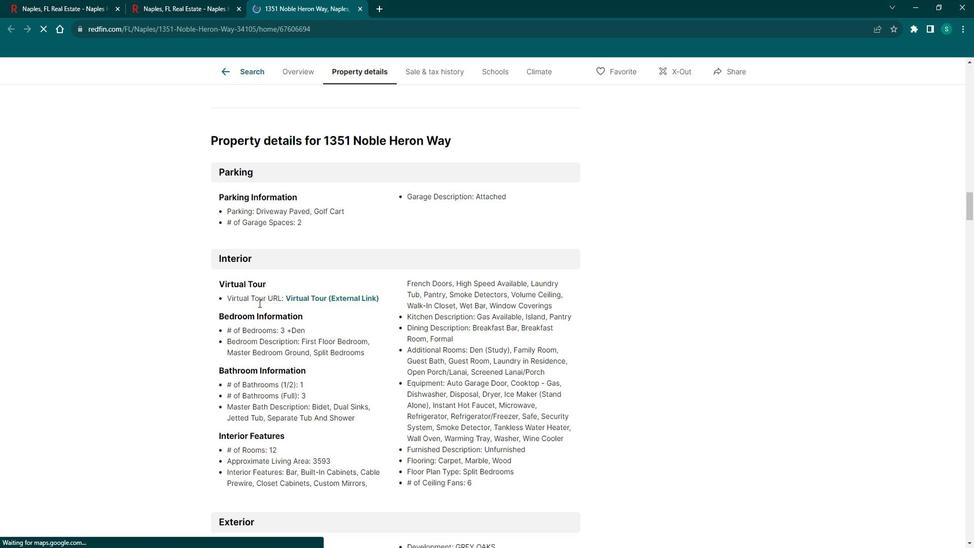 
Action: Mouse scrolled (272, 304) with delta (0, 0)
Screenshot: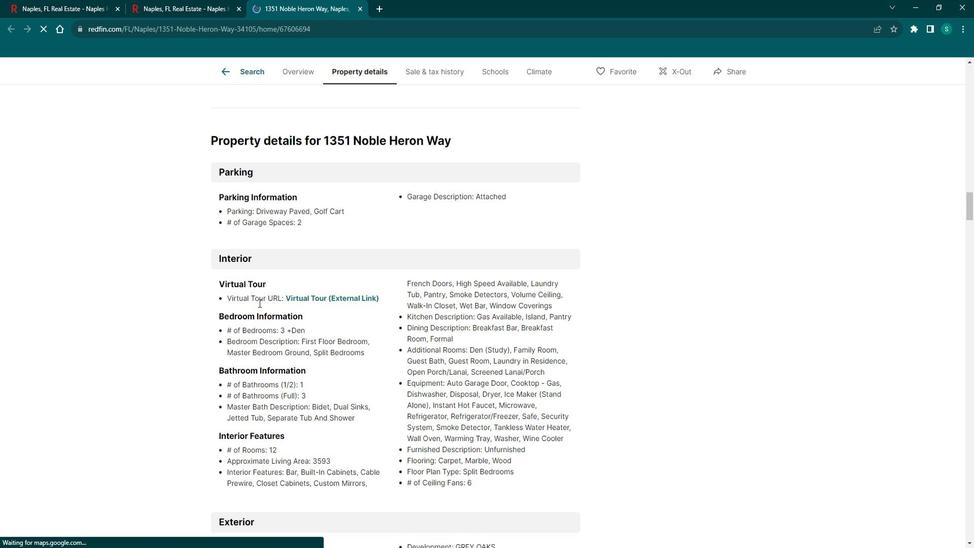 
Action: Mouse scrolled (272, 304) with delta (0, 0)
Screenshot: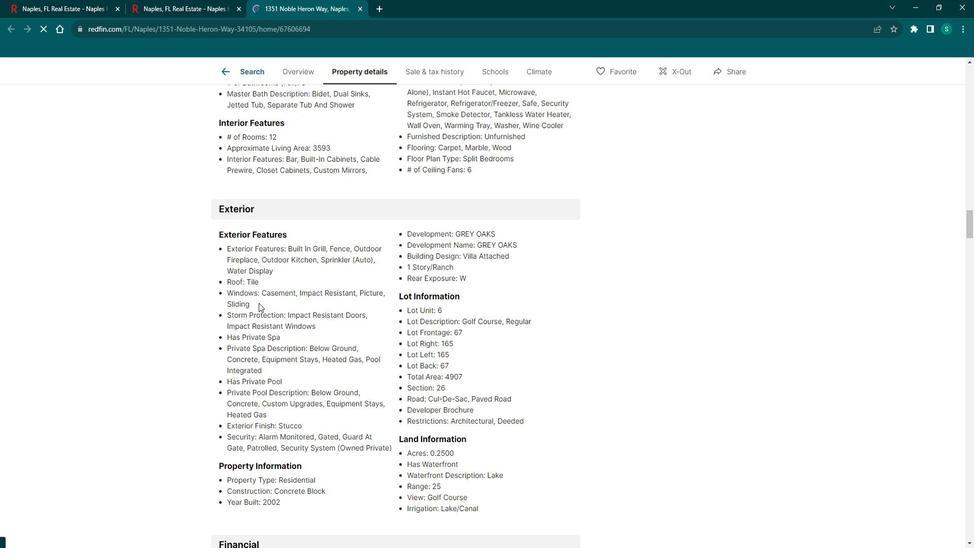 
Action: Mouse scrolled (272, 304) with delta (0, 0)
Screenshot: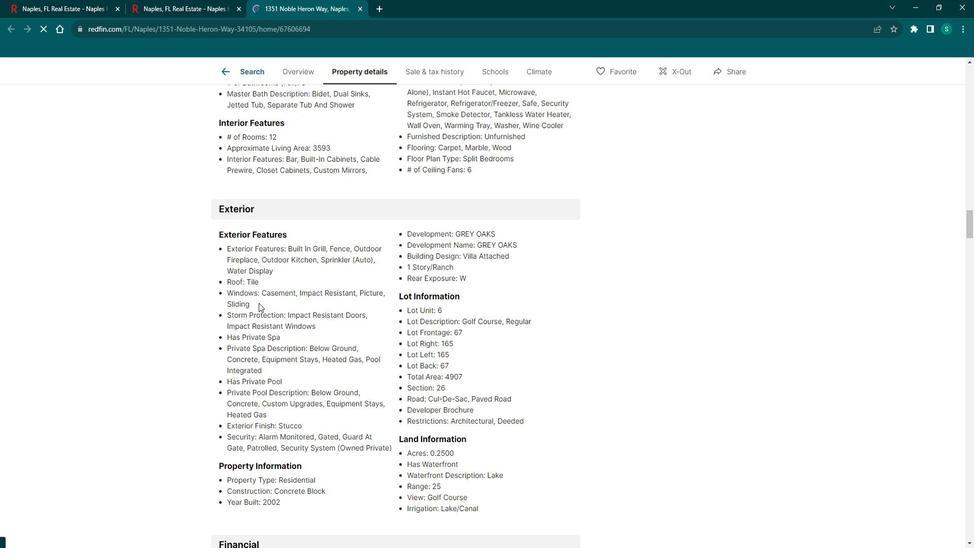 
Action: Mouse scrolled (272, 304) with delta (0, 0)
